 Task: Find connections with filter location Gondiā with filter topic #inspirationwith filter profile language French with filter current company Syngene International Limited with filter school NIIT University with filter industry Spectator Sports with filter service category Customer Support with filter keywords title Quality Control Coordinator
Action: Mouse moved to (609, 105)
Screenshot: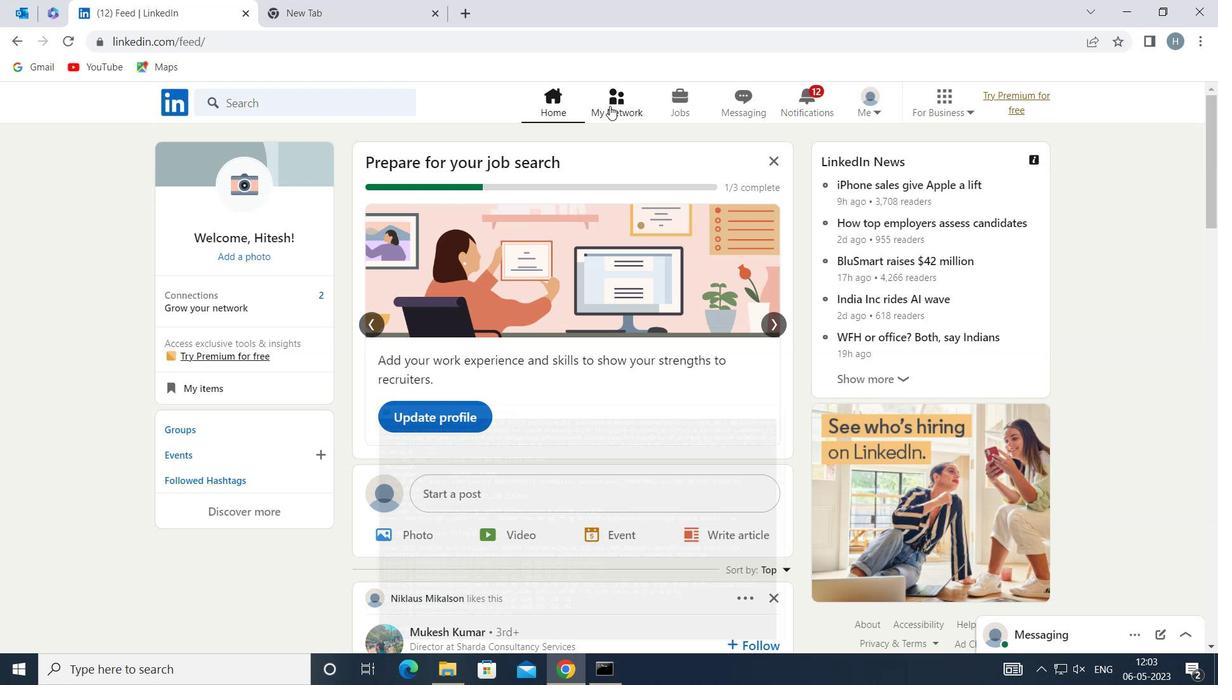
Action: Mouse pressed left at (609, 105)
Screenshot: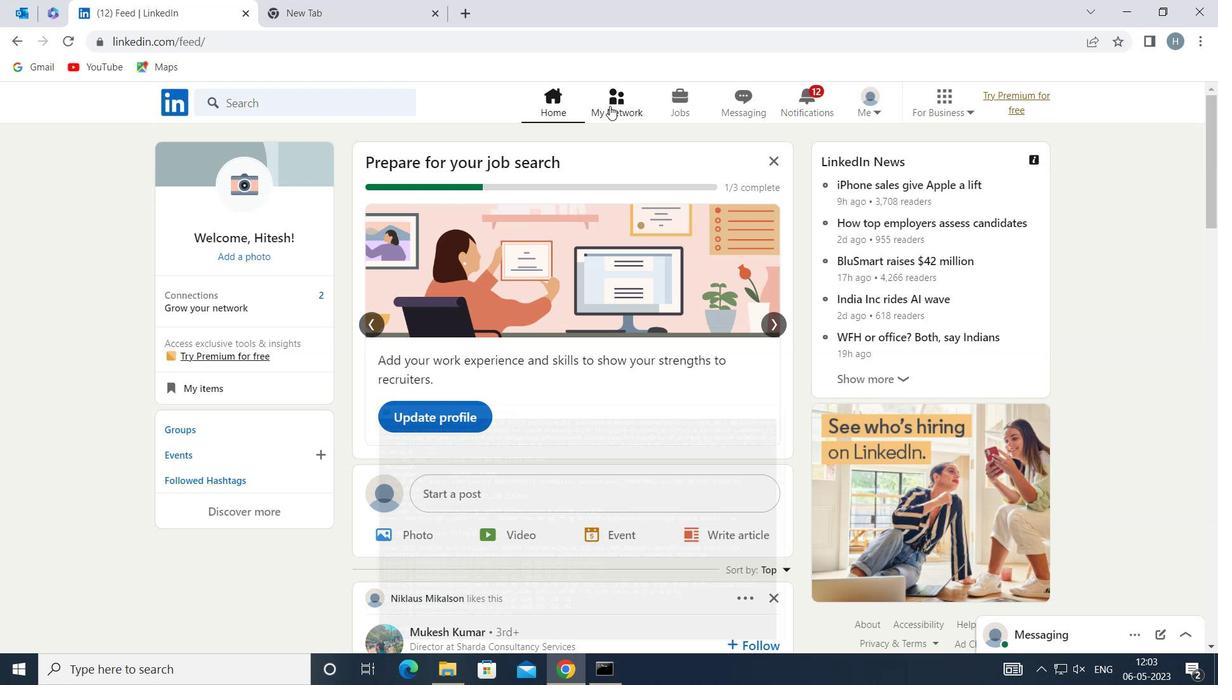 
Action: Mouse moved to (315, 182)
Screenshot: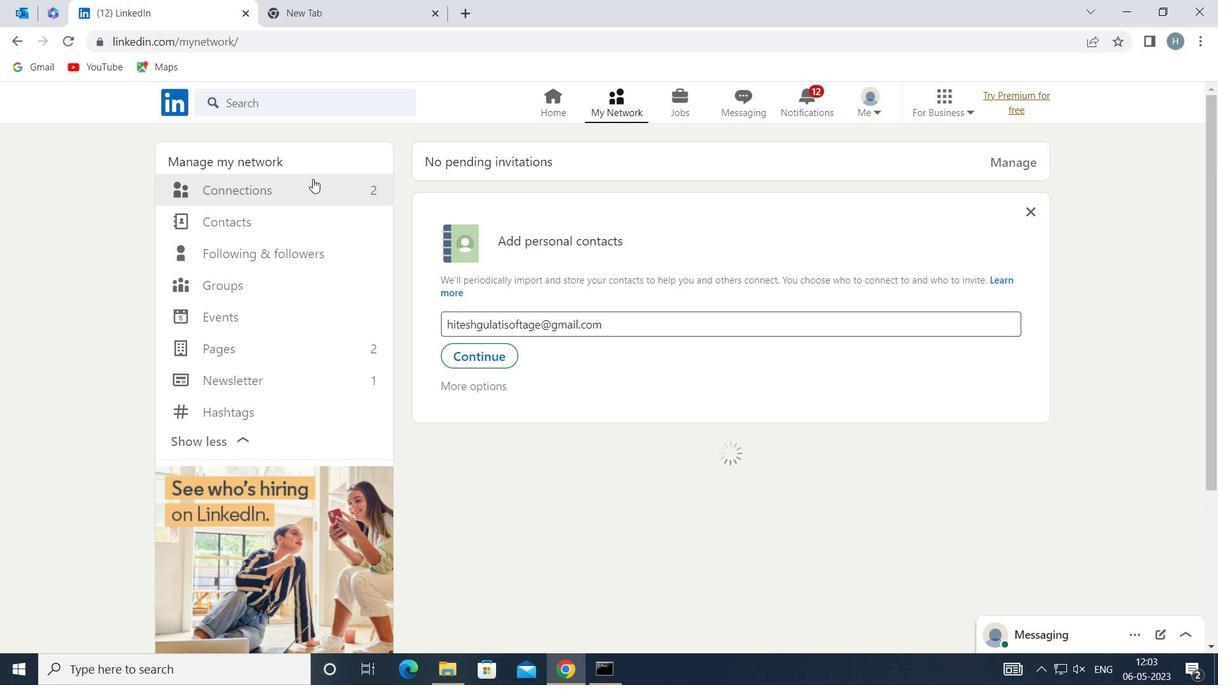
Action: Mouse pressed left at (315, 182)
Screenshot: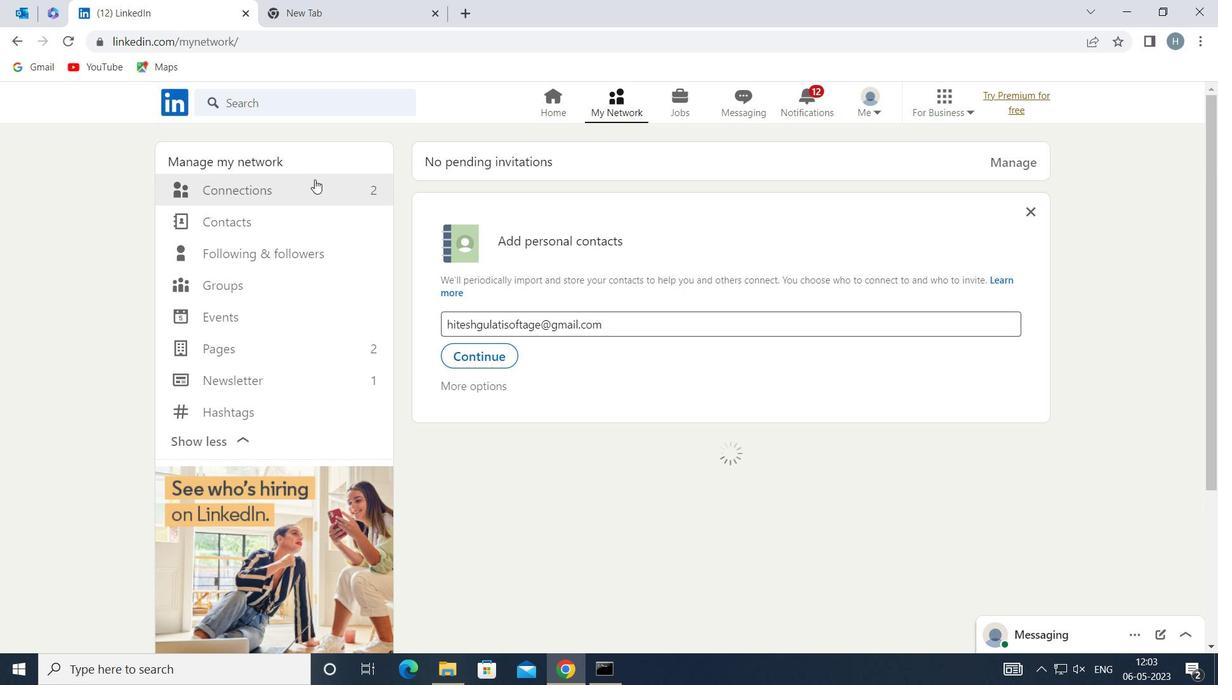 
Action: Mouse moved to (743, 189)
Screenshot: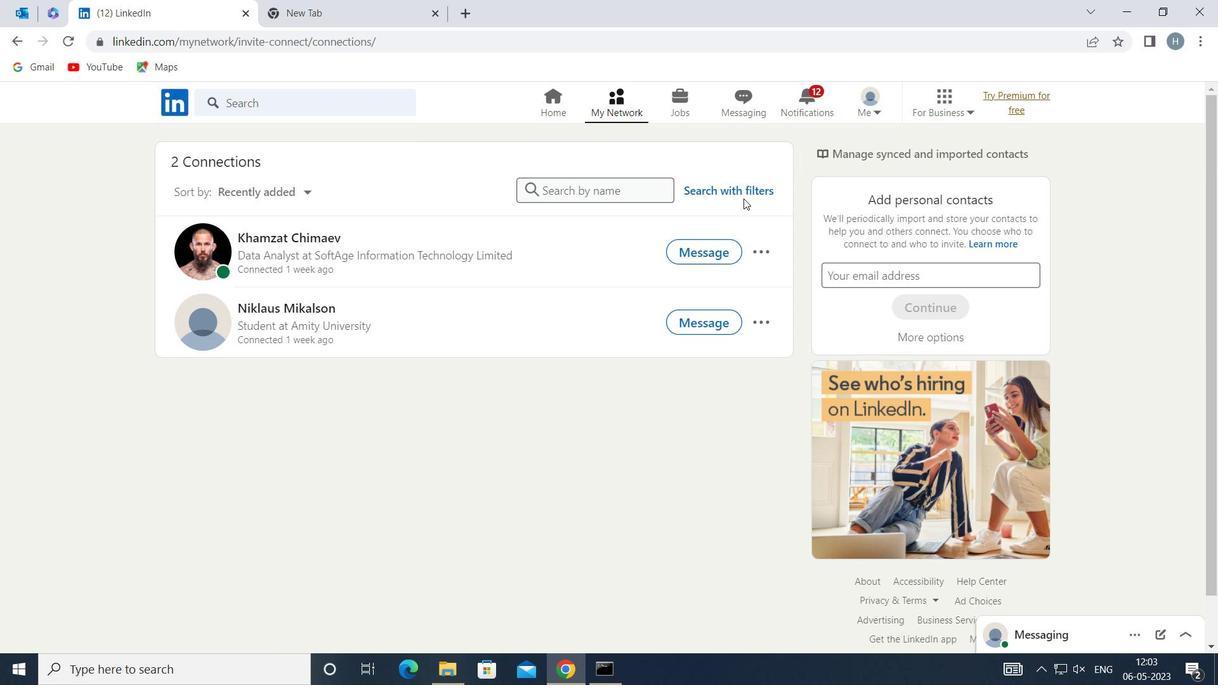 
Action: Mouse pressed left at (743, 189)
Screenshot: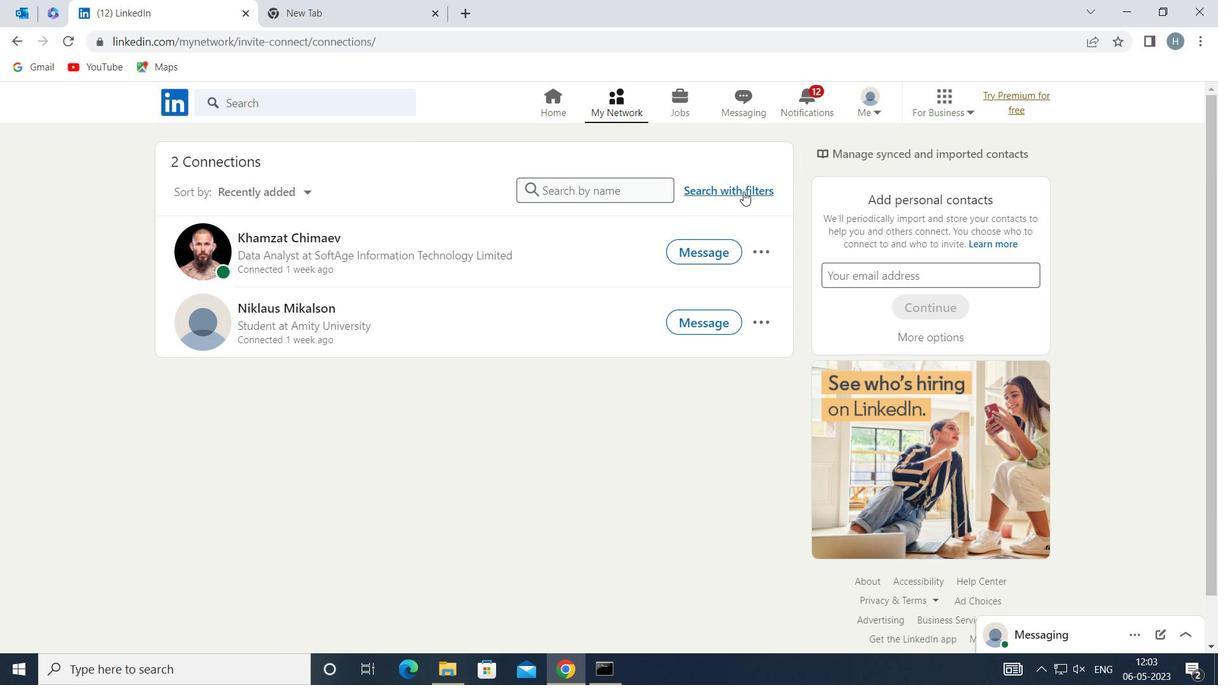 
Action: Mouse moved to (664, 145)
Screenshot: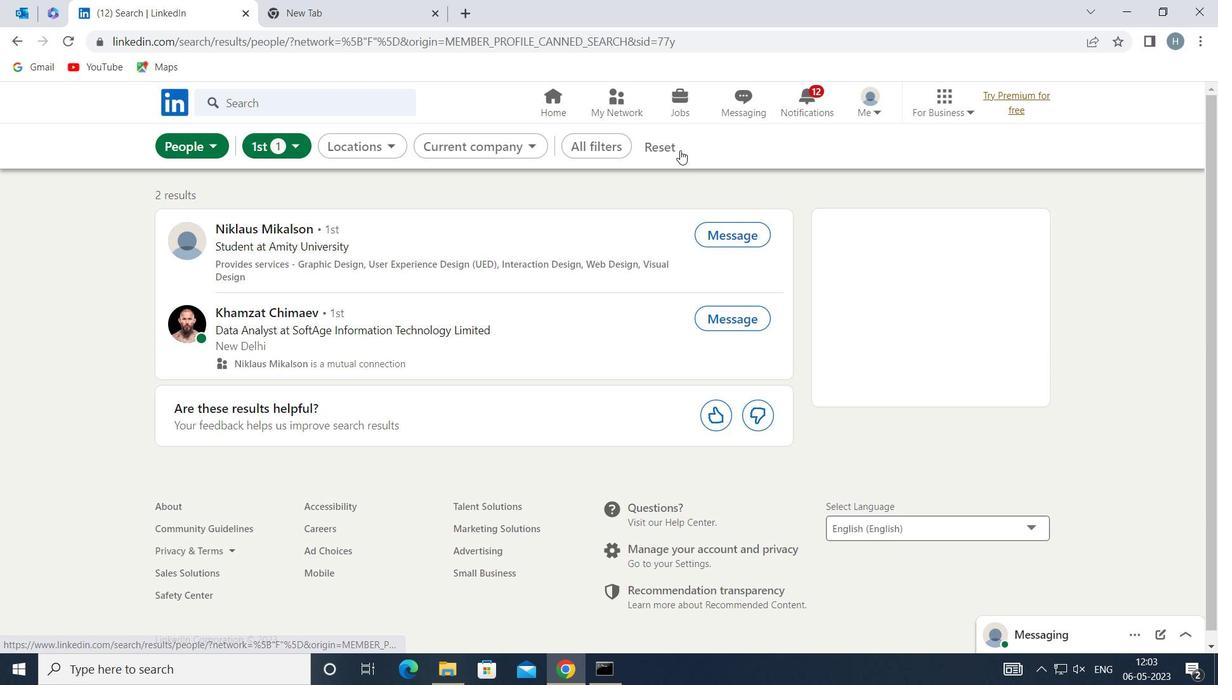 
Action: Mouse pressed left at (664, 145)
Screenshot: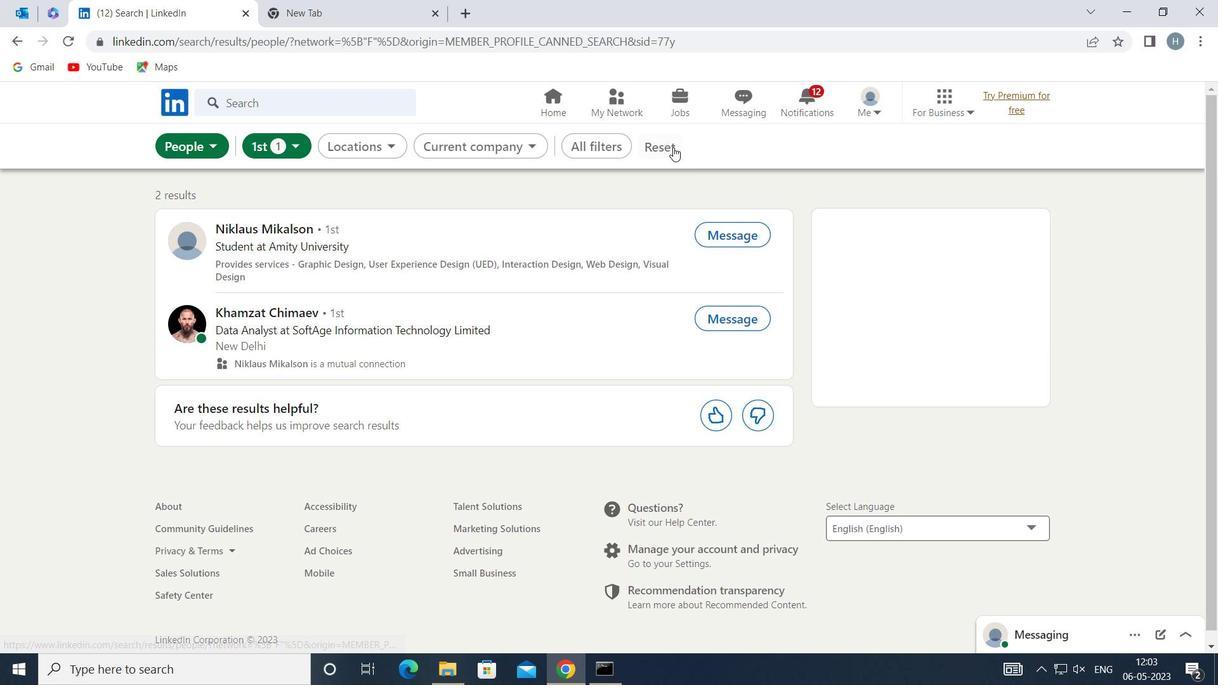 
Action: Mouse moved to (644, 145)
Screenshot: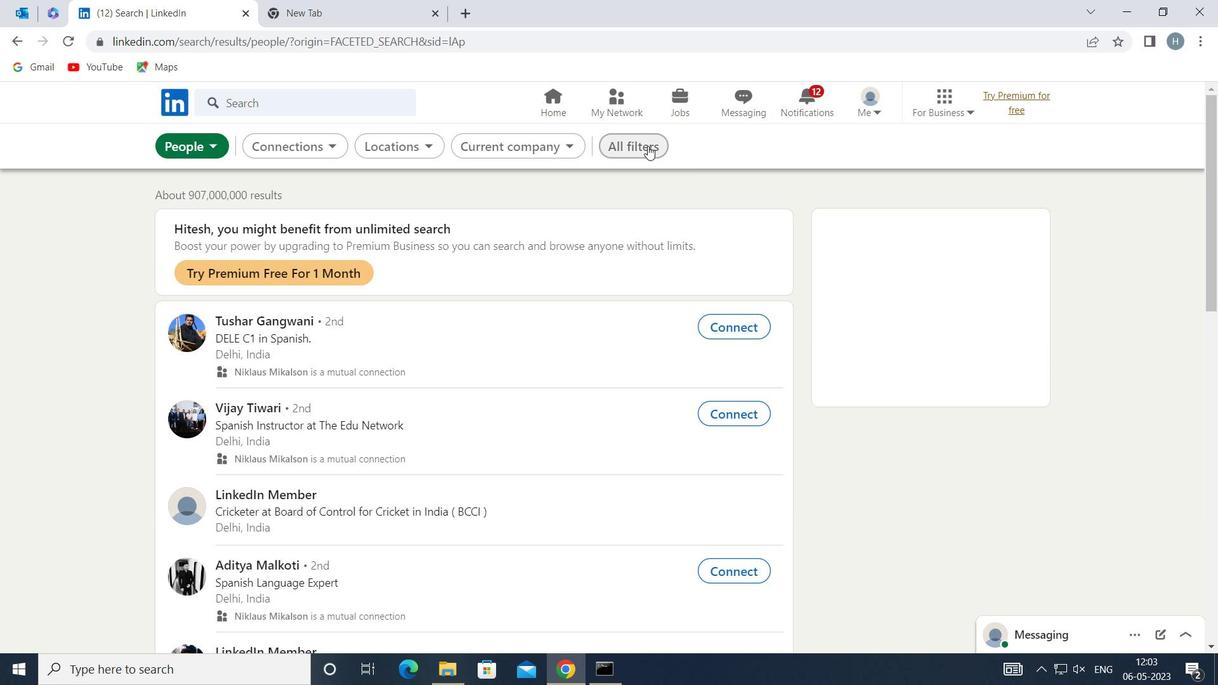 
Action: Mouse pressed left at (644, 145)
Screenshot: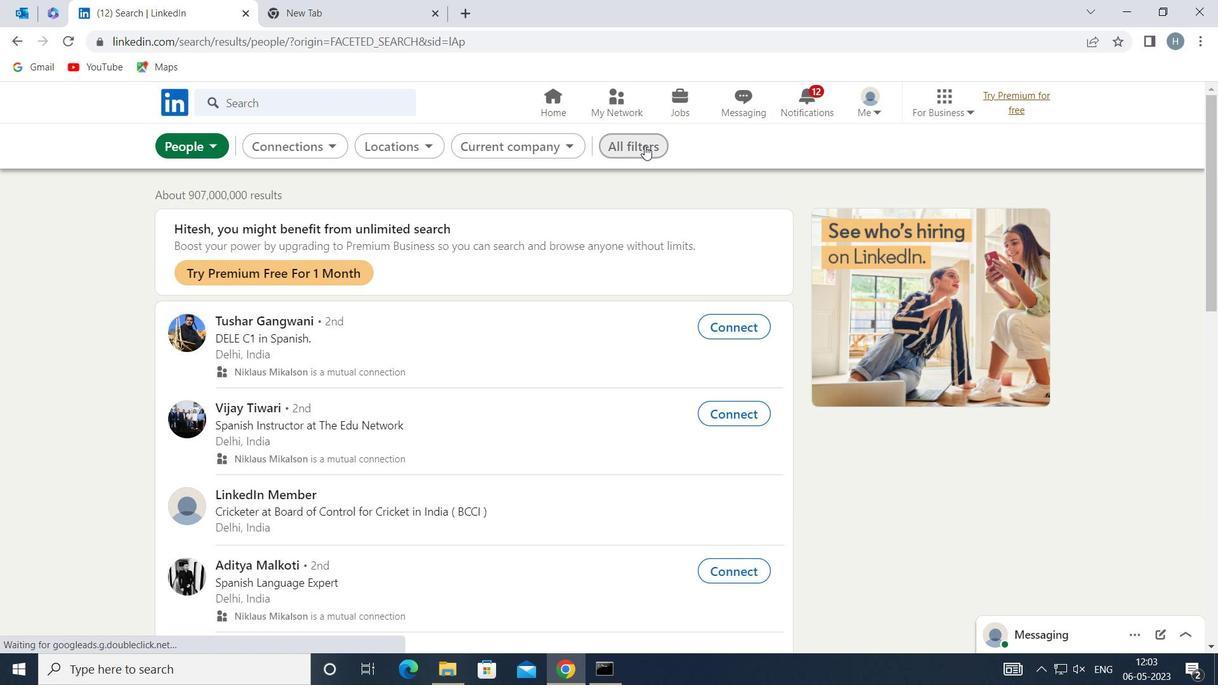 
Action: Mouse moved to (864, 327)
Screenshot: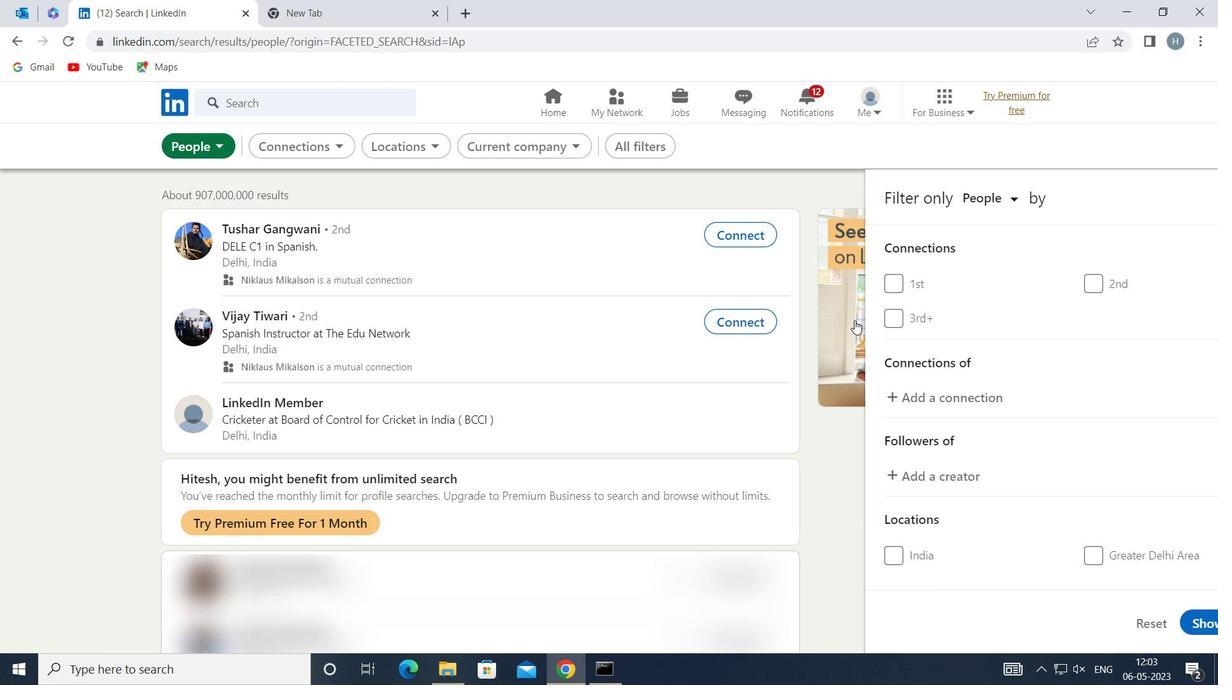 
Action: Mouse scrolled (864, 326) with delta (0, 0)
Screenshot: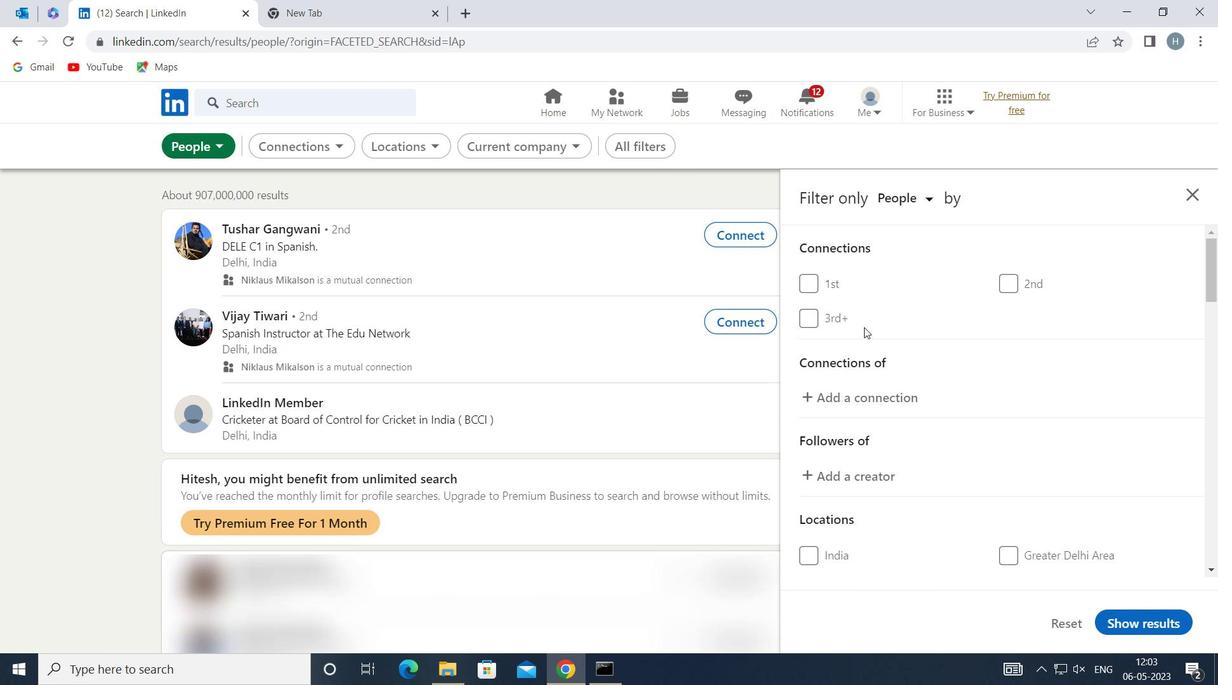 
Action: Mouse scrolled (864, 326) with delta (0, 0)
Screenshot: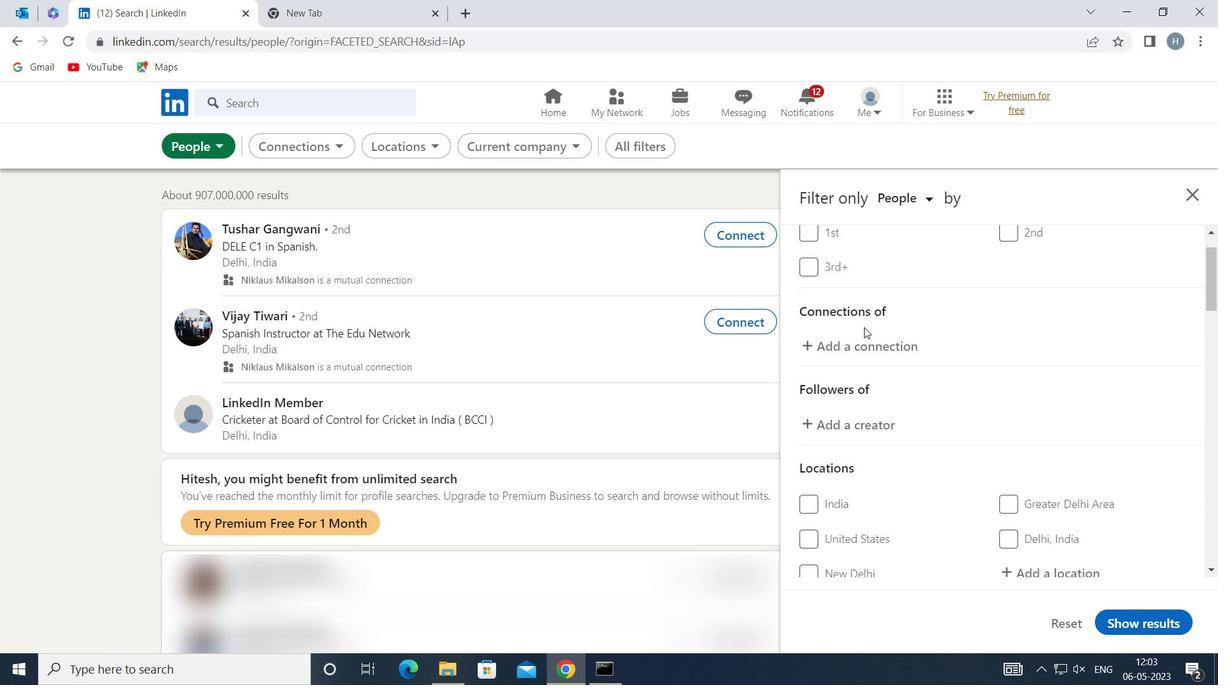 
Action: Mouse moved to (1047, 466)
Screenshot: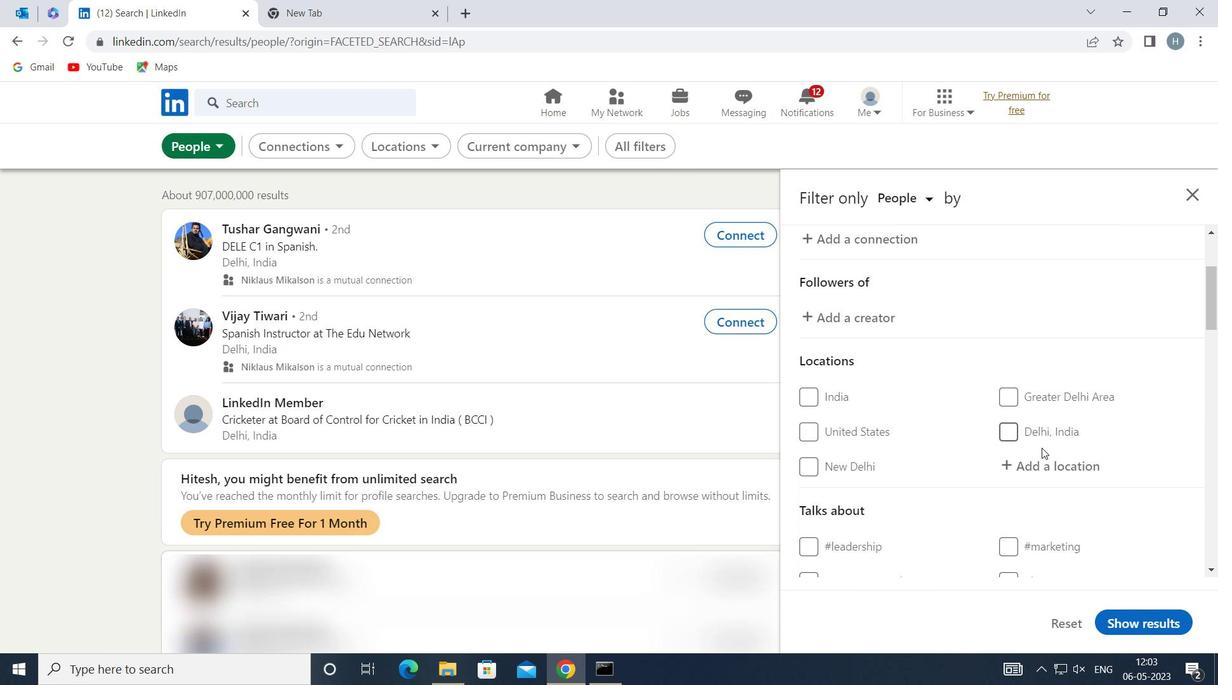 
Action: Mouse pressed left at (1047, 466)
Screenshot: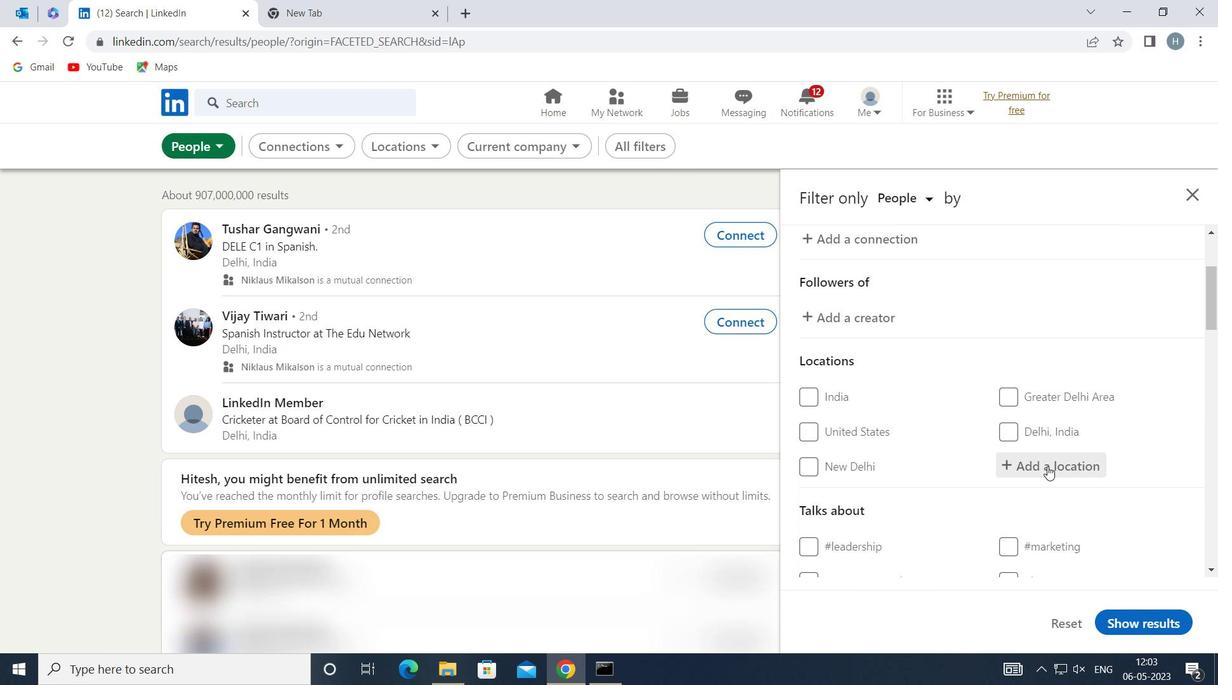 
Action: Key pressed <Key.shift>GONDIA
Screenshot: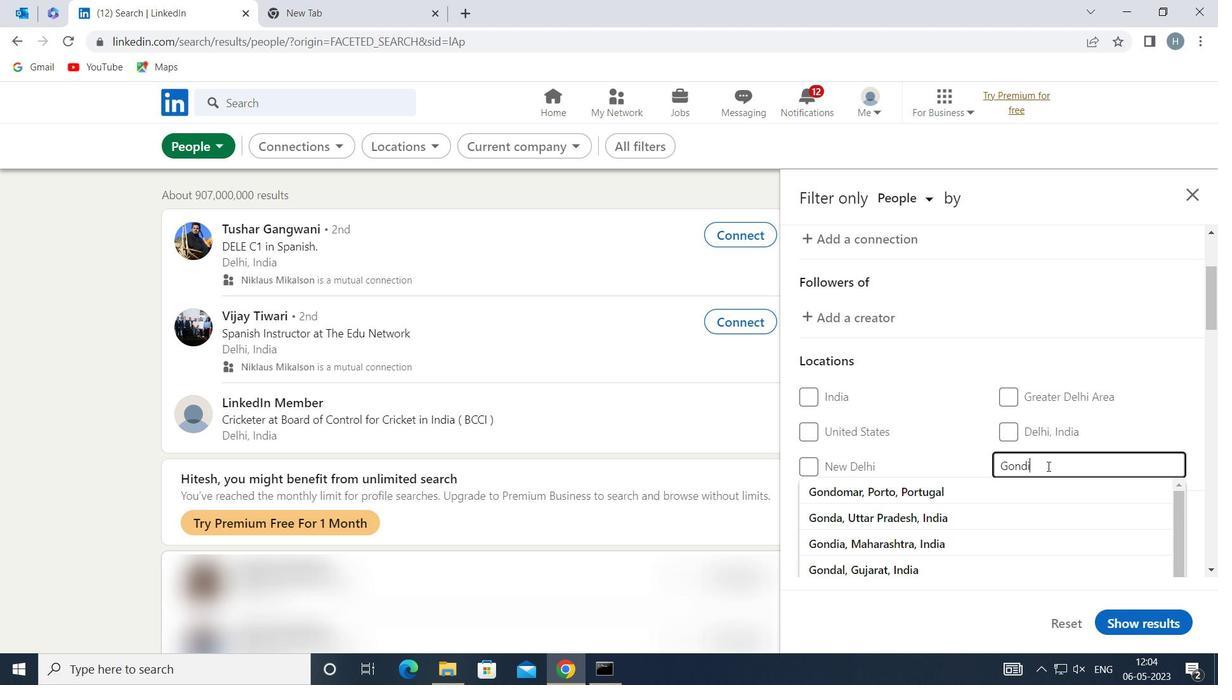 
Action: Mouse moved to (1133, 394)
Screenshot: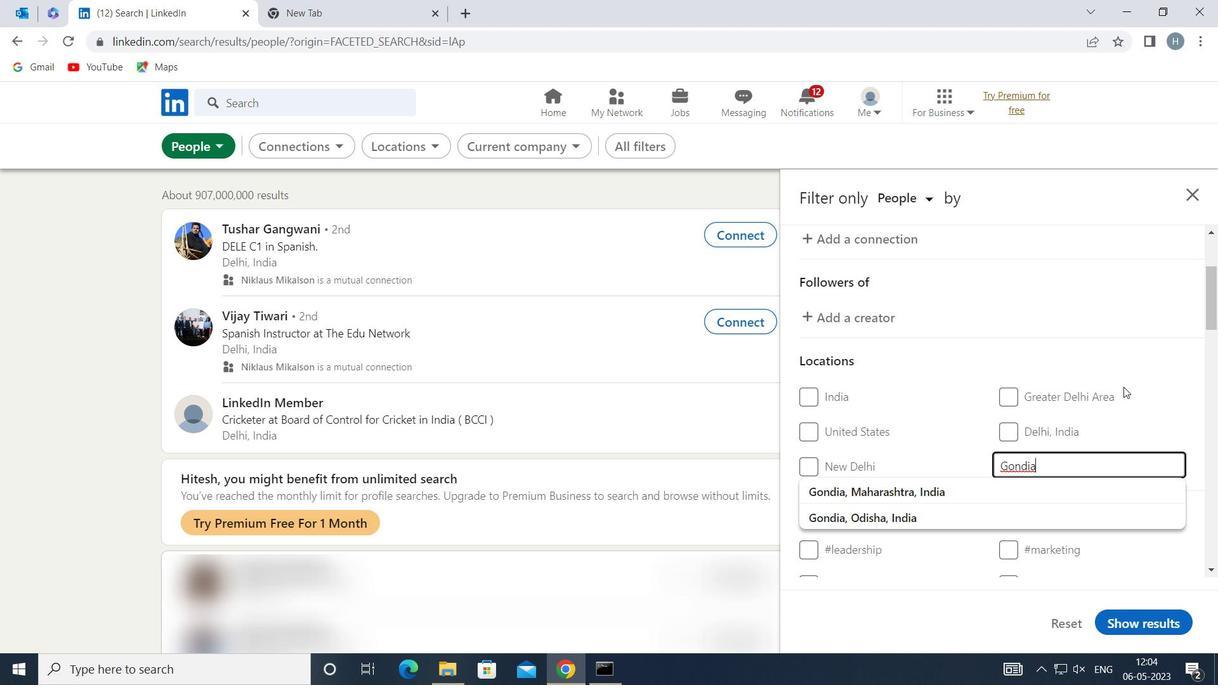 
Action: Mouse pressed left at (1133, 394)
Screenshot: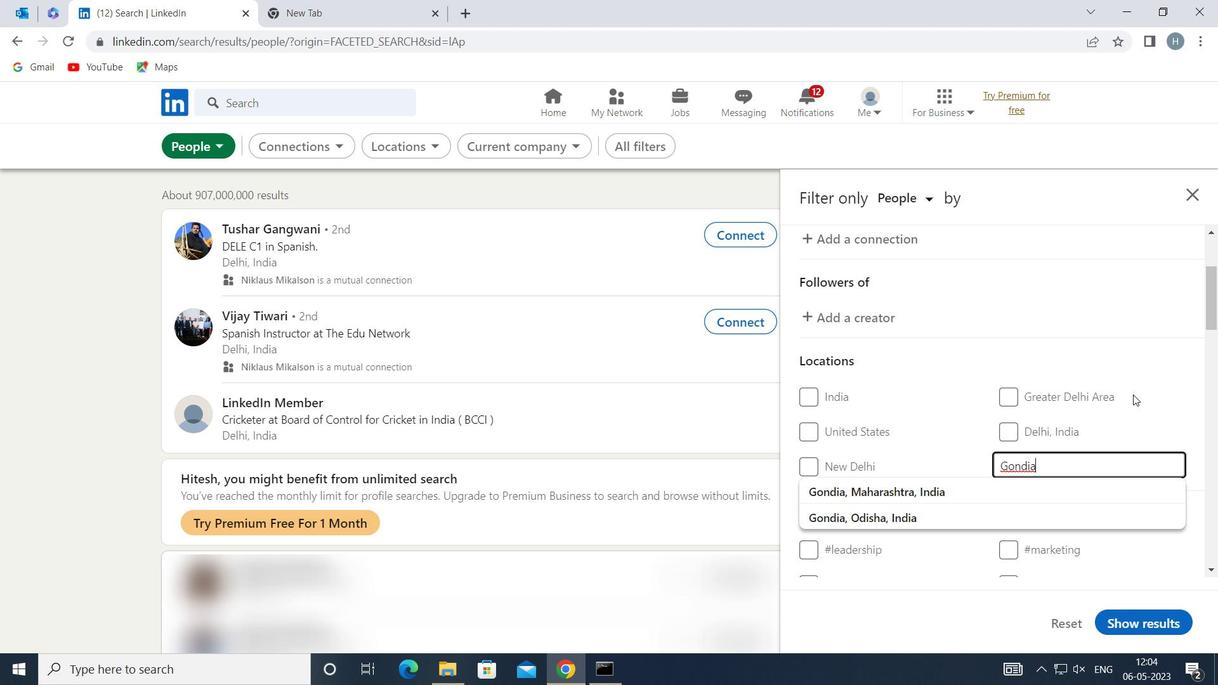 
Action: Mouse moved to (1057, 425)
Screenshot: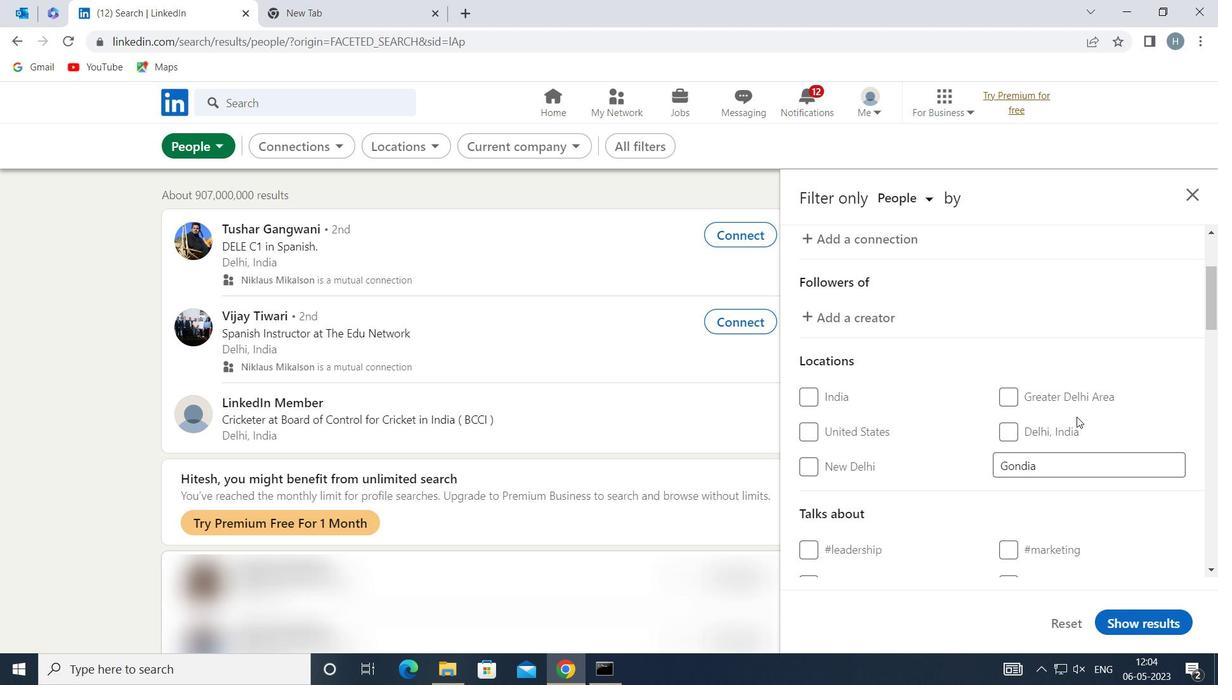 
Action: Mouse scrolled (1057, 424) with delta (0, 0)
Screenshot: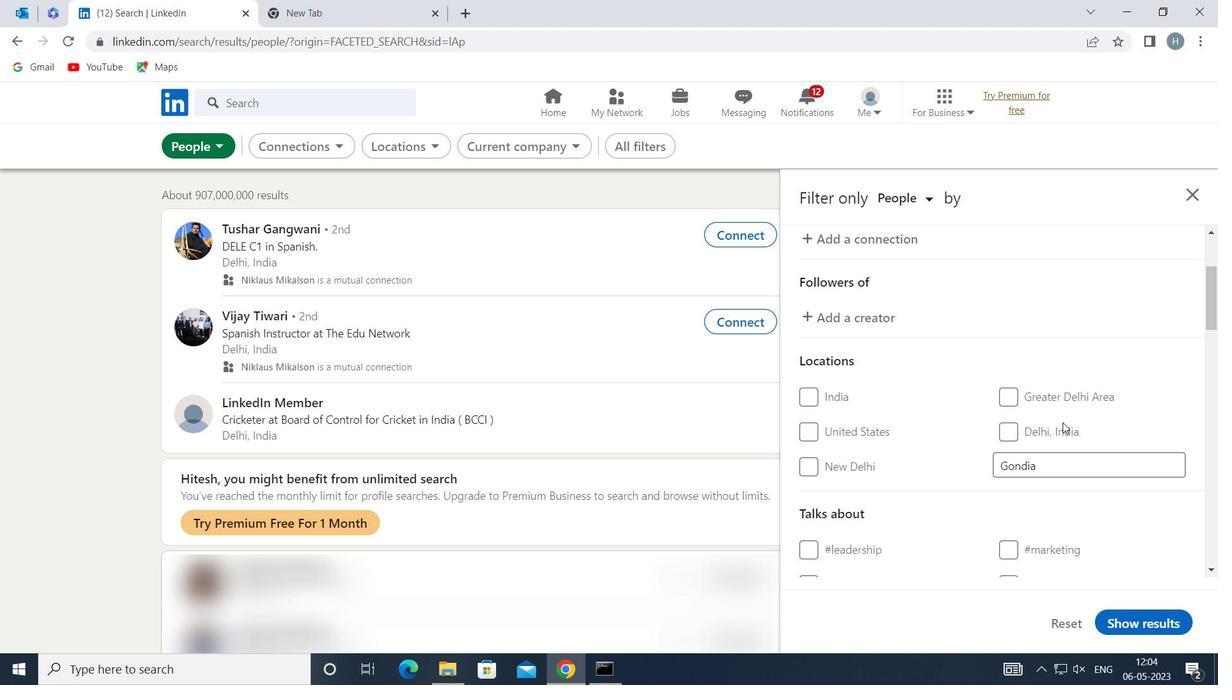 
Action: Mouse scrolled (1057, 424) with delta (0, 0)
Screenshot: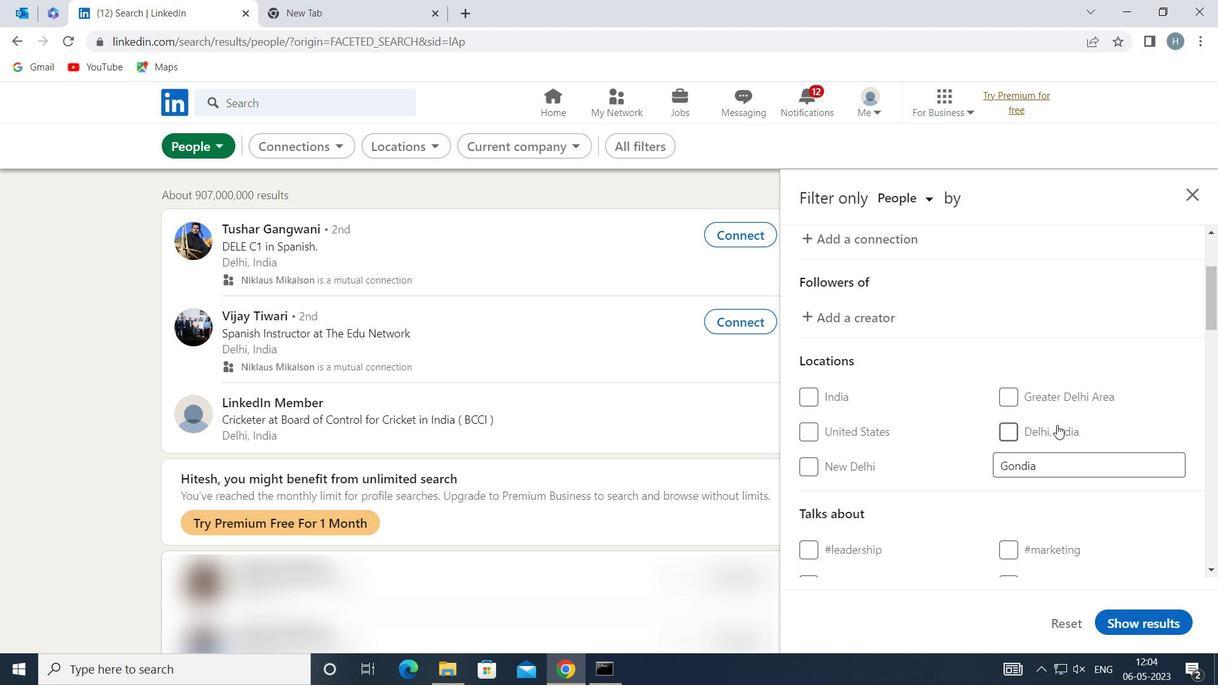 
Action: Mouse scrolled (1057, 424) with delta (0, 0)
Screenshot: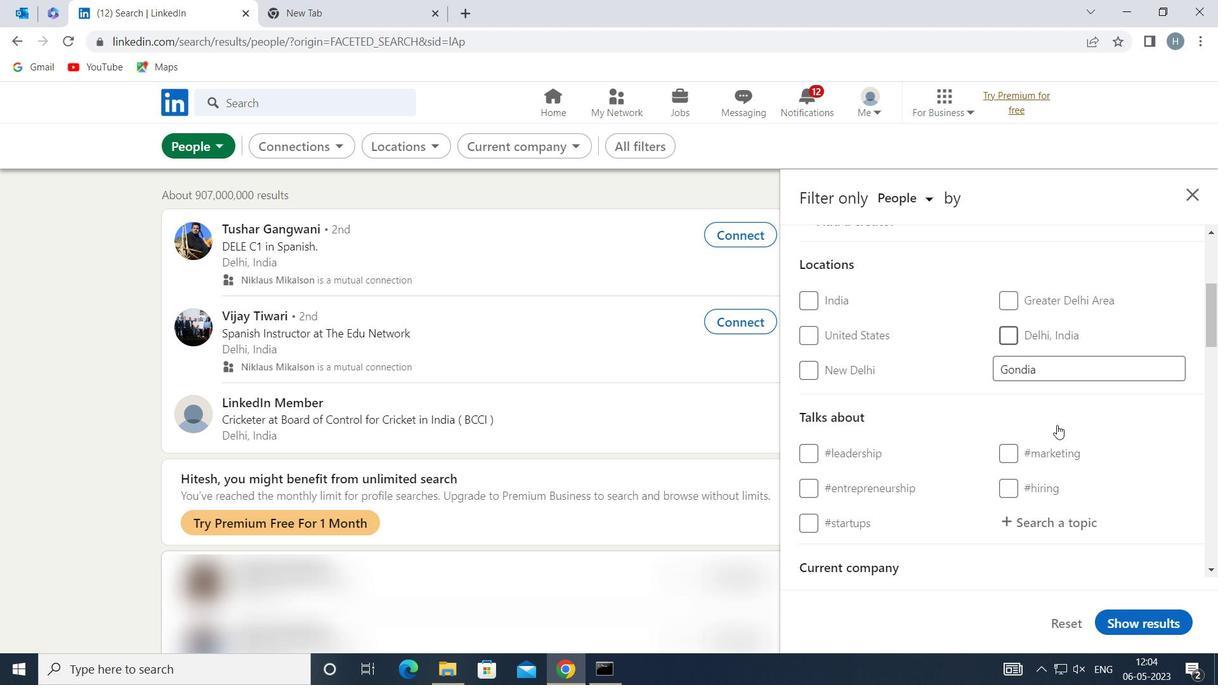 
Action: Mouse moved to (1061, 380)
Screenshot: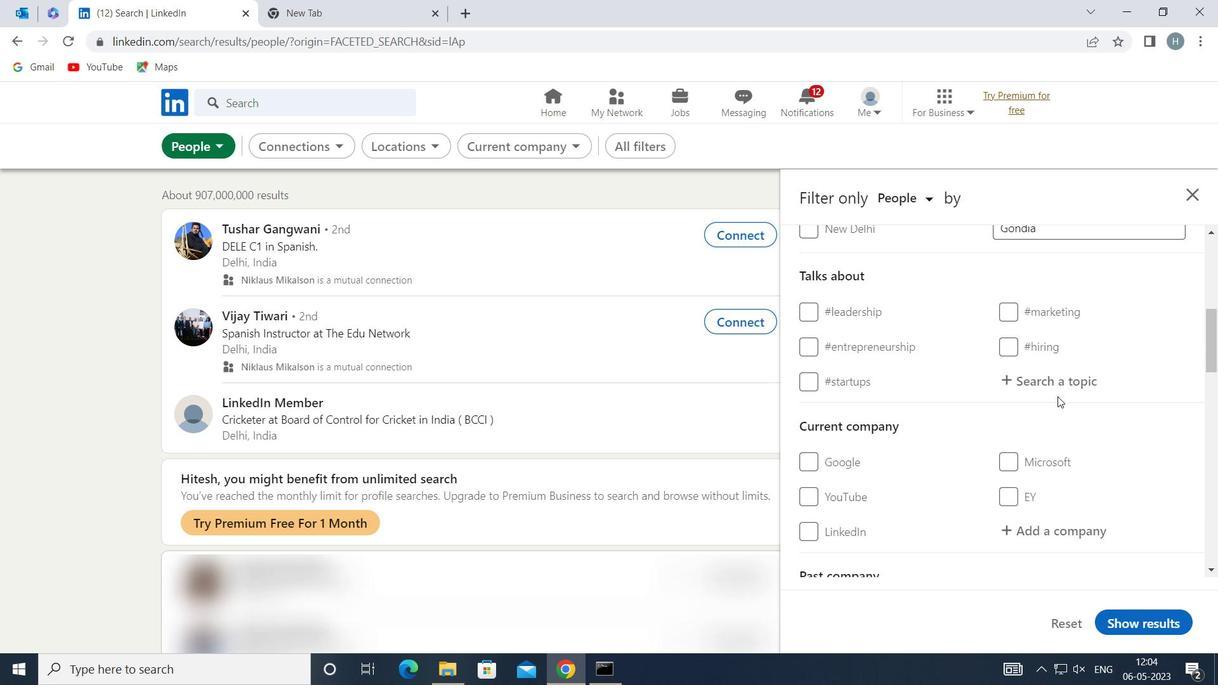 
Action: Mouse pressed left at (1061, 380)
Screenshot: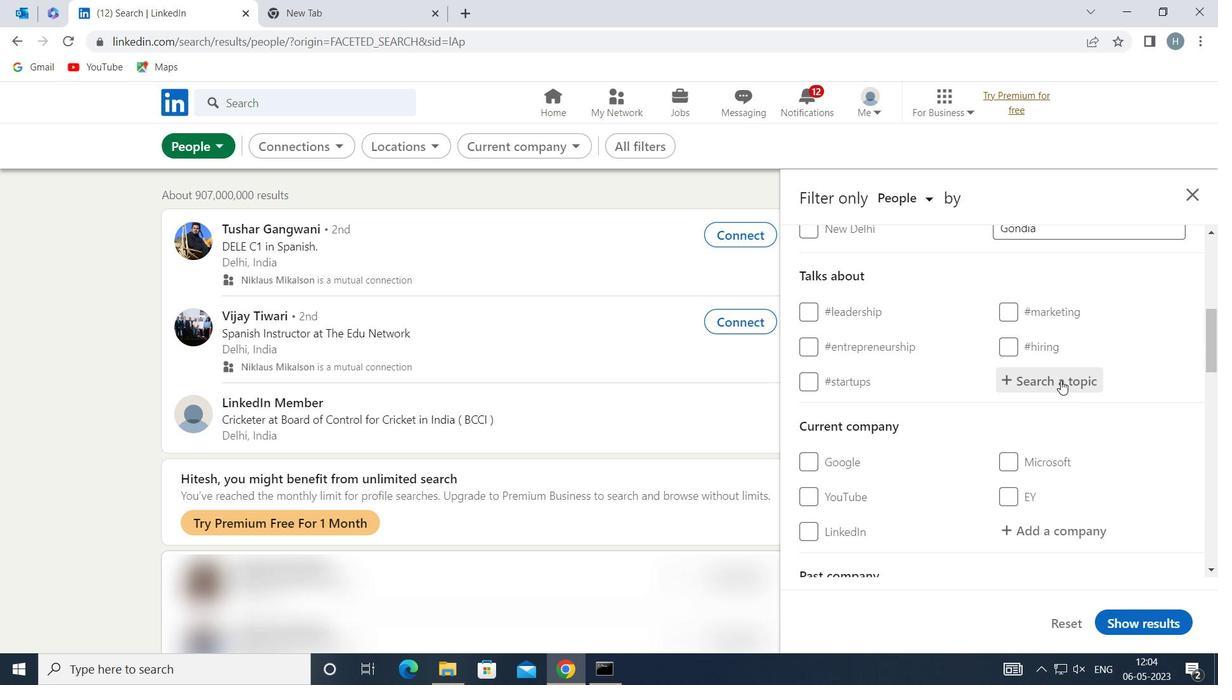 
Action: Key pressed <Key.shift>INSPIRATION
Screenshot: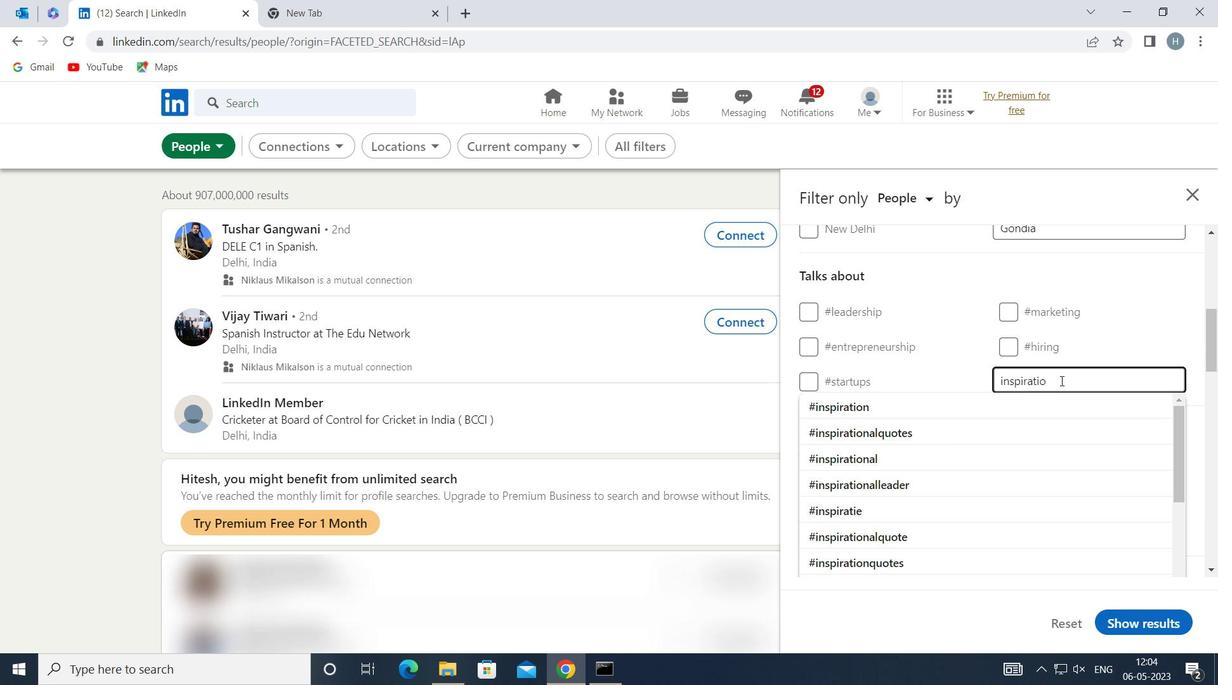 
Action: Mouse moved to (995, 402)
Screenshot: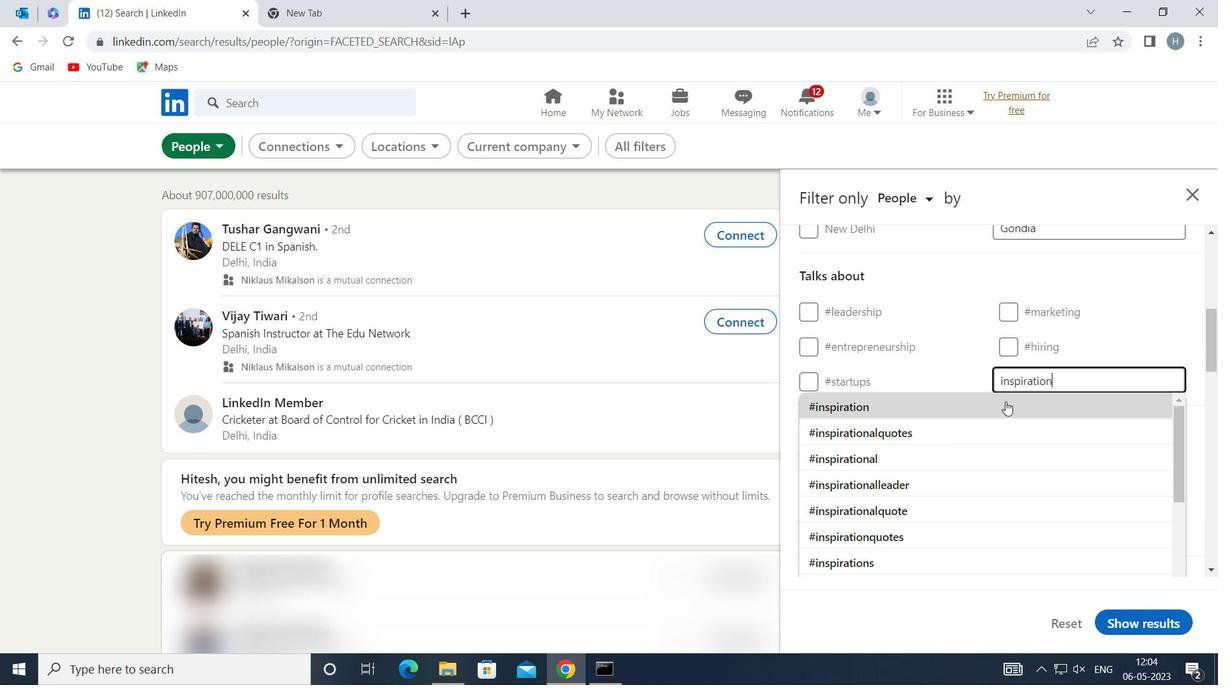 
Action: Mouse pressed left at (995, 402)
Screenshot: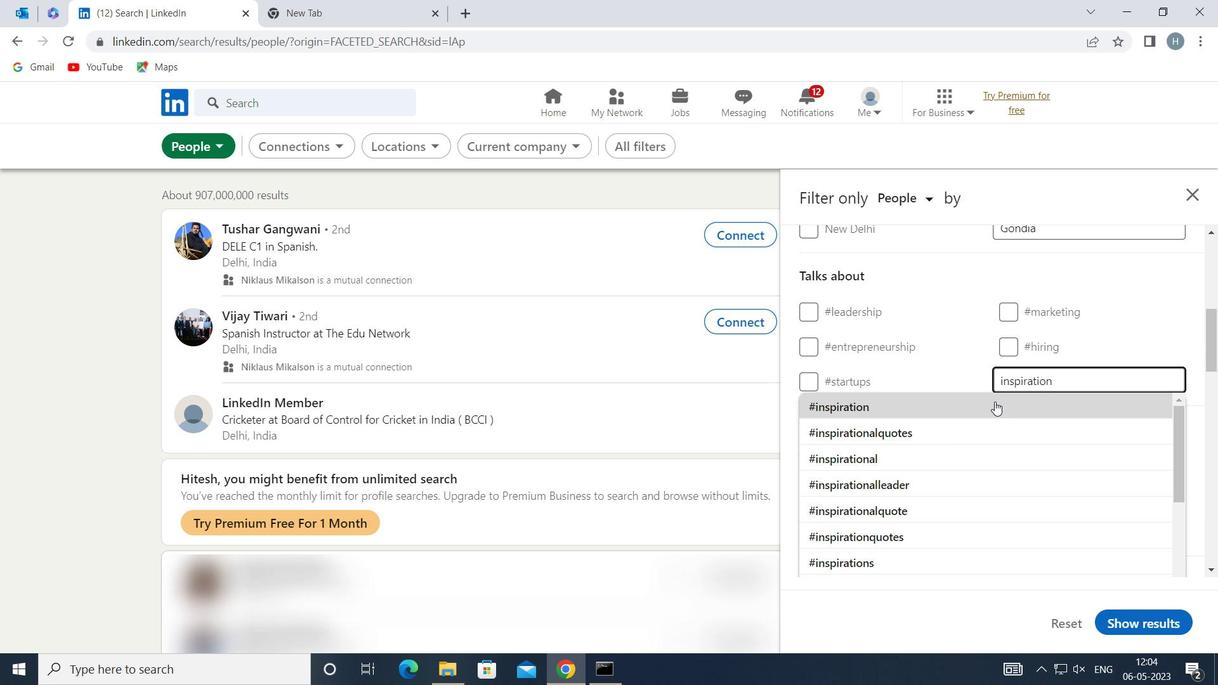 
Action: Mouse moved to (992, 395)
Screenshot: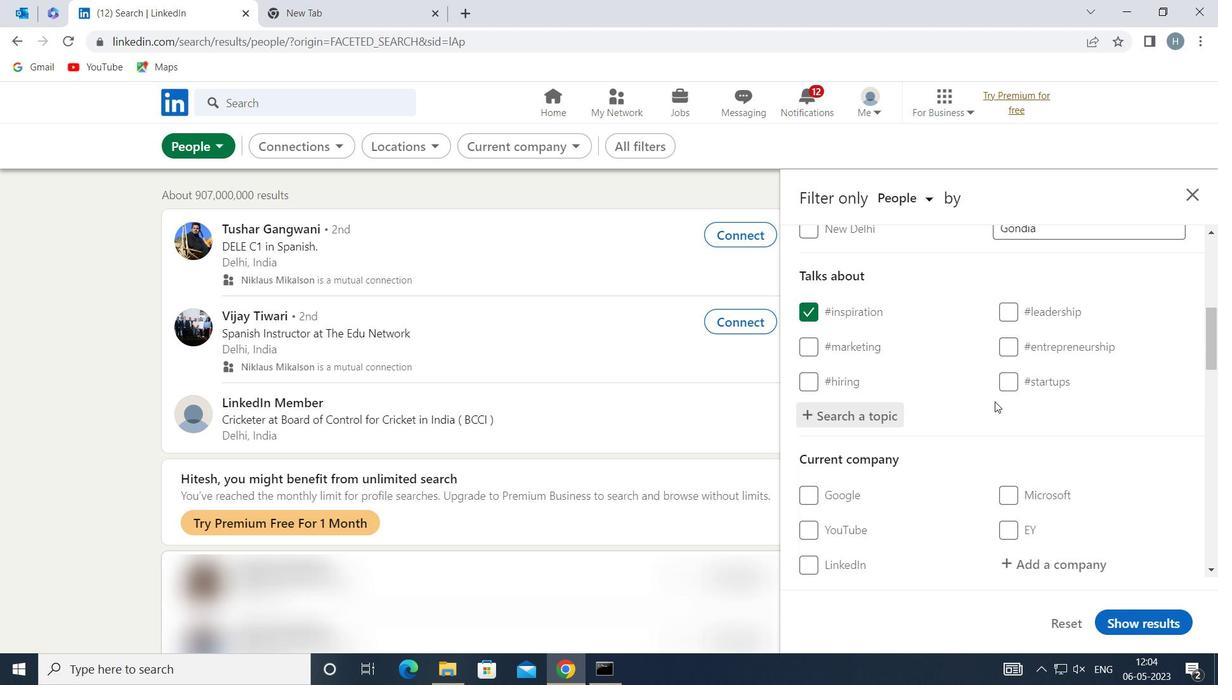 
Action: Mouse scrolled (992, 394) with delta (0, 0)
Screenshot: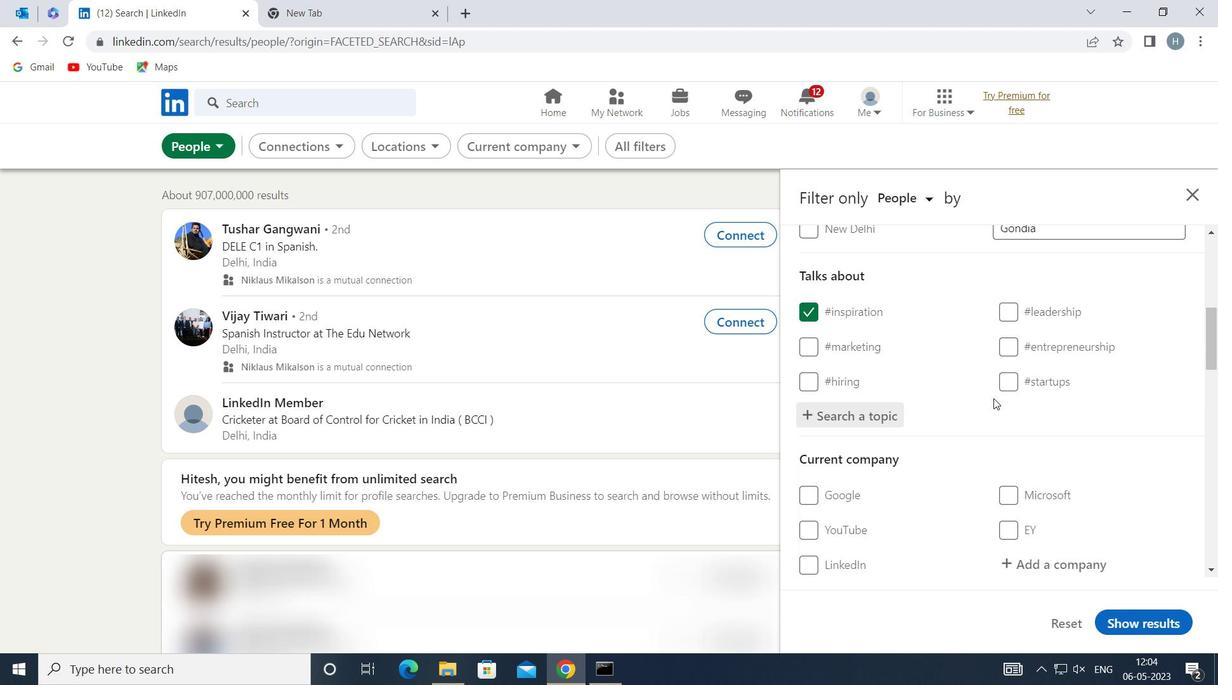 
Action: Mouse scrolled (992, 394) with delta (0, 0)
Screenshot: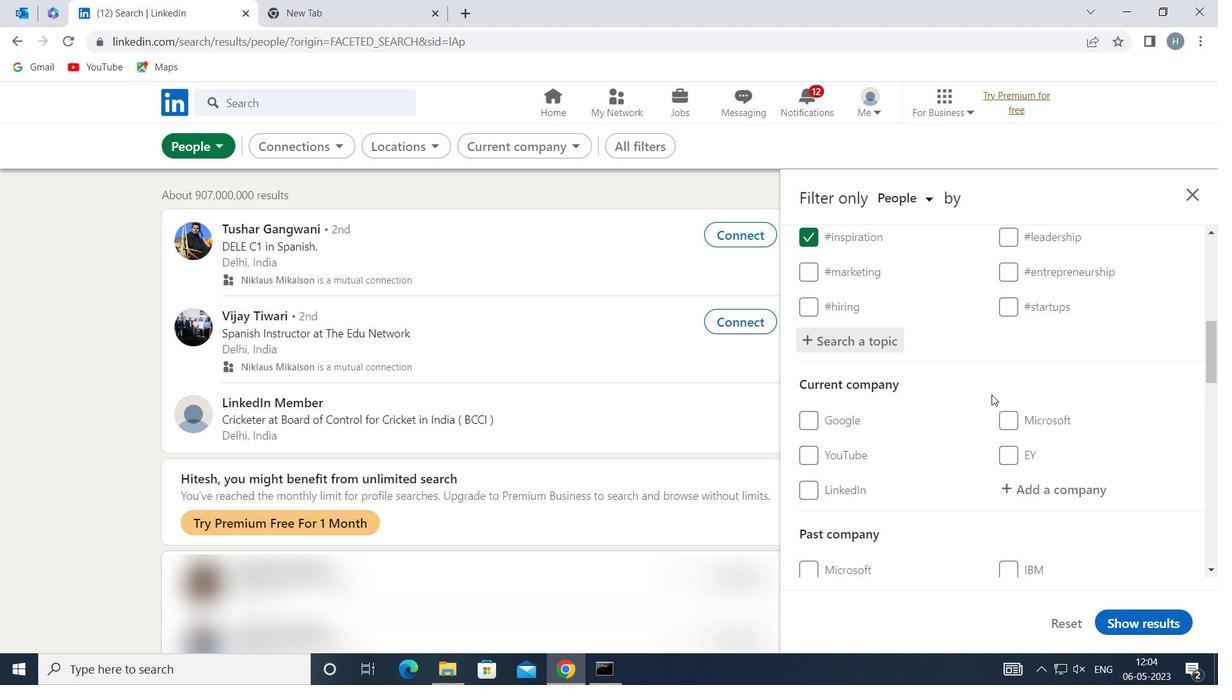 
Action: Mouse moved to (992, 394)
Screenshot: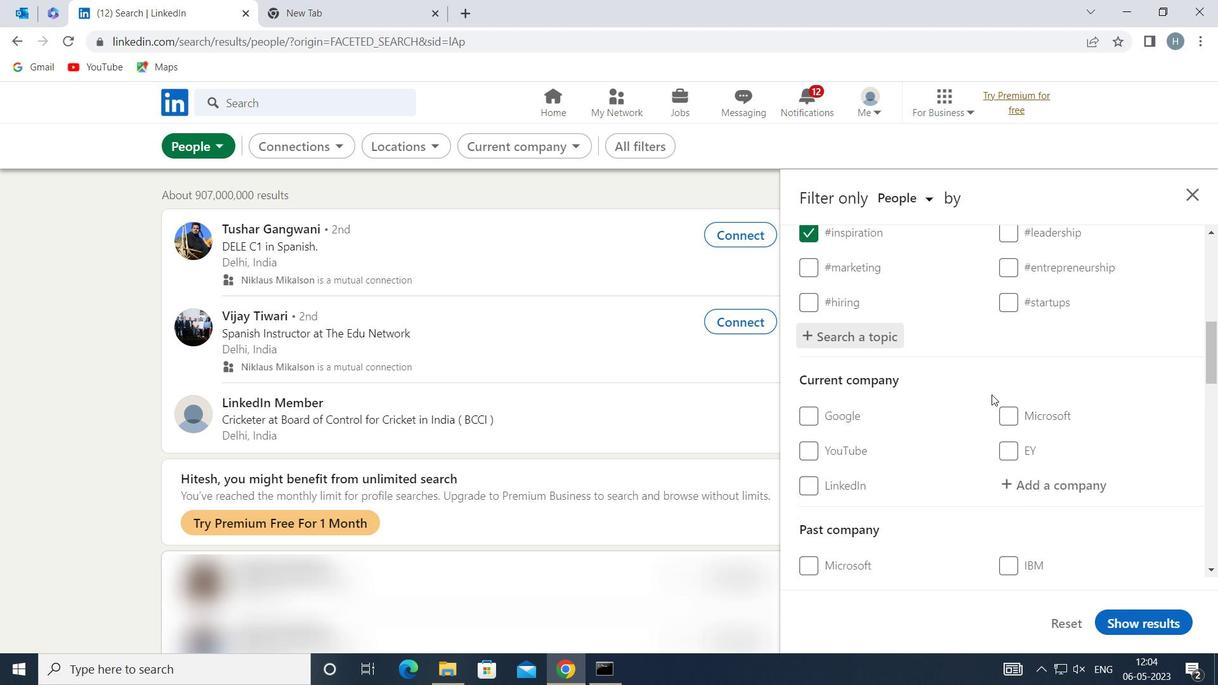 
Action: Mouse scrolled (992, 394) with delta (0, 0)
Screenshot: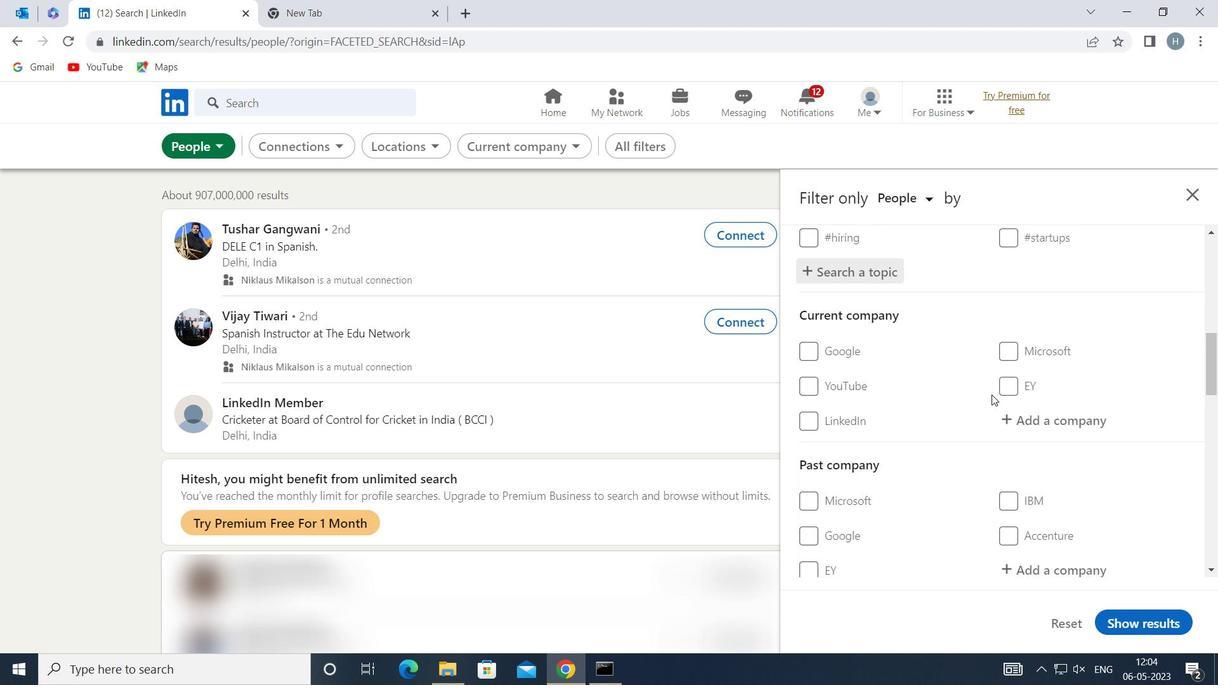 
Action: Mouse scrolled (992, 394) with delta (0, 0)
Screenshot: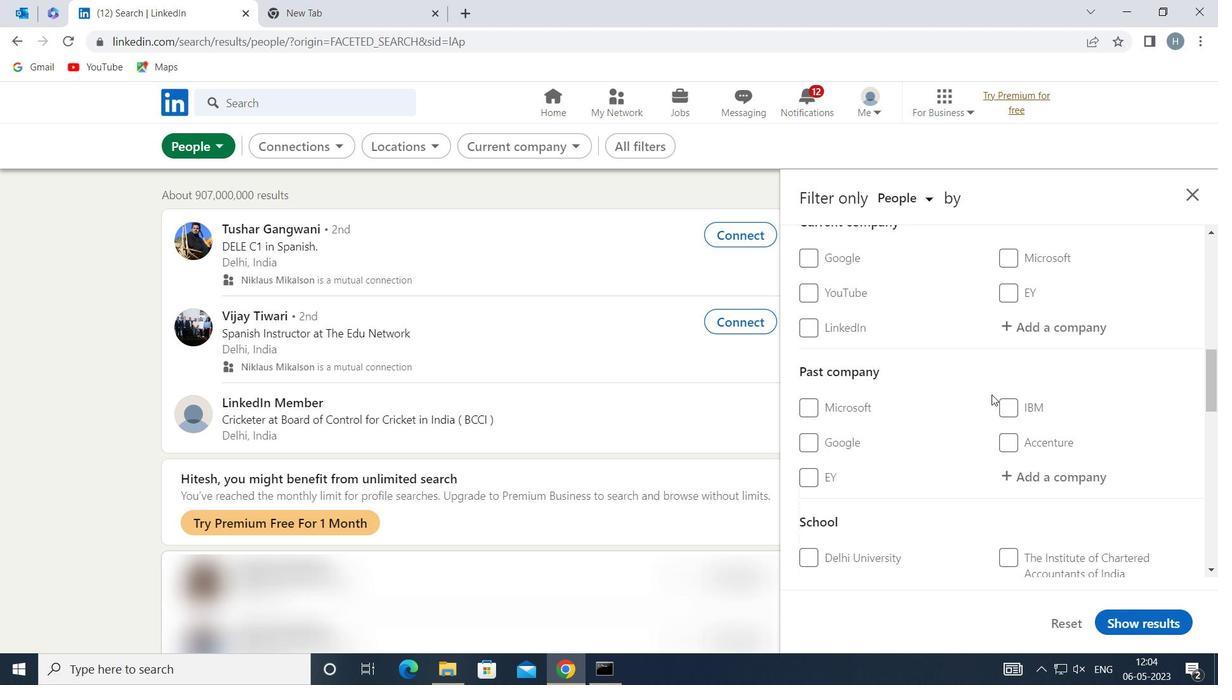 
Action: Mouse scrolled (992, 394) with delta (0, 0)
Screenshot: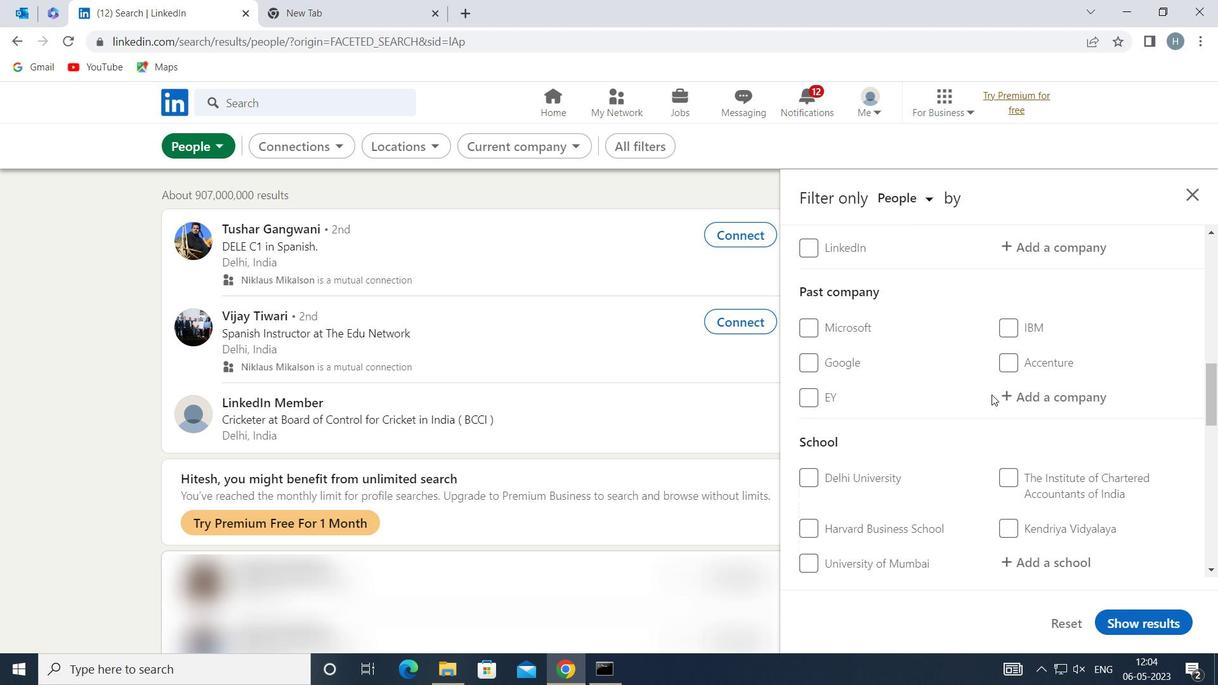 
Action: Mouse scrolled (992, 394) with delta (0, 0)
Screenshot: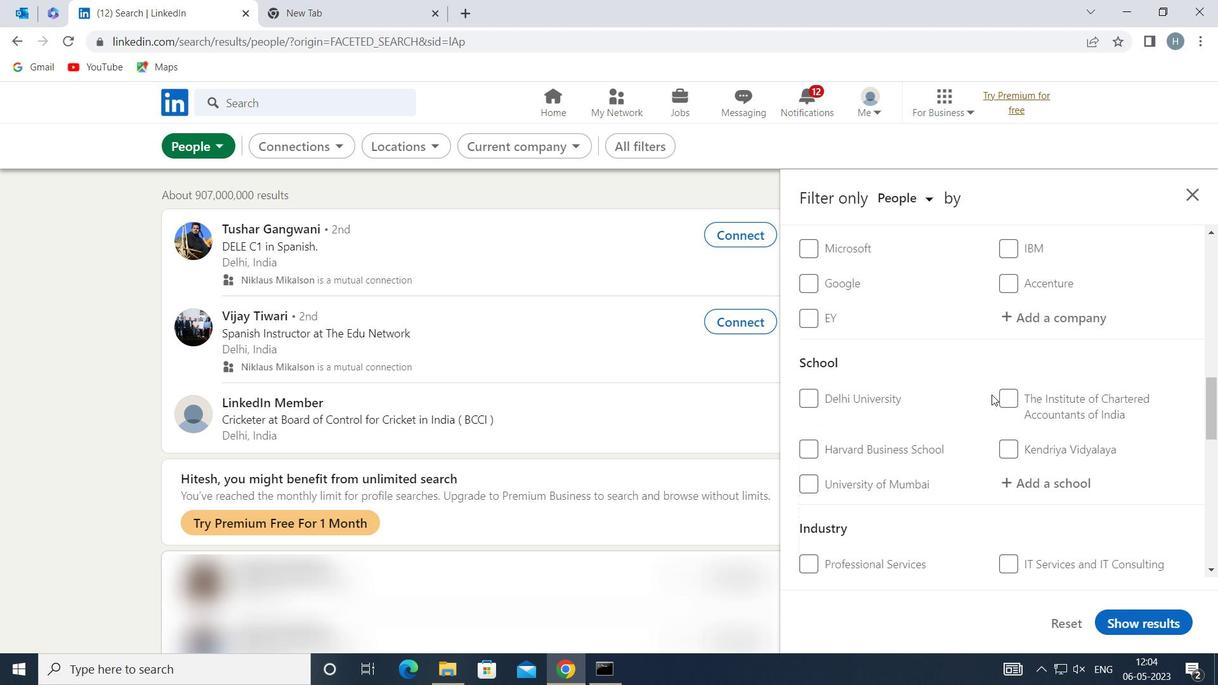 
Action: Mouse scrolled (992, 394) with delta (0, 0)
Screenshot: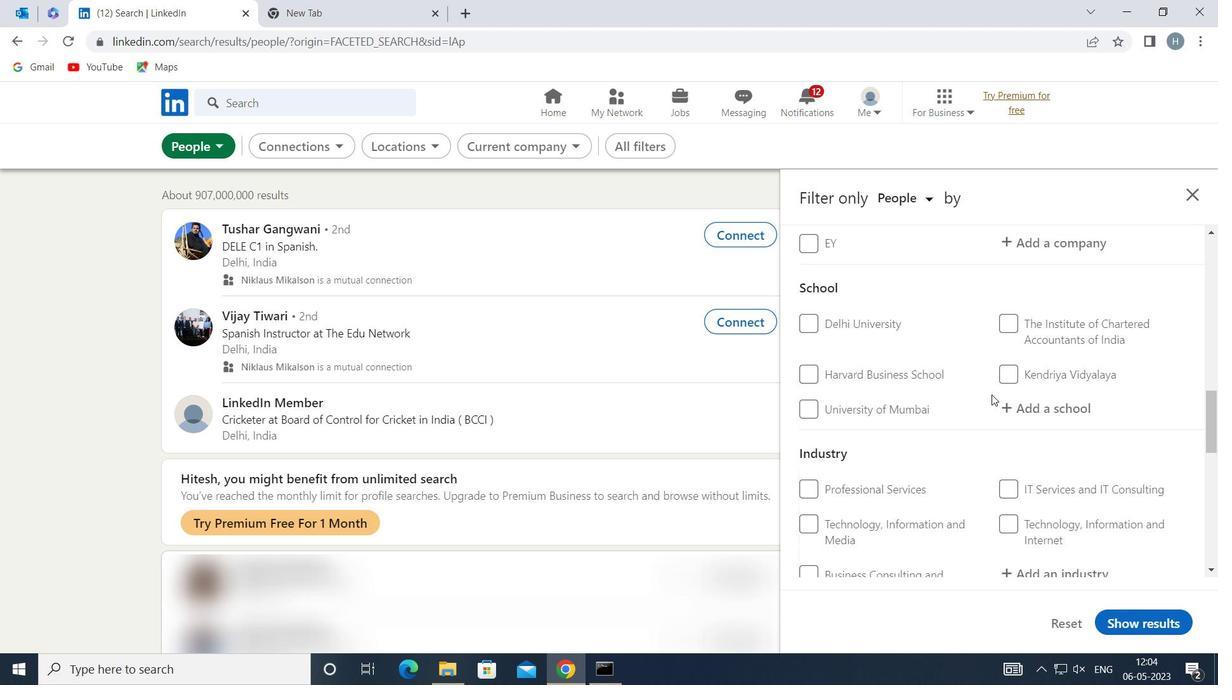 
Action: Mouse scrolled (992, 394) with delta (0, 0)
Screenshot: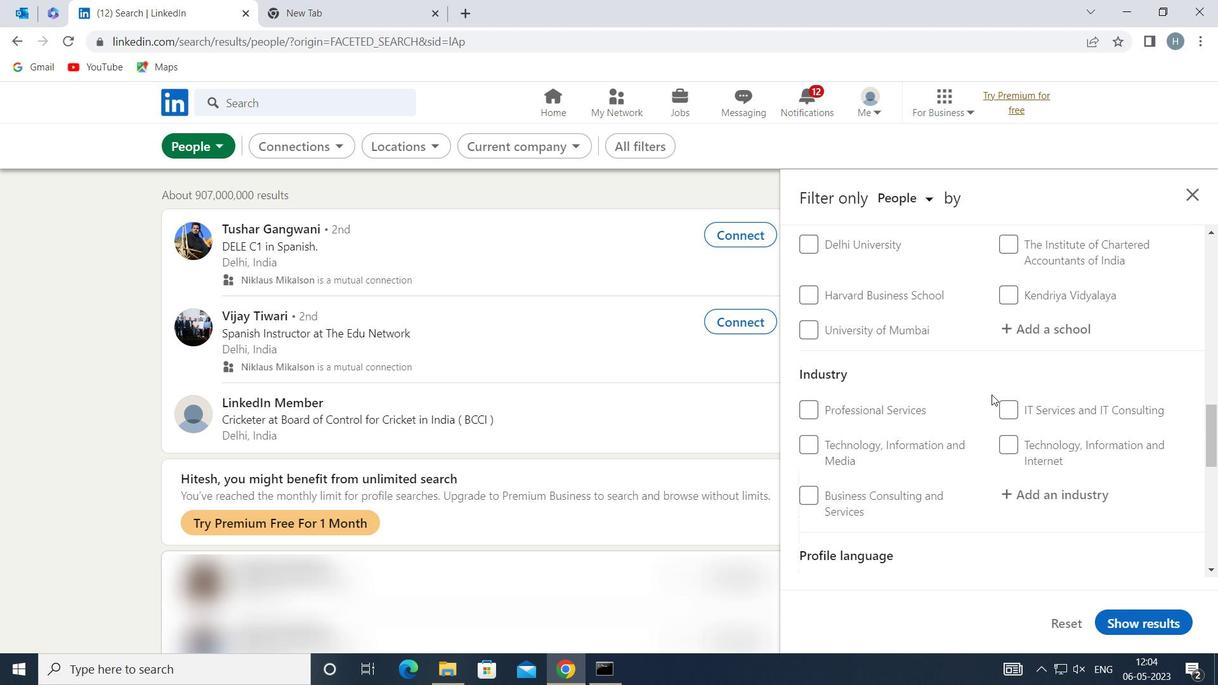 
Action: Mouse scrolled (992, 394) with delta (0, 0)
Screenshot: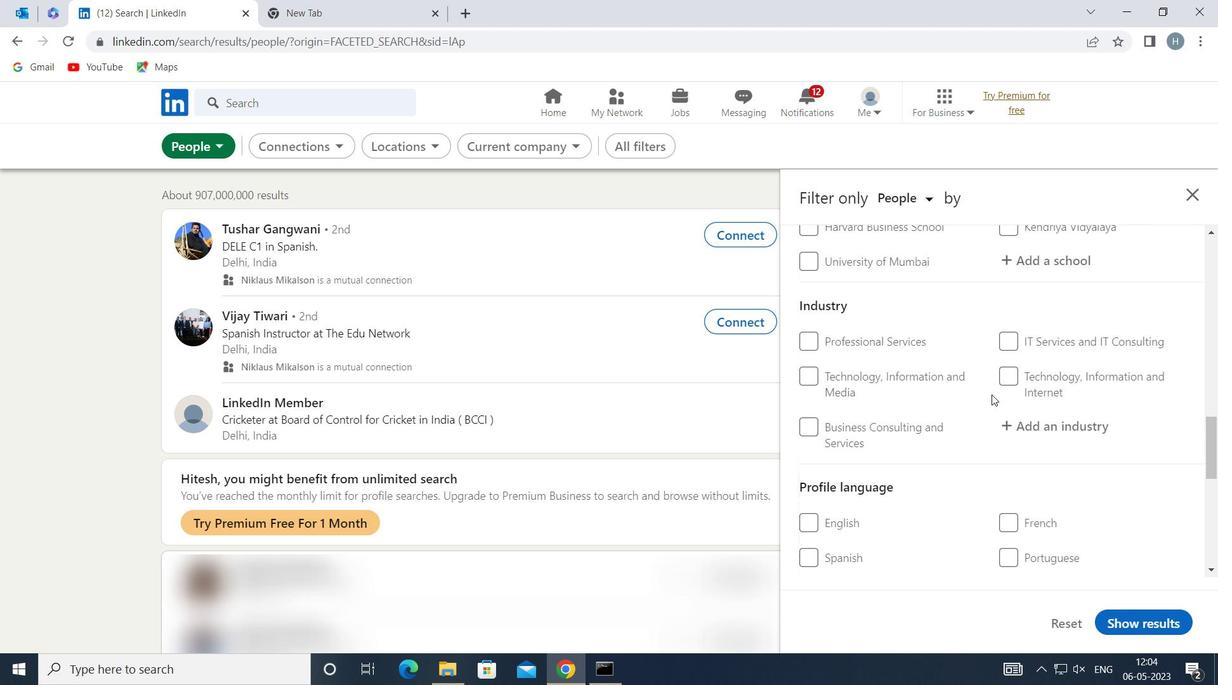 
Action: Mouse moved to (1006, 427)
Screenshot: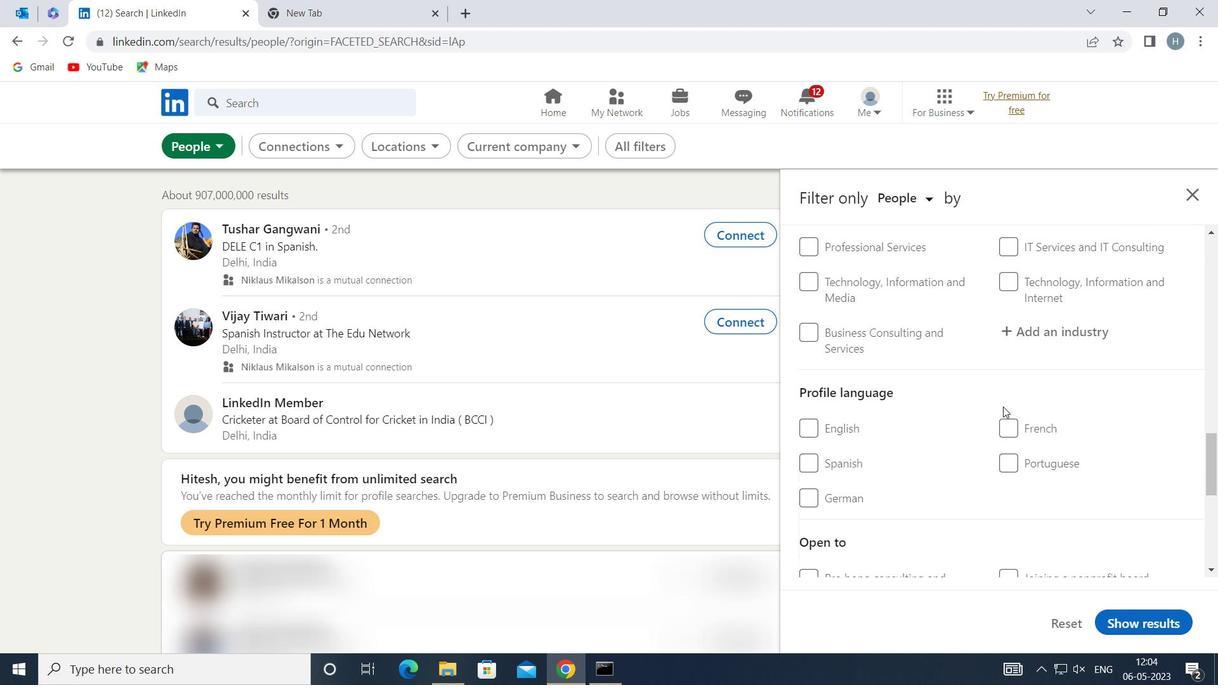 
Action: Mouse pressed left at (1006, 427)
Screenshot: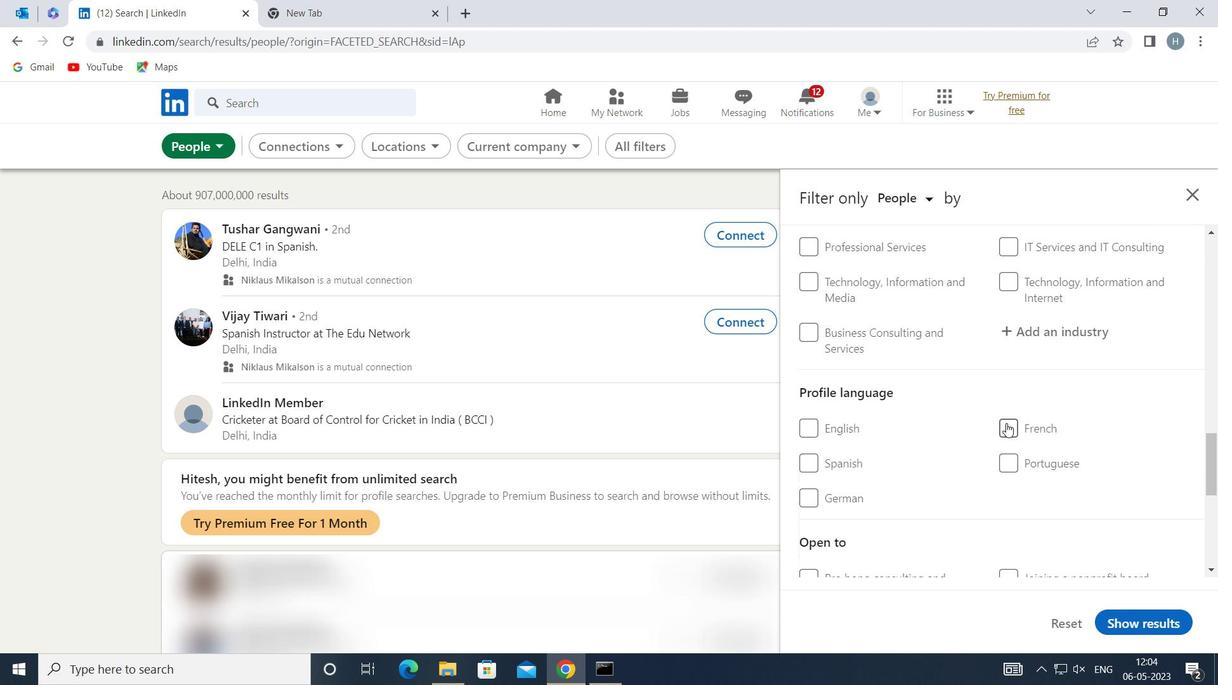 
Action: Mouse moved to (982, 440)
Screenshot: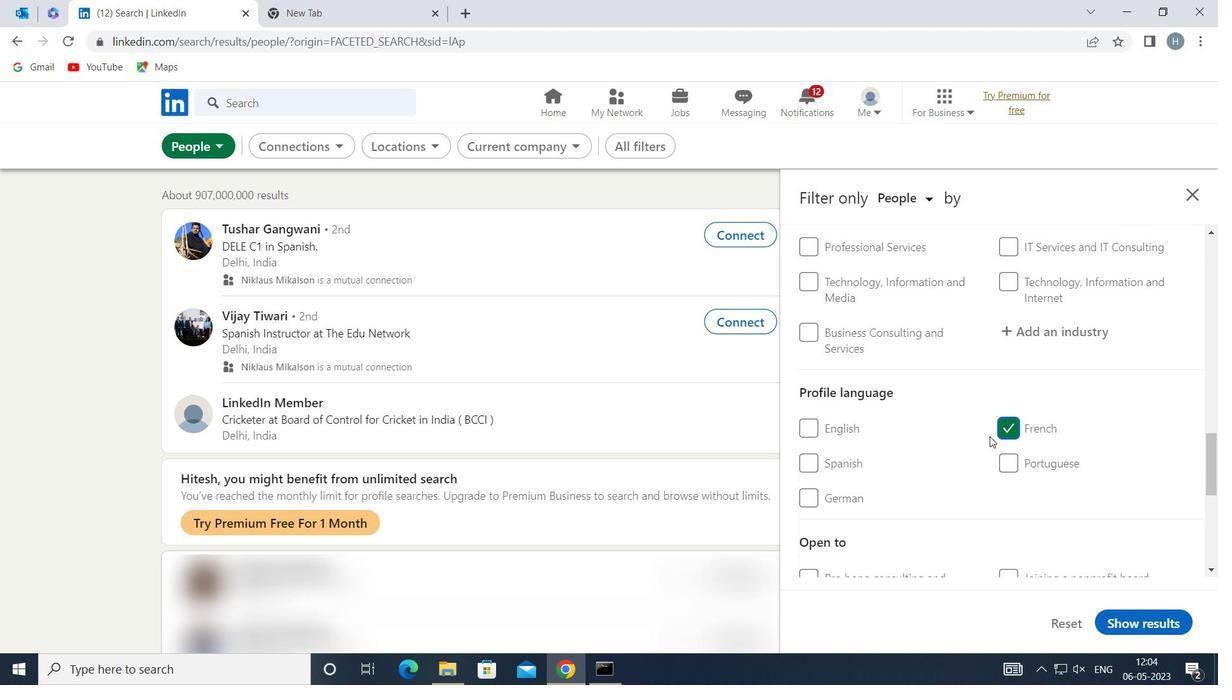 
Action: Mouse scrolled (982, 440) with delta (0, 0)
Screenshot: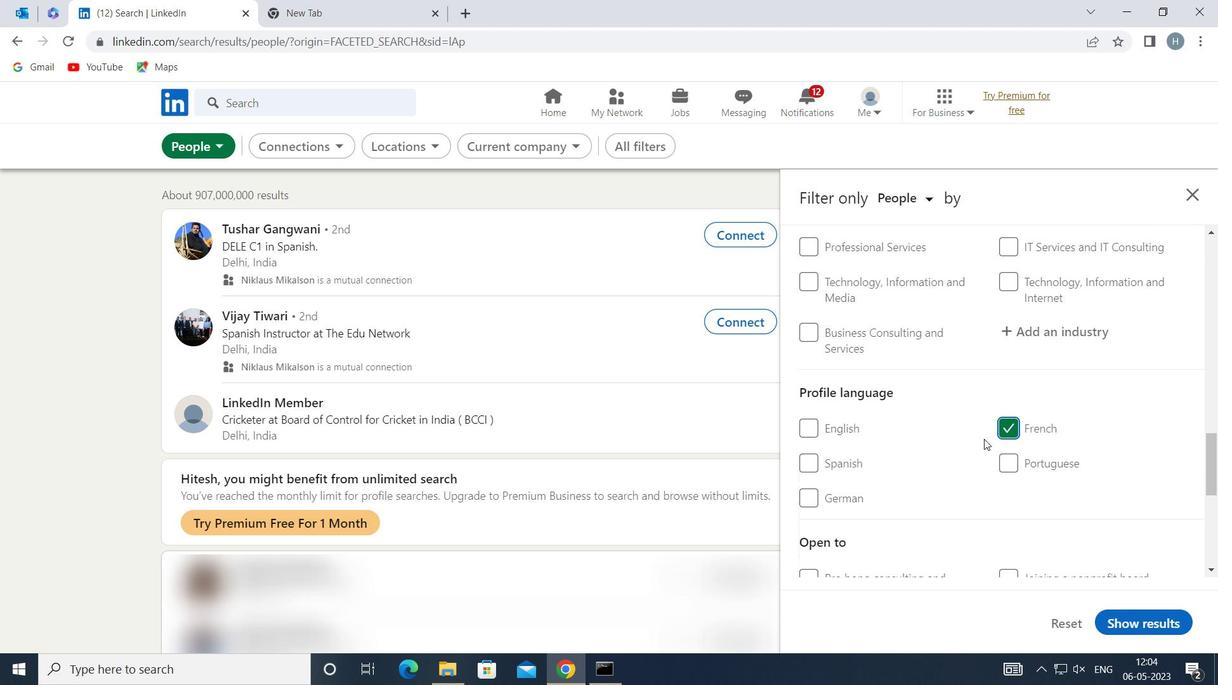 
Action: Mouse moved to (983, 433)
Screenshot: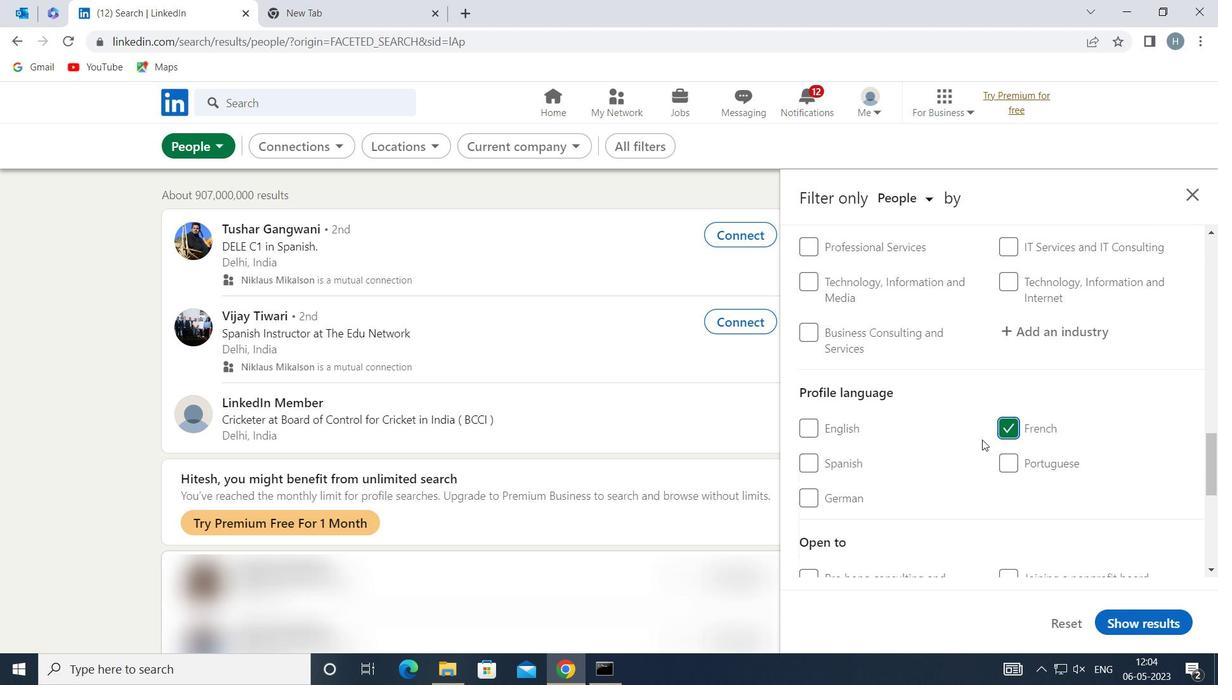 
Action: Mouse scrolled (983, 433) with delta (0, 0)
Screenshot: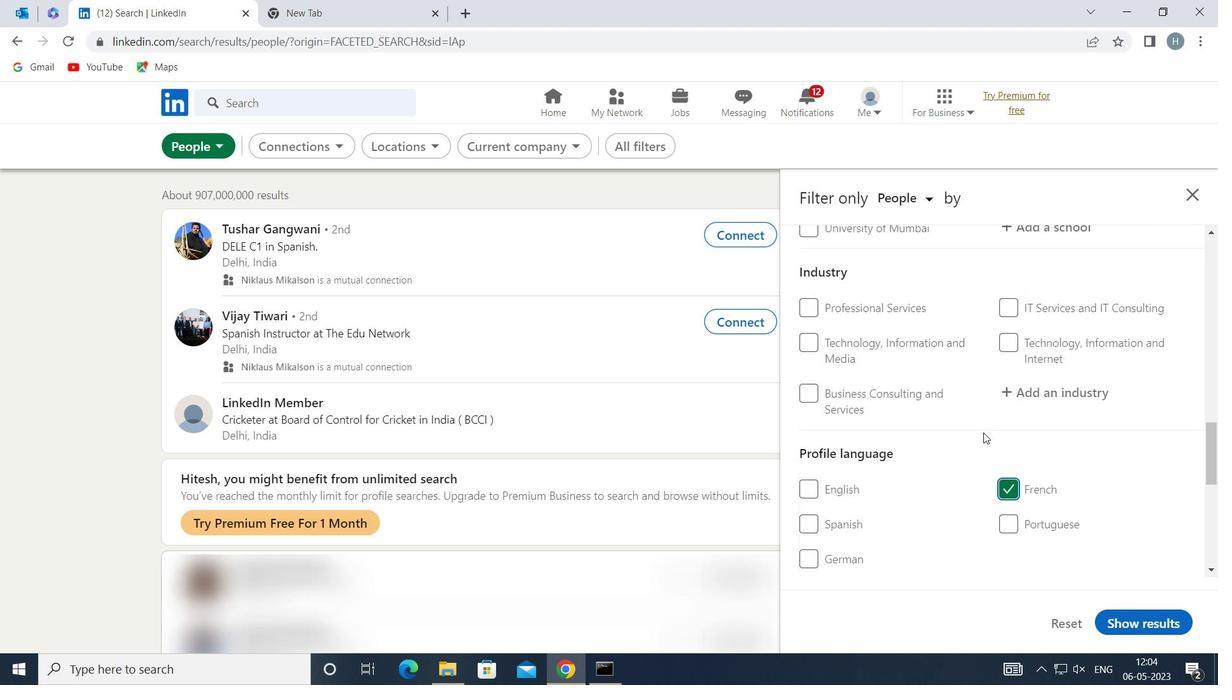 
Action: Mouse scrolled (983, 433) with delta (0, 0)
Screenshot: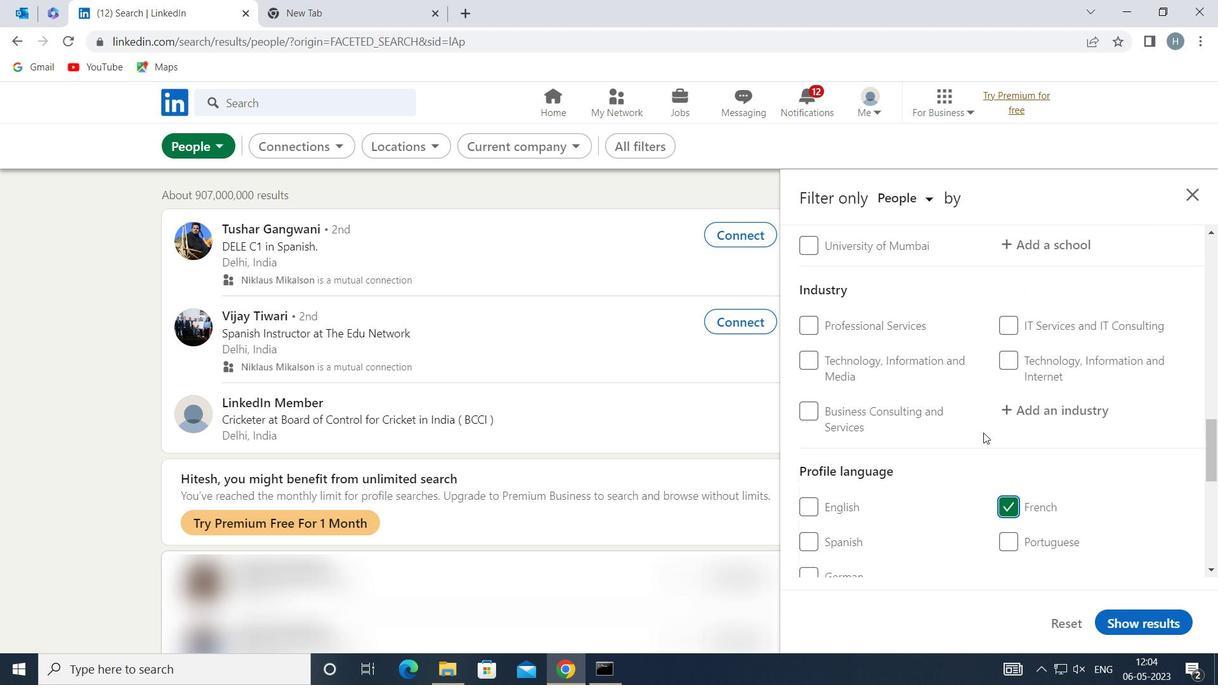 
Action: Mouse scrolled (983, 433) with delta (0, 0)
Screenshot: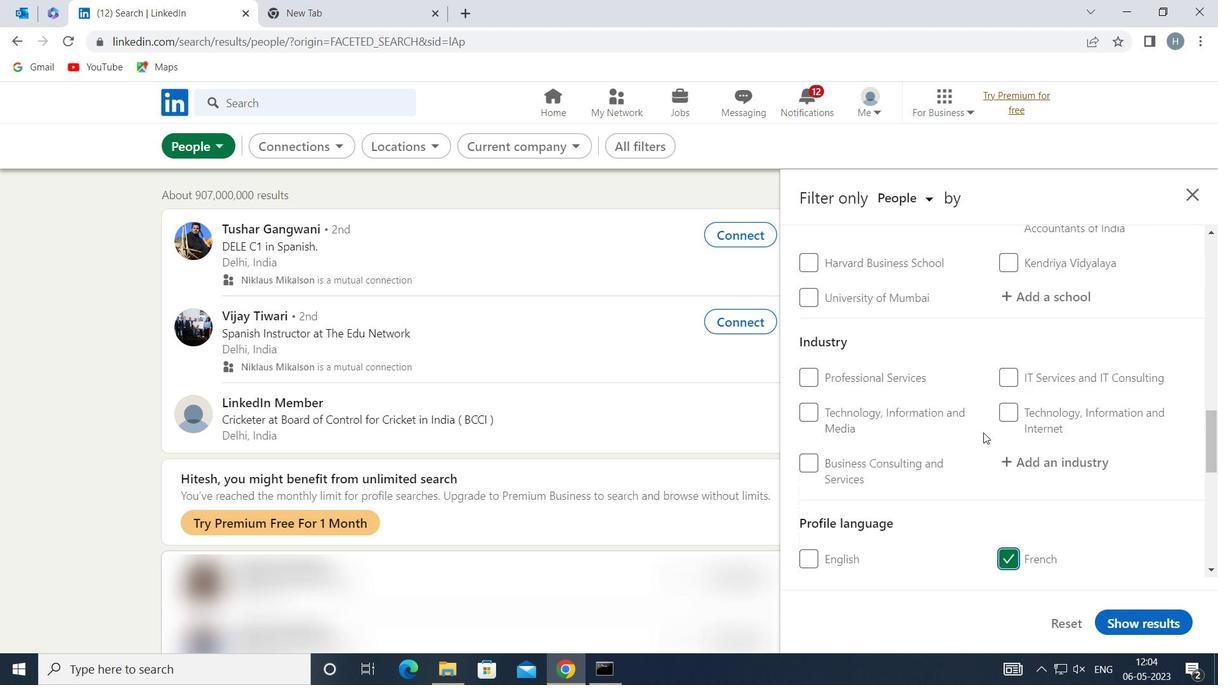 
Action: Mouse scrolled (983, 433) with delta (0, 0)
Screenshot: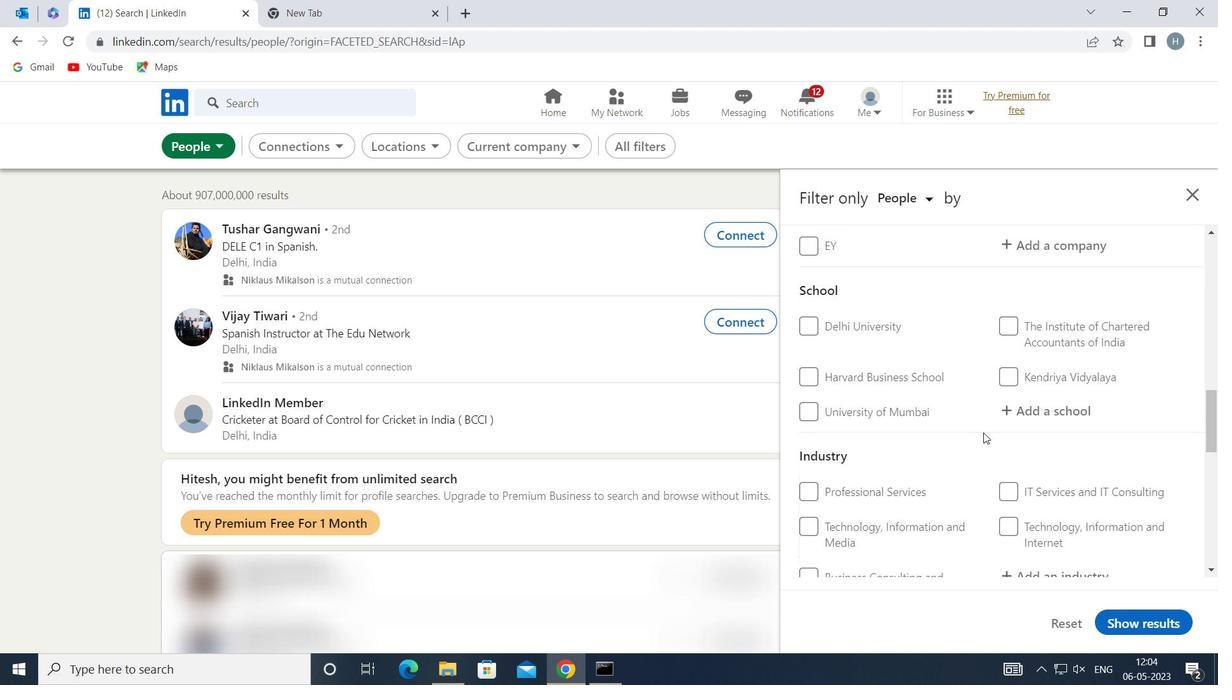 
Action: Mouse scrolled (983, 433) with delta (0, 0)
Screenshot: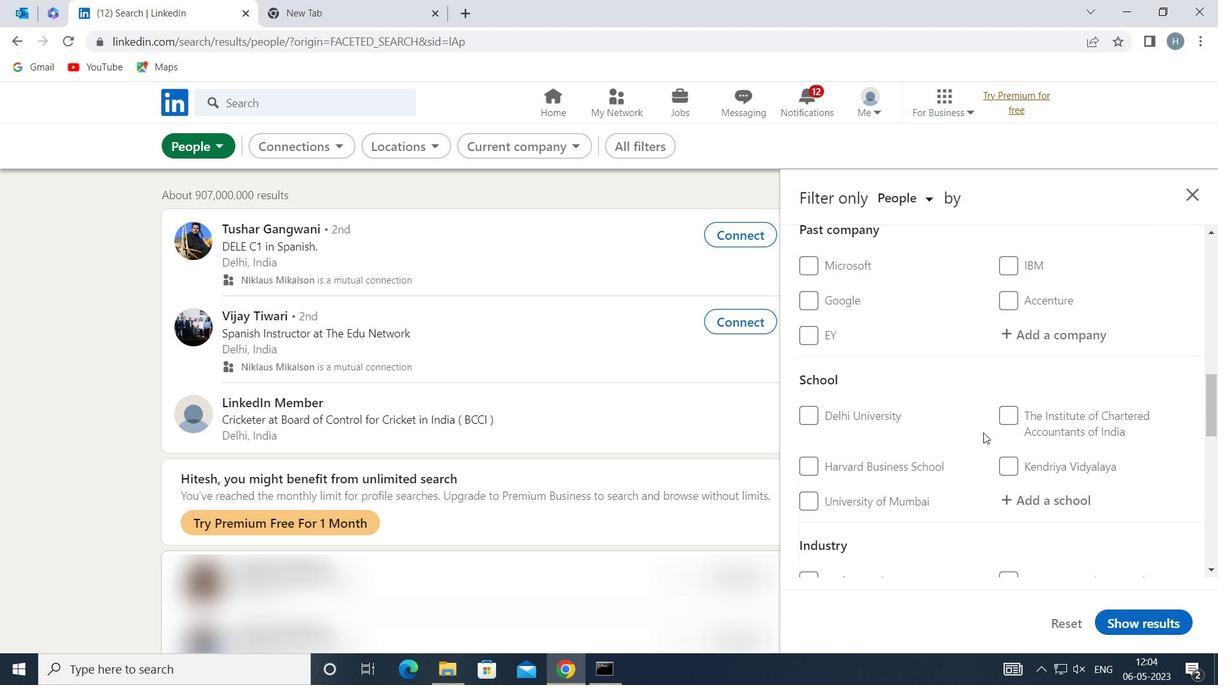 
Action: Mouse scrolled (983, 433) with delta (0, 0)
Screenshot: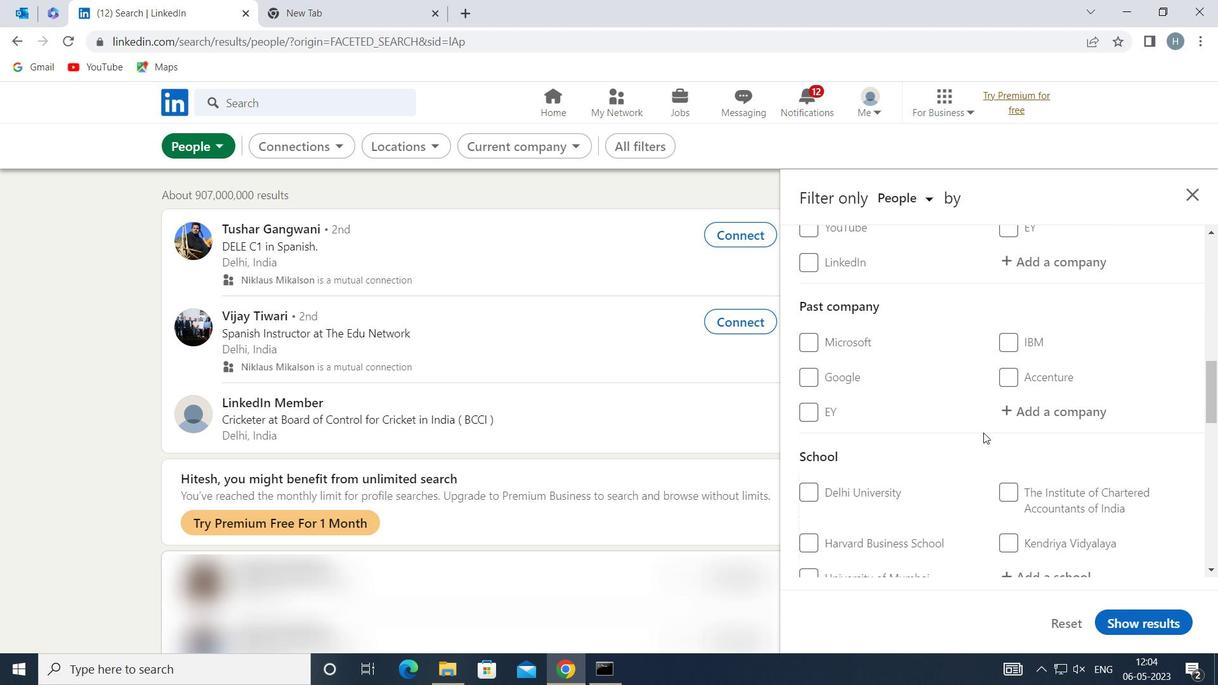 
Action: Mouse moved to (1088, 397)
Screenshot: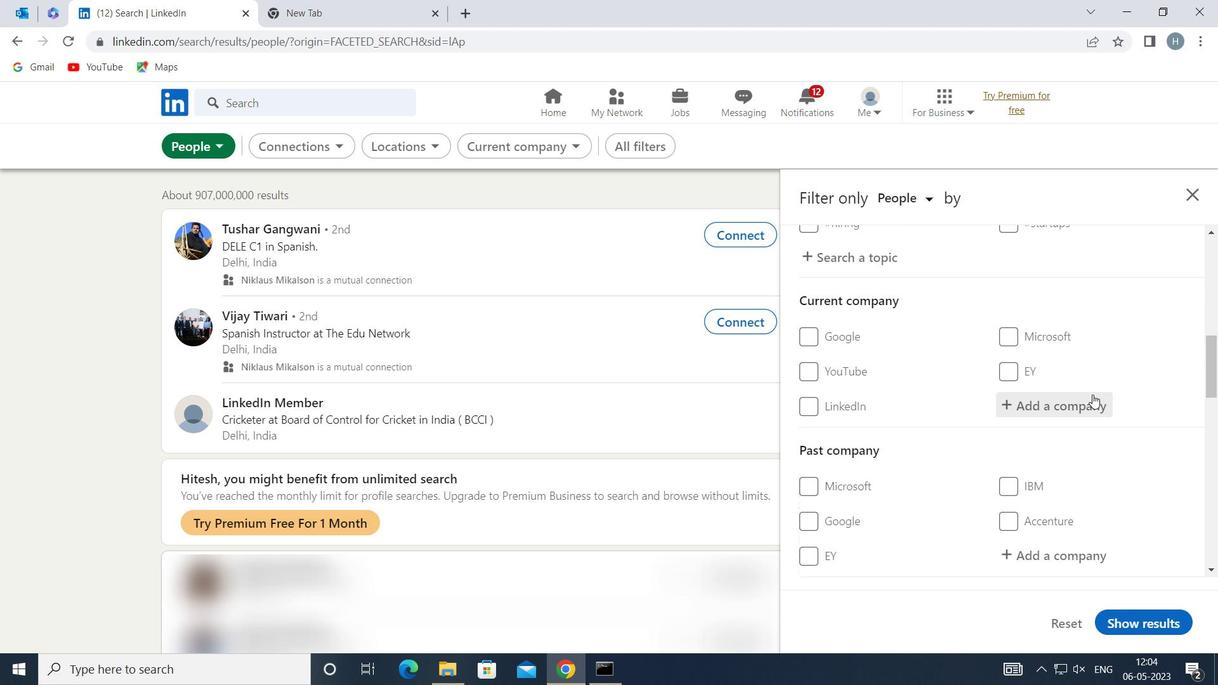 
Action: Mouse pressed left at (1088, 397)
Screenshot: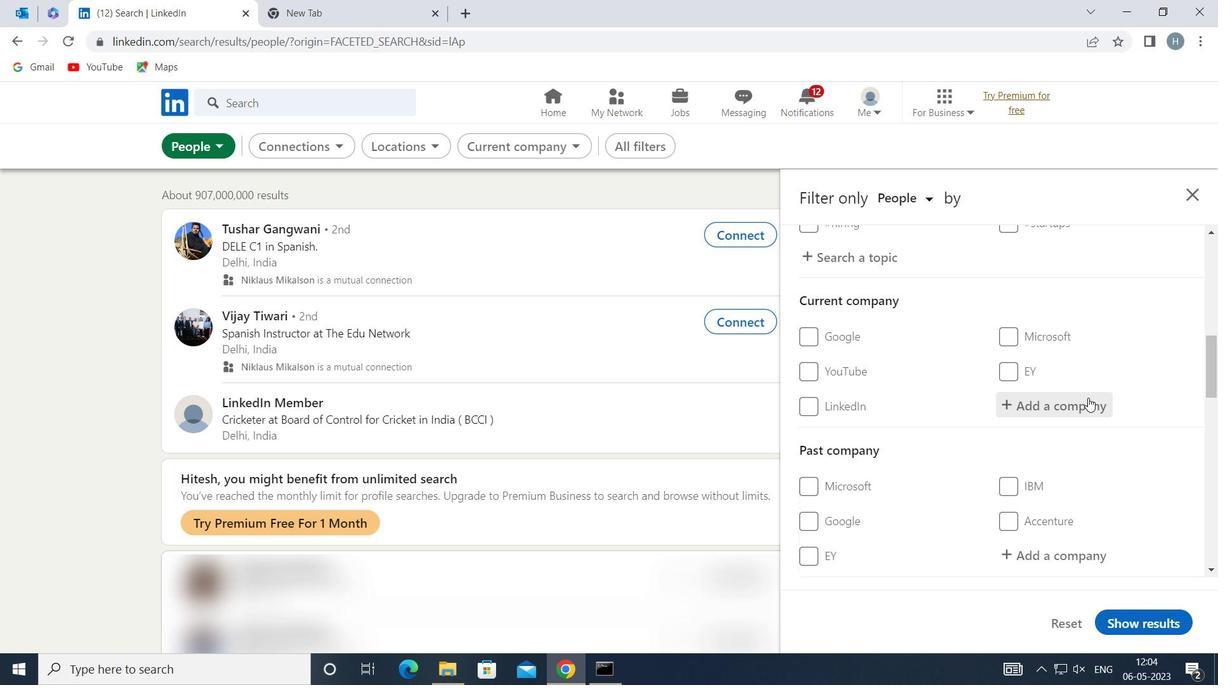 
Action: Key pressed <Key.shift>SYNGENE<Key.space><Key.shift>IN
Screenshot: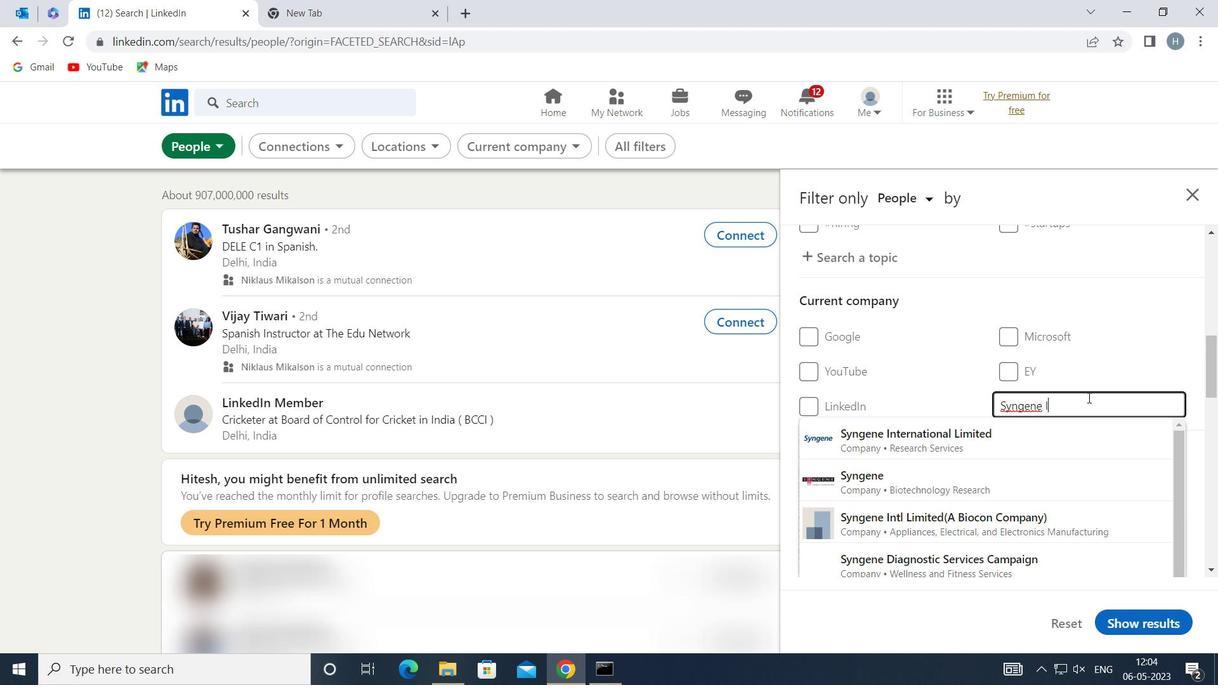 
Action: Mouse moved to (990, 433)
Screenshot: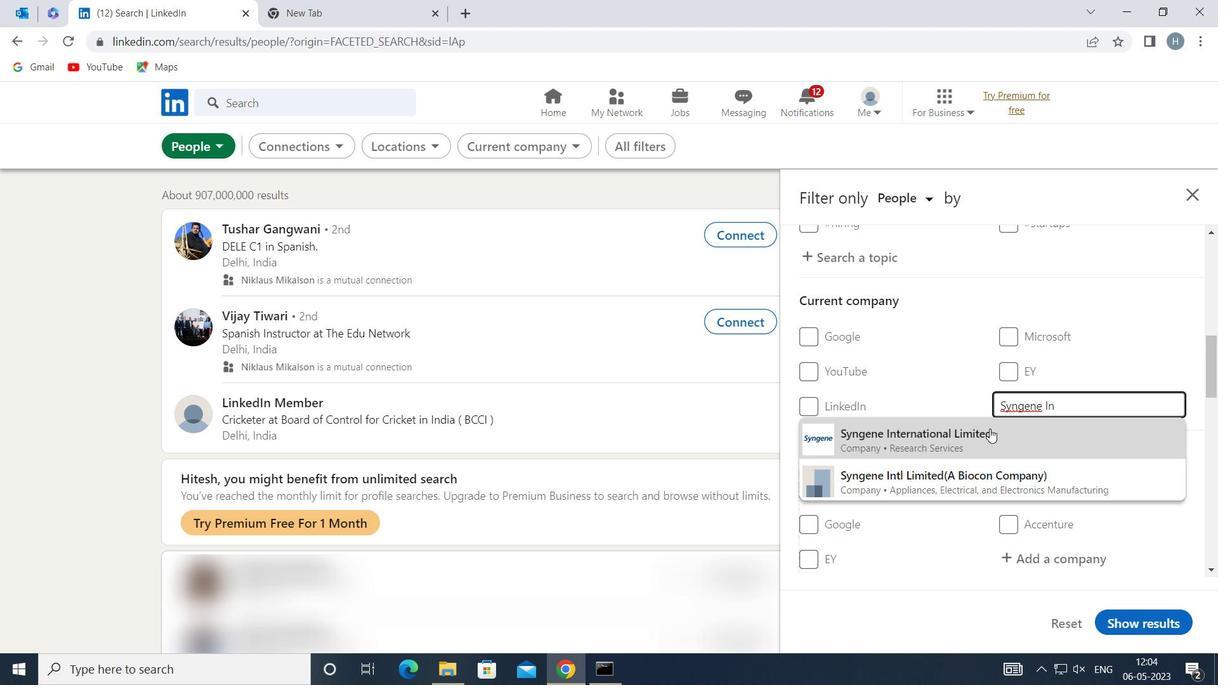 
Action: Mouse pressed left at (990, 433)
Screenshot: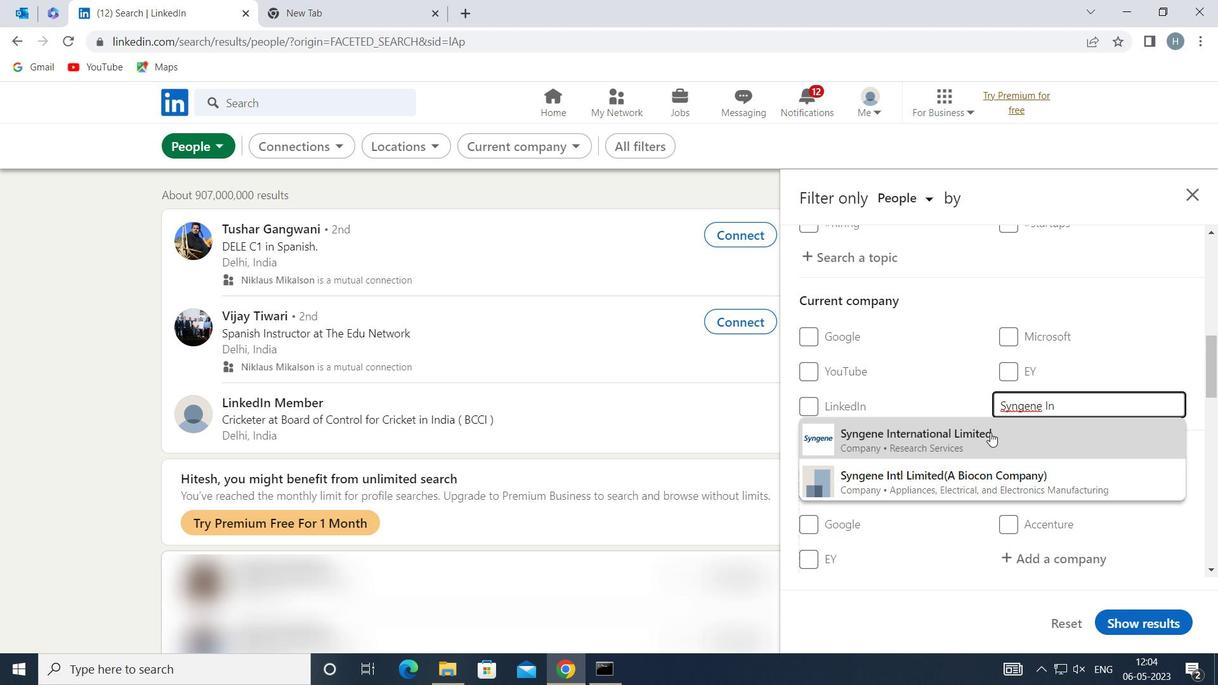 
Action: Mouse moved to (959, 397)
Screenshot: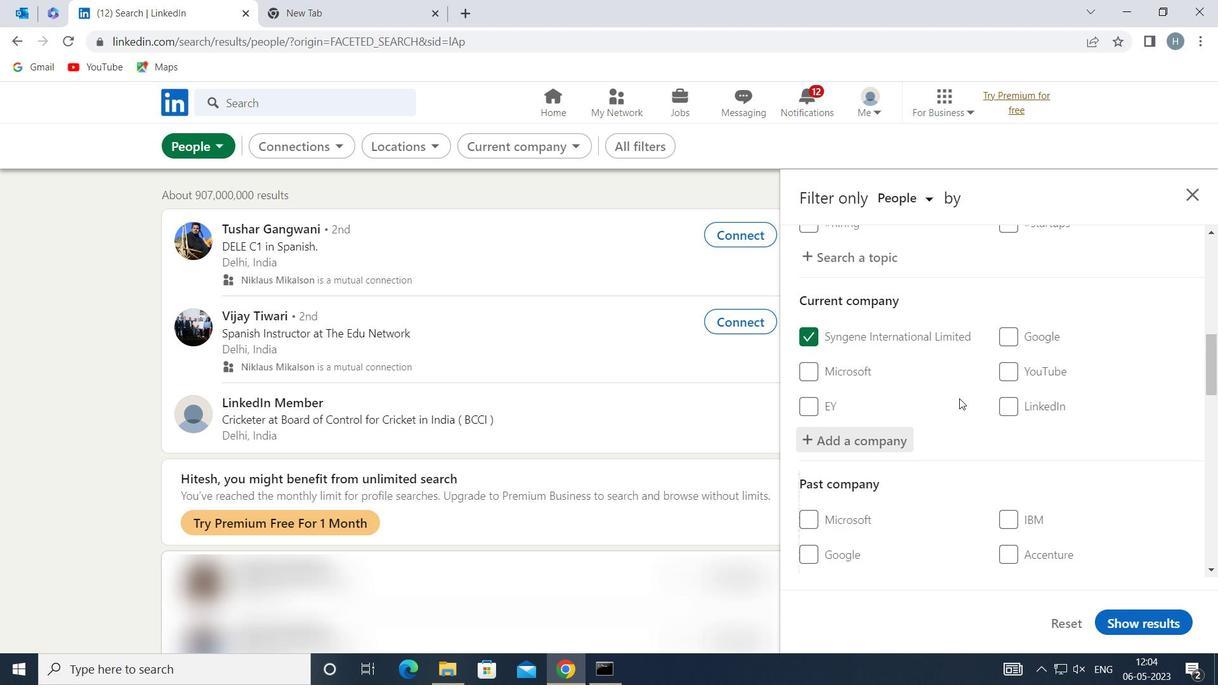 
Action: Mouse scrolled (959, 397) with delta (0, 0)
Screenshot: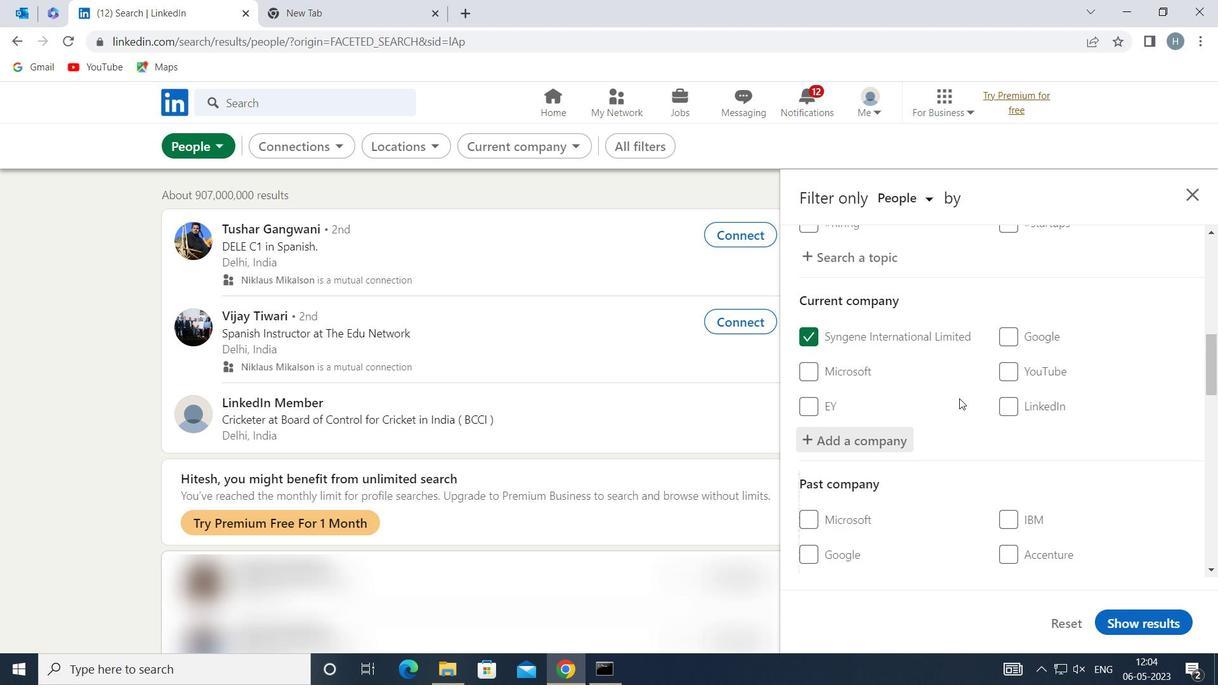 
Action: Mouse scrolled (959, 397) with delta (0, 0)
Screenshot: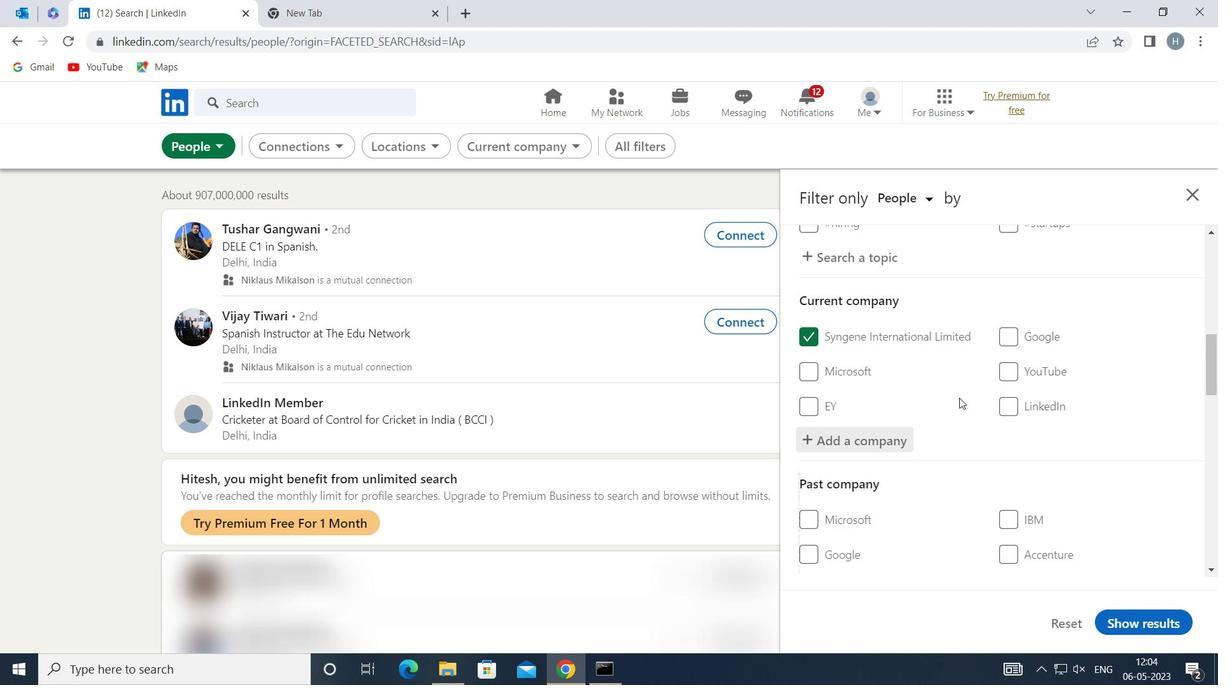 
Action: Mouse scrolled (959, 397) with delta (0, 0)
Screenshot: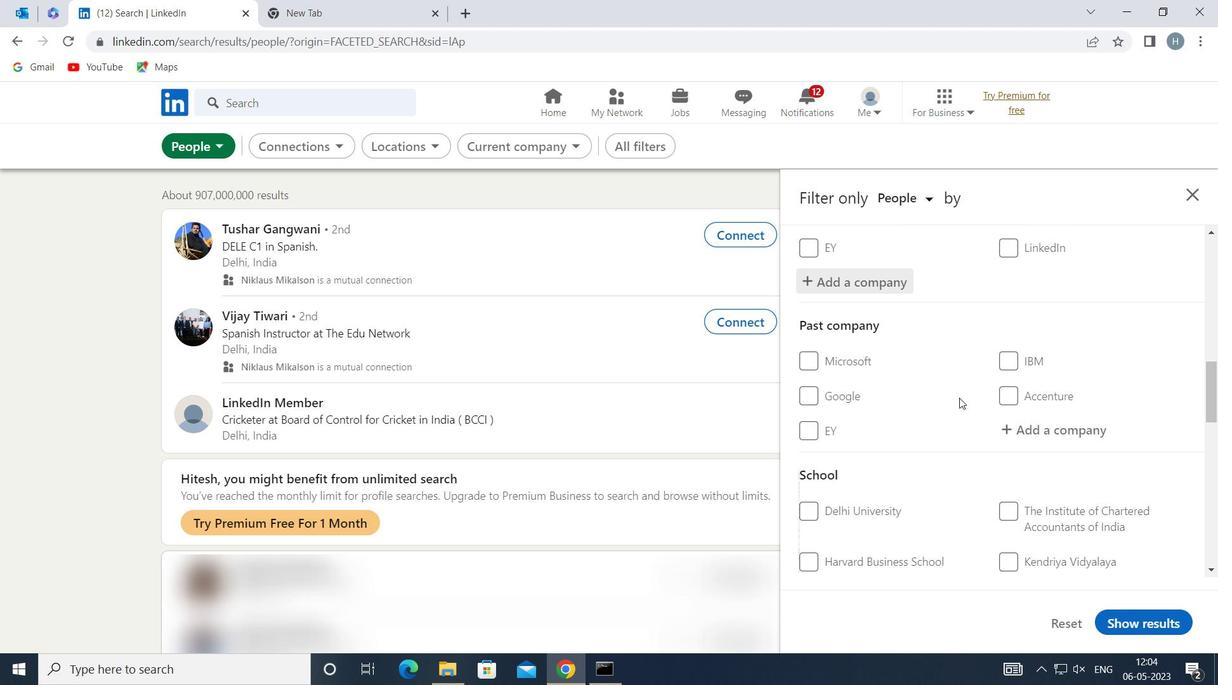 
Action: Mouse moved to (1038, 510)
Screenshot: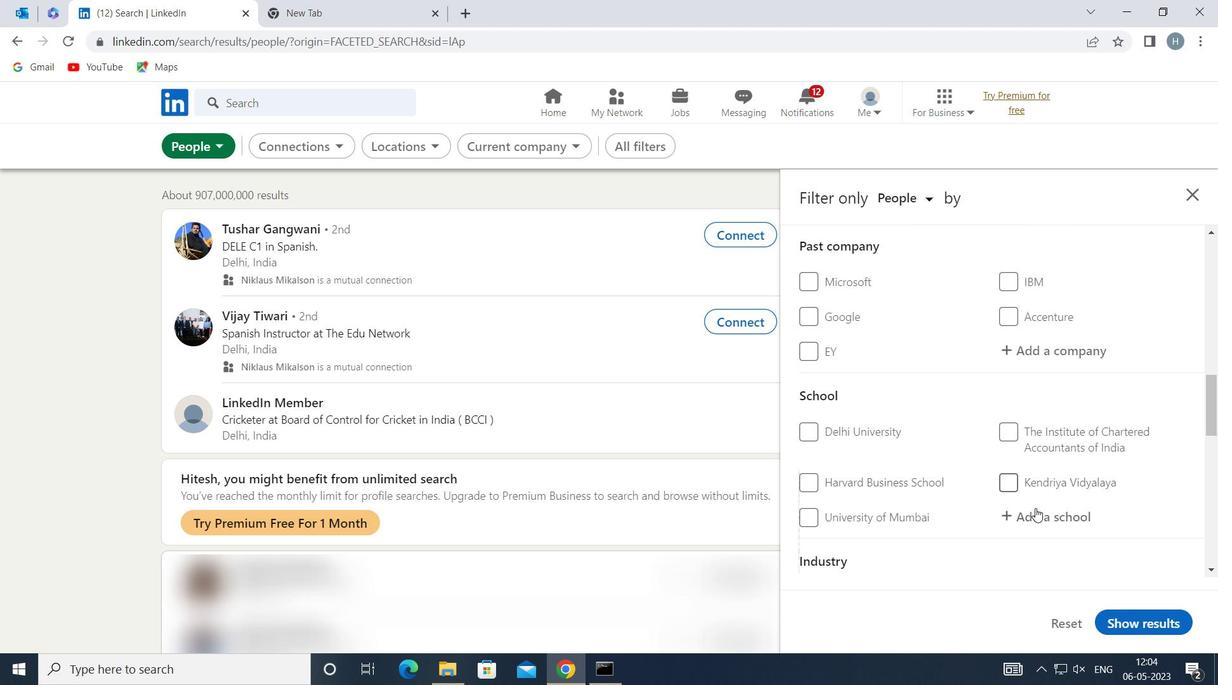 
Action: Mouse pressed left at (1038, 510)
Screenshot: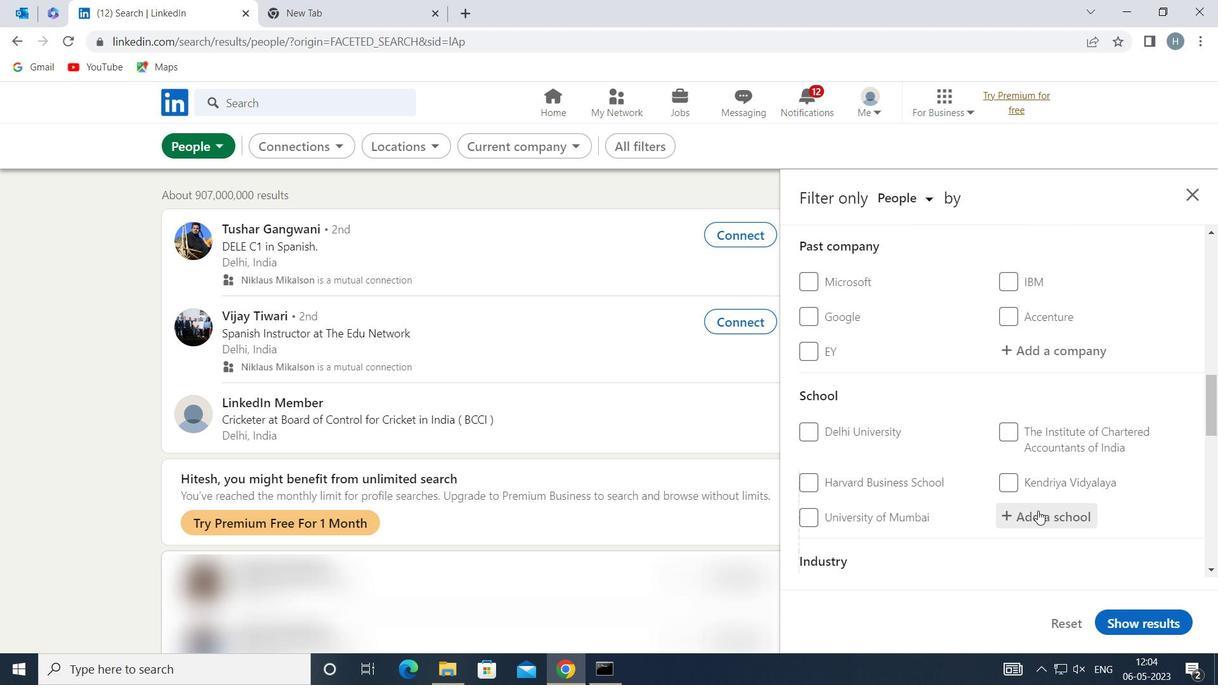 
Action: Mouse moved to (1036, 505)
Screenshot: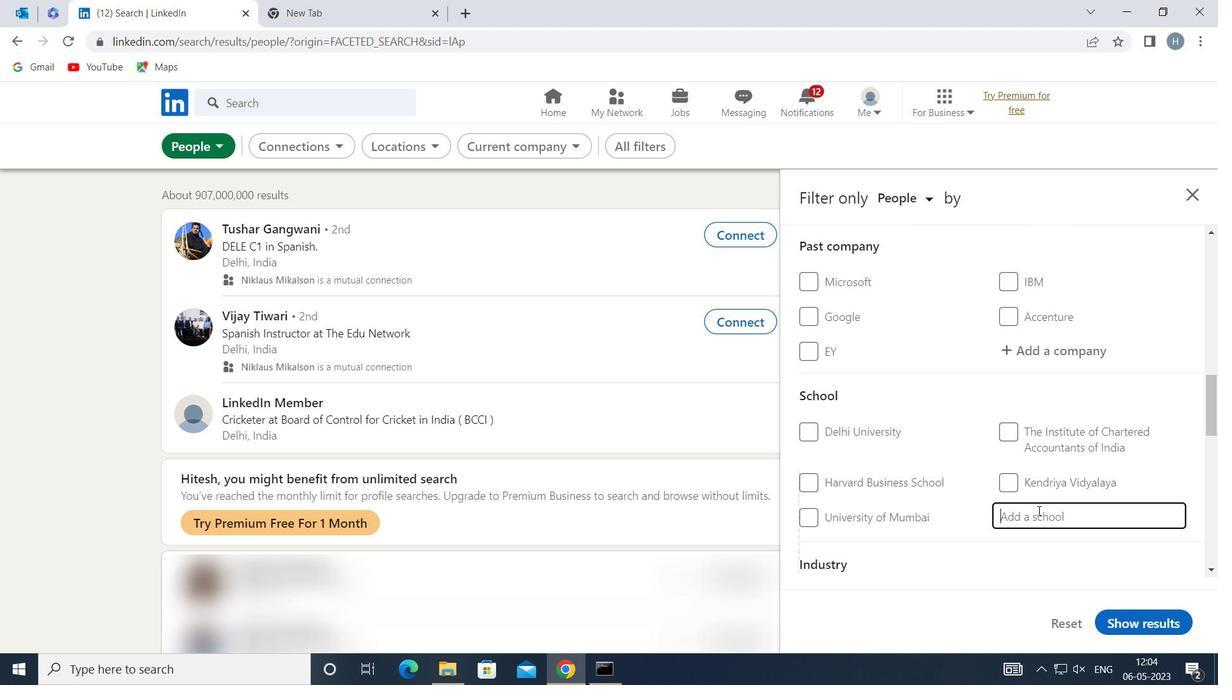 
Action: Key pressed <Key.shift>NIIT<Key.space><Key.shift><Key.shift><Key.shift><Key.shift><Key.shift><Key.shift><Key.shift>UNI
Screenshot: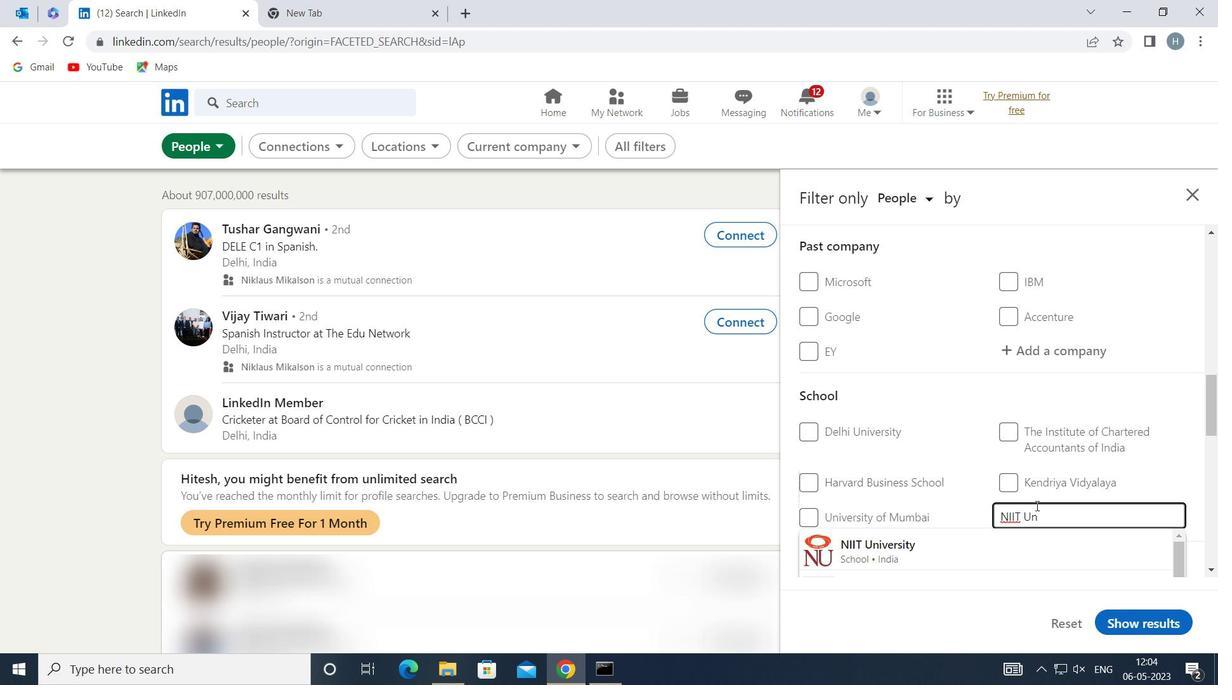 
Action: Mouse moved to (996, 540)
Screenshot: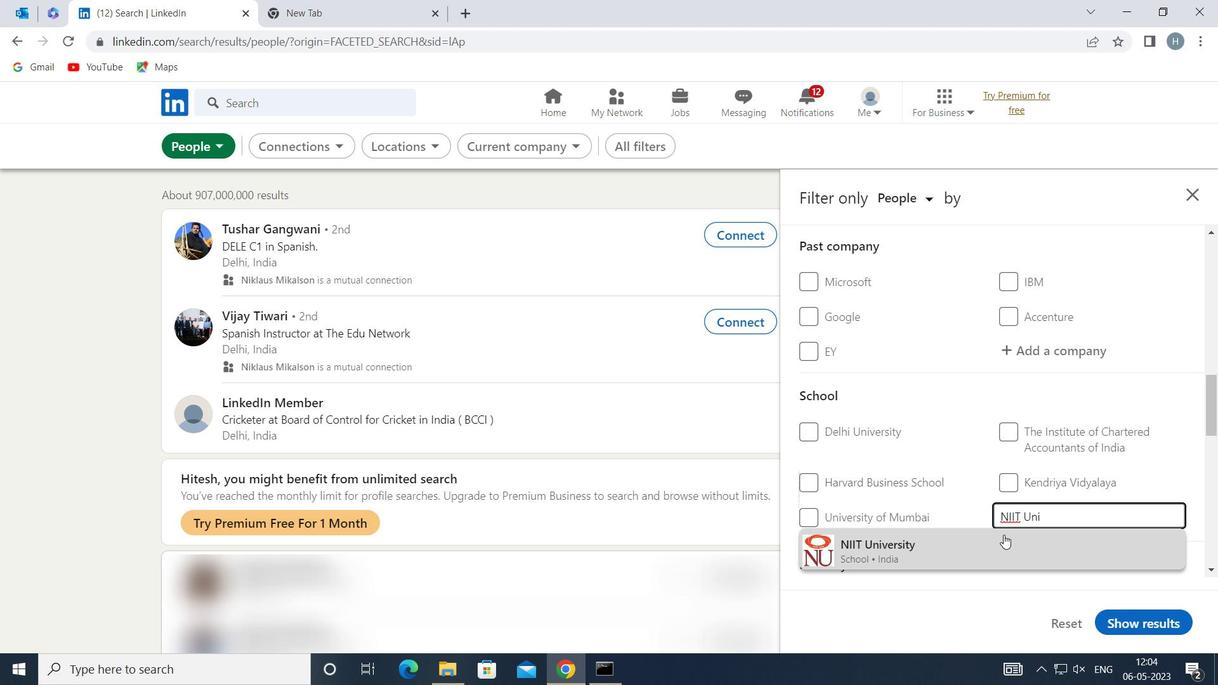 
Action: Mouse pressed left at (996, 540)
Screenshot: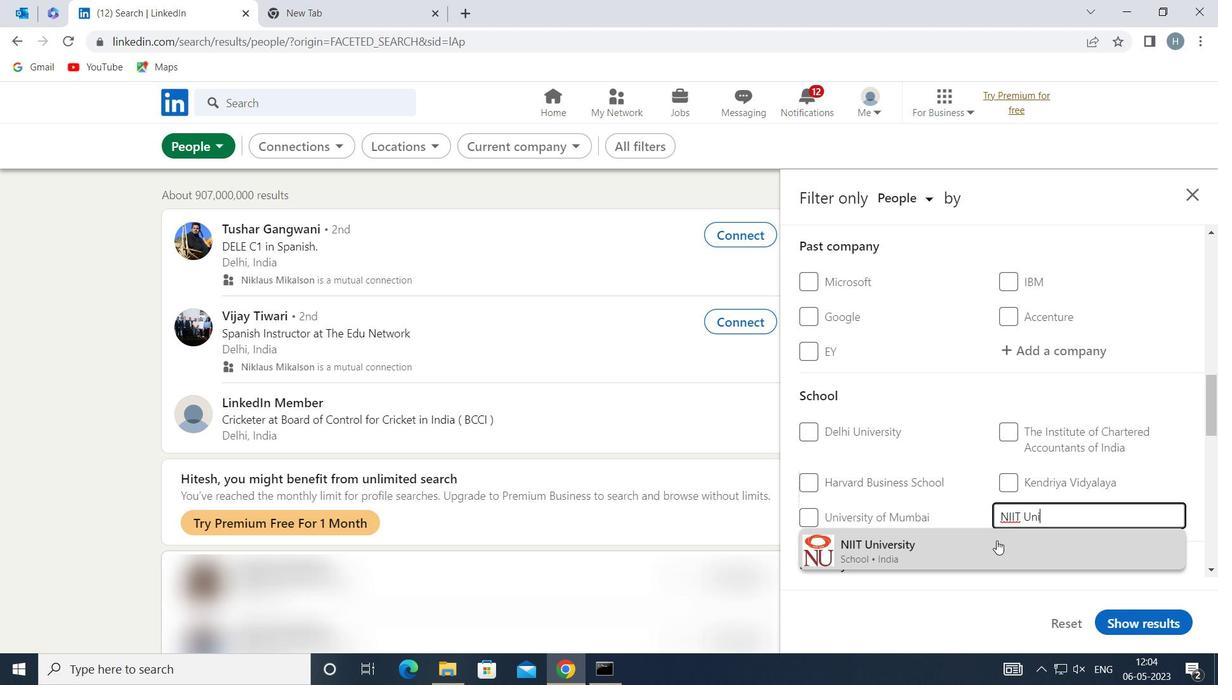 
Action: Mouse moved to (977, 476)
Screenshot: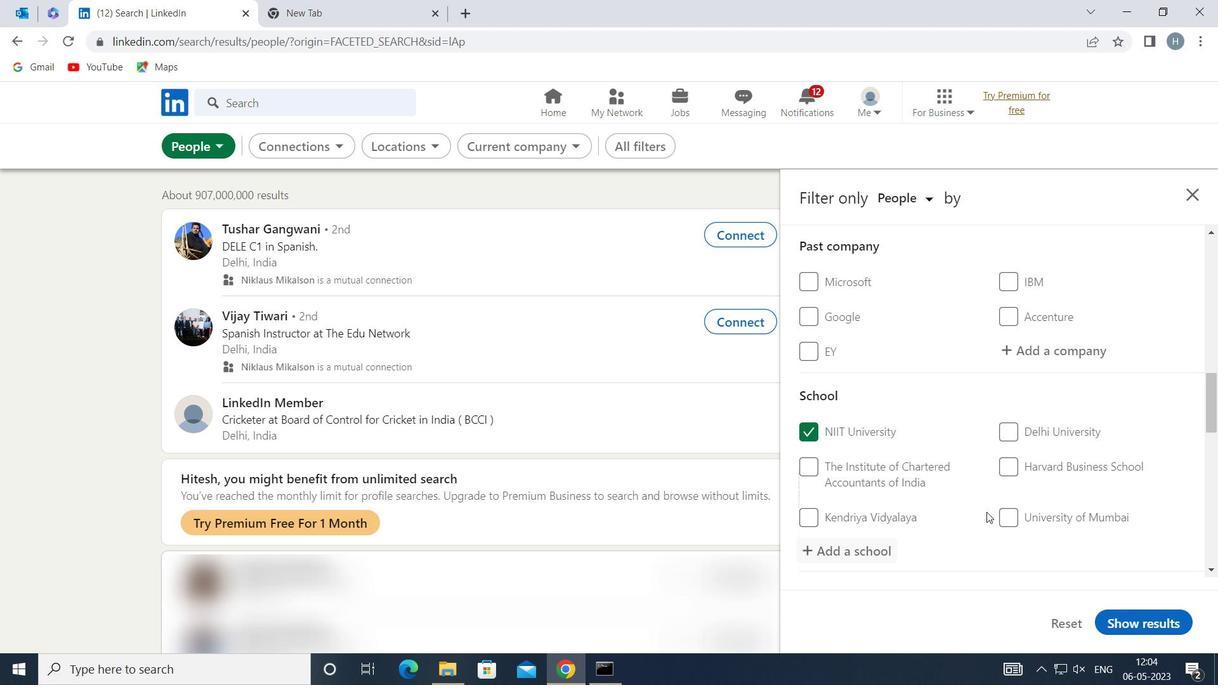 
Action: Mouse scrolled (977, 475) with delta (0, 0)
Screenshot: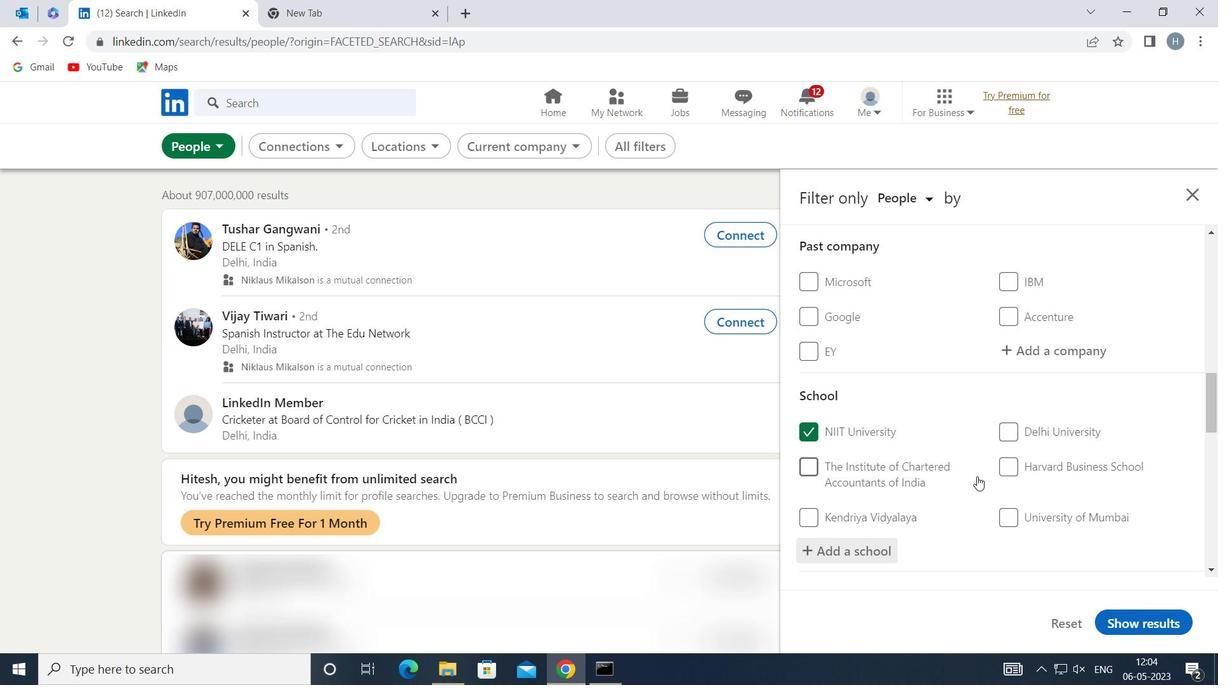 
Action: Mouse moved to (978, 472)
Screenshot: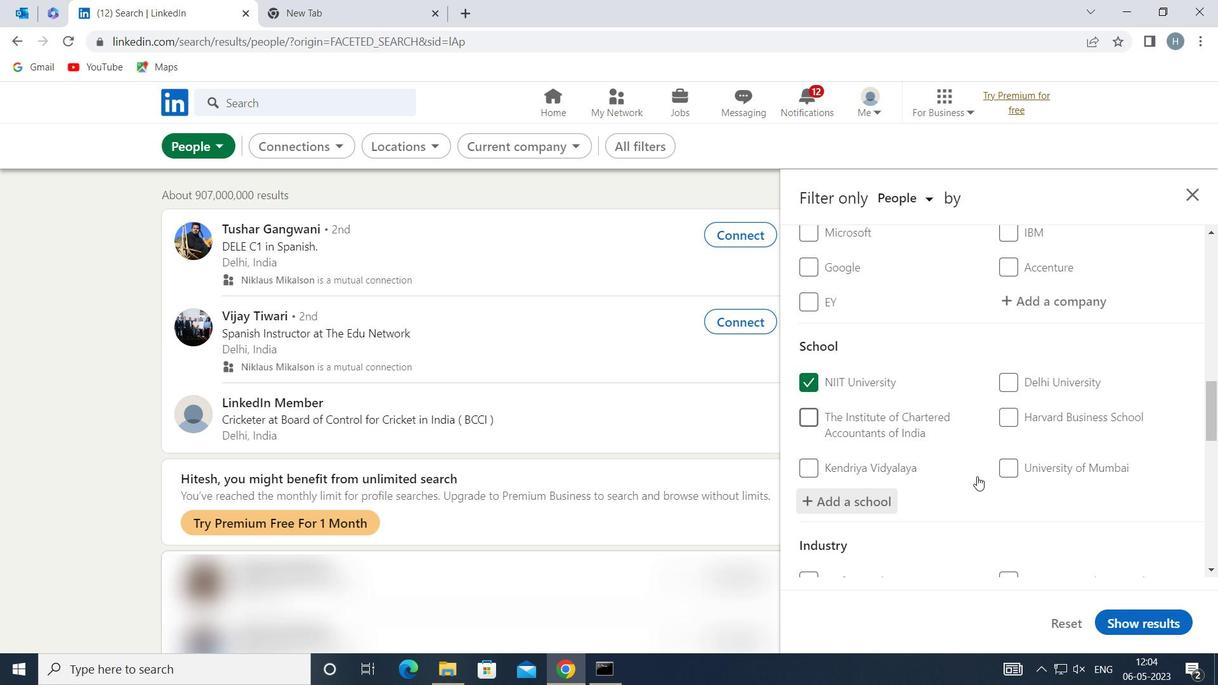 
Action: Mouse scrolled (978, 472) with delta (0, 0)
Screenshot: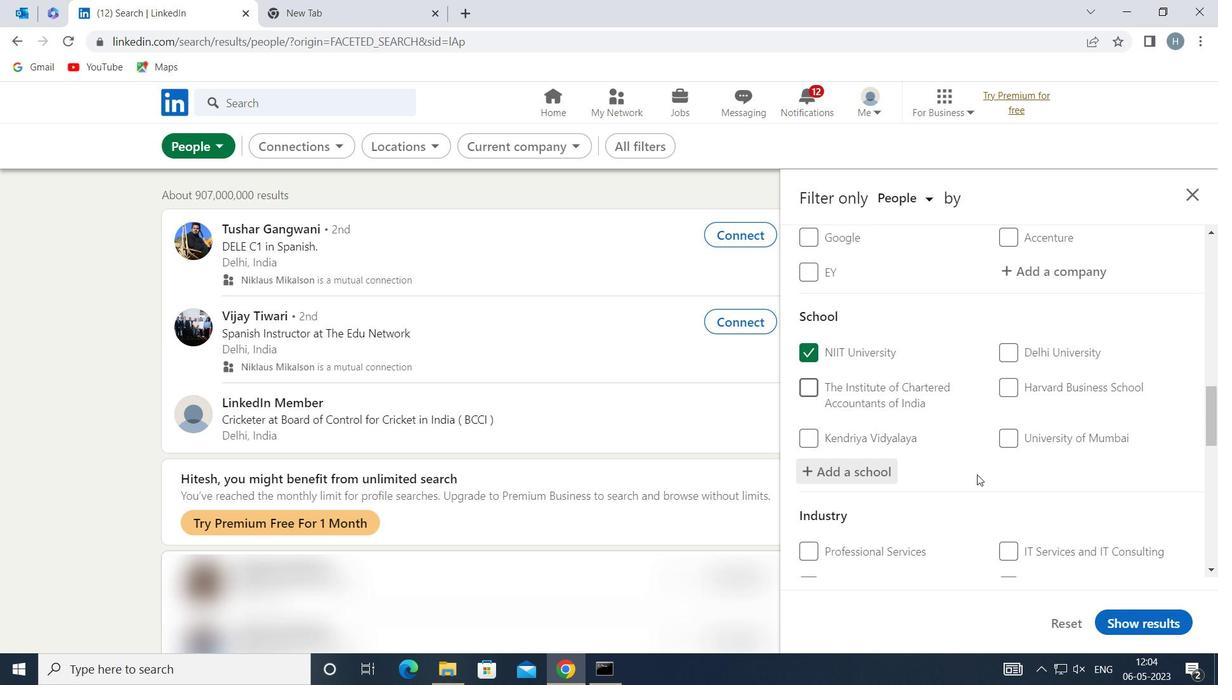 
Action: Mouse scrolled (978, 472) with delta (0, 0)
Screenshot: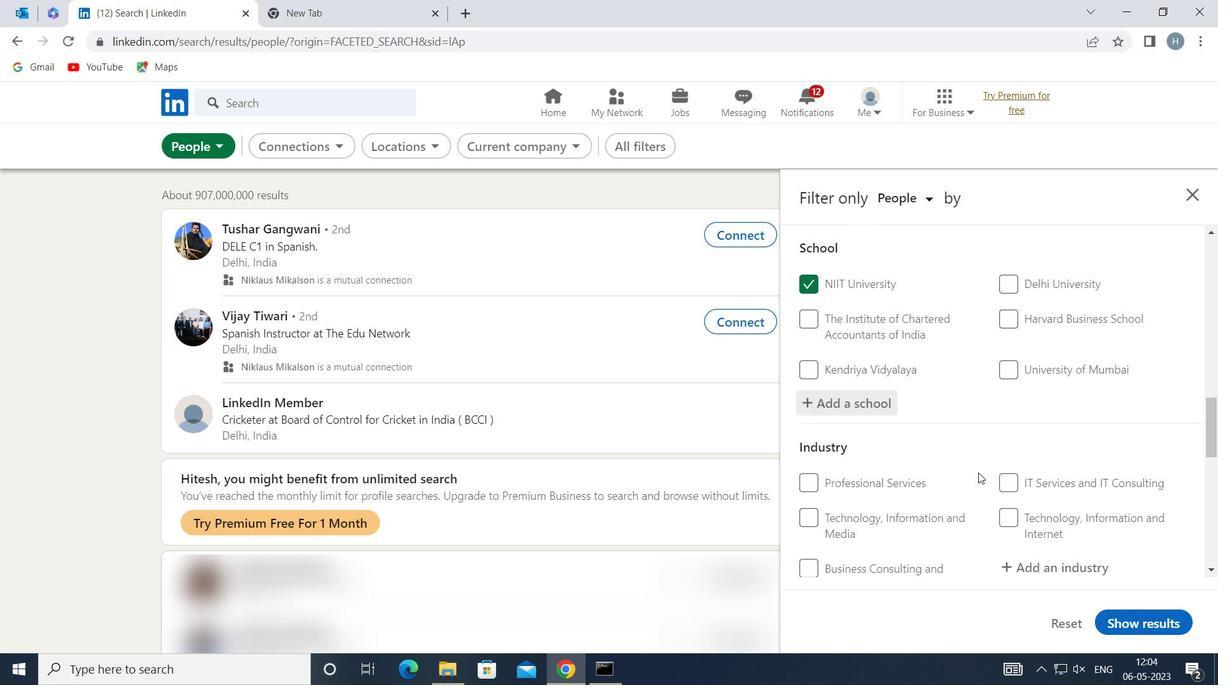
Action: Mouse moved to (1048, 472)
Screenshot: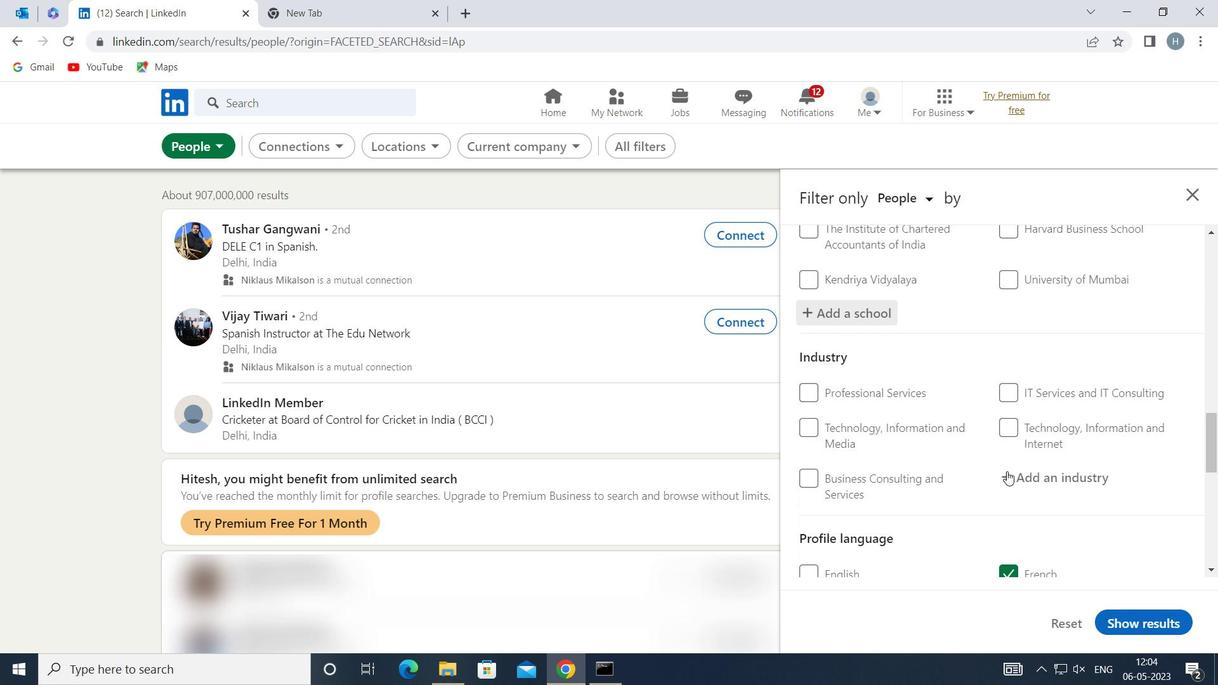
Action: Mouse pressed left at (1048, 472)
Screenshot: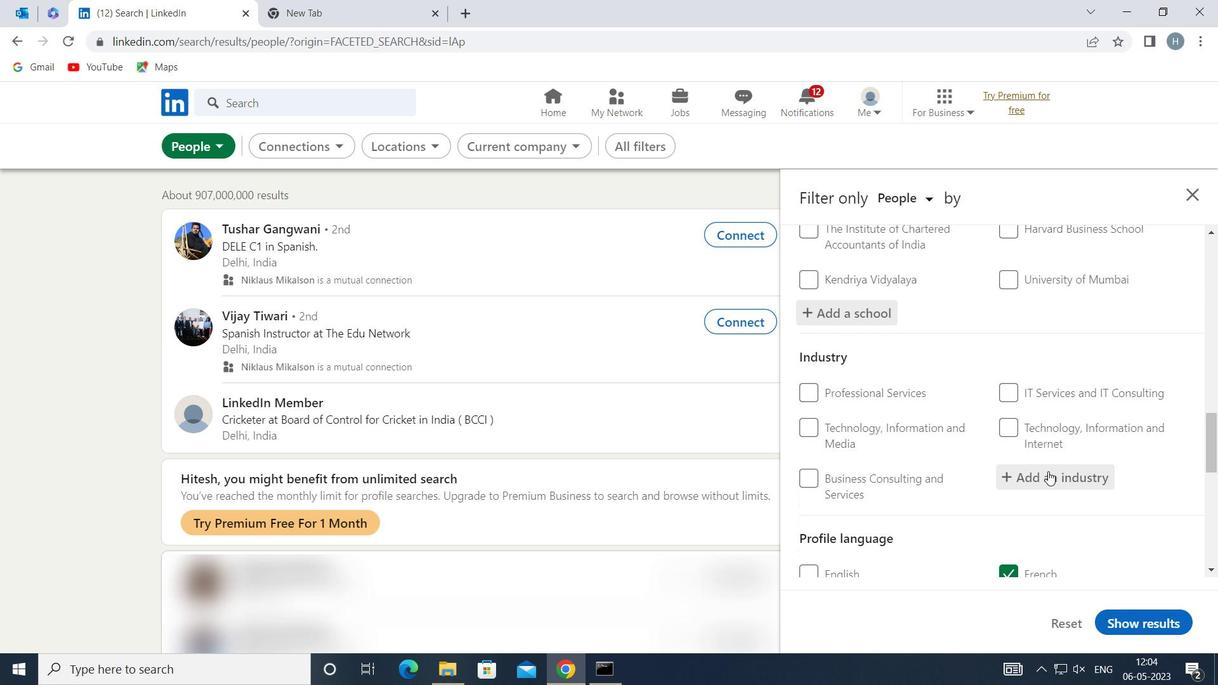 
Action: Key pressed <Key.shift>SPECTATOR<Key.space><Key.shift>S
Screenshot: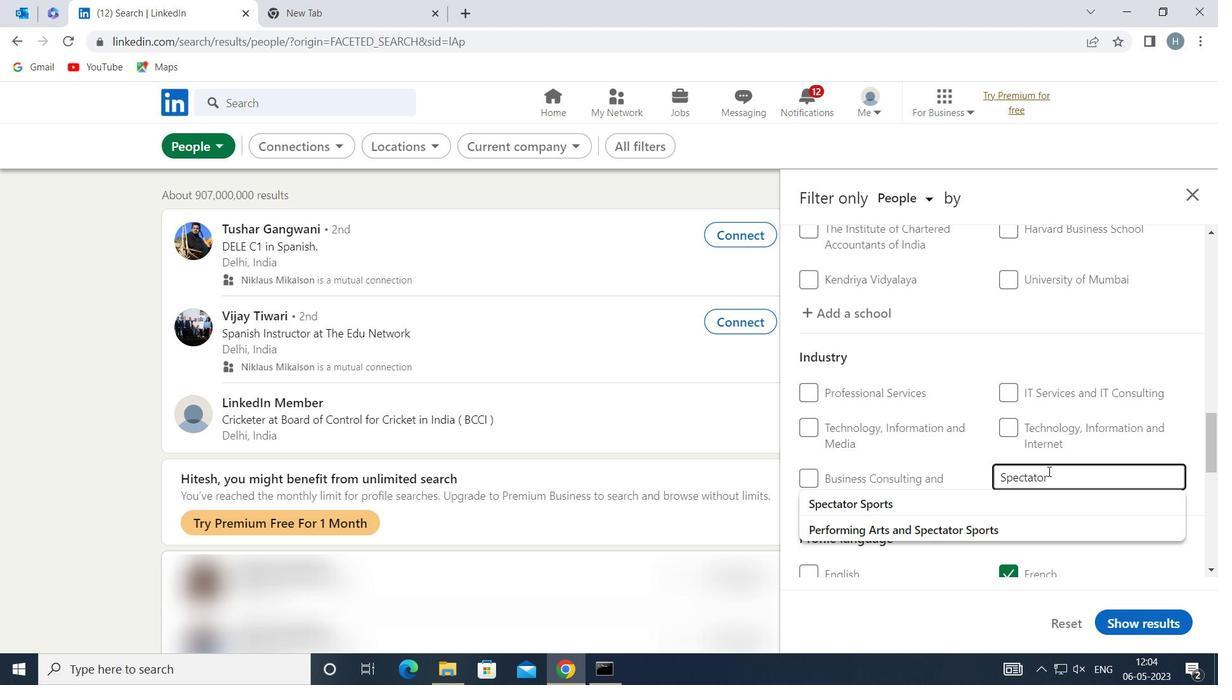 
Action: Mouse moved to (927, 501)
Screenshot: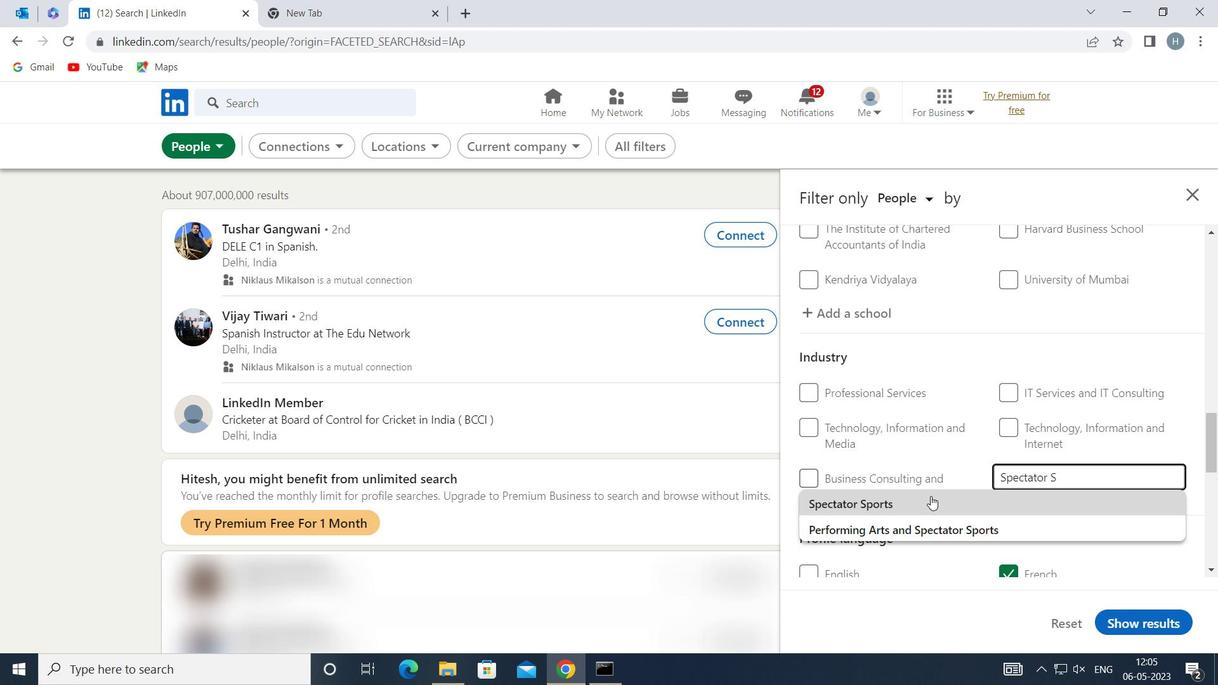 
Action: Mouse pressed left at (927, 501)
Screenshot: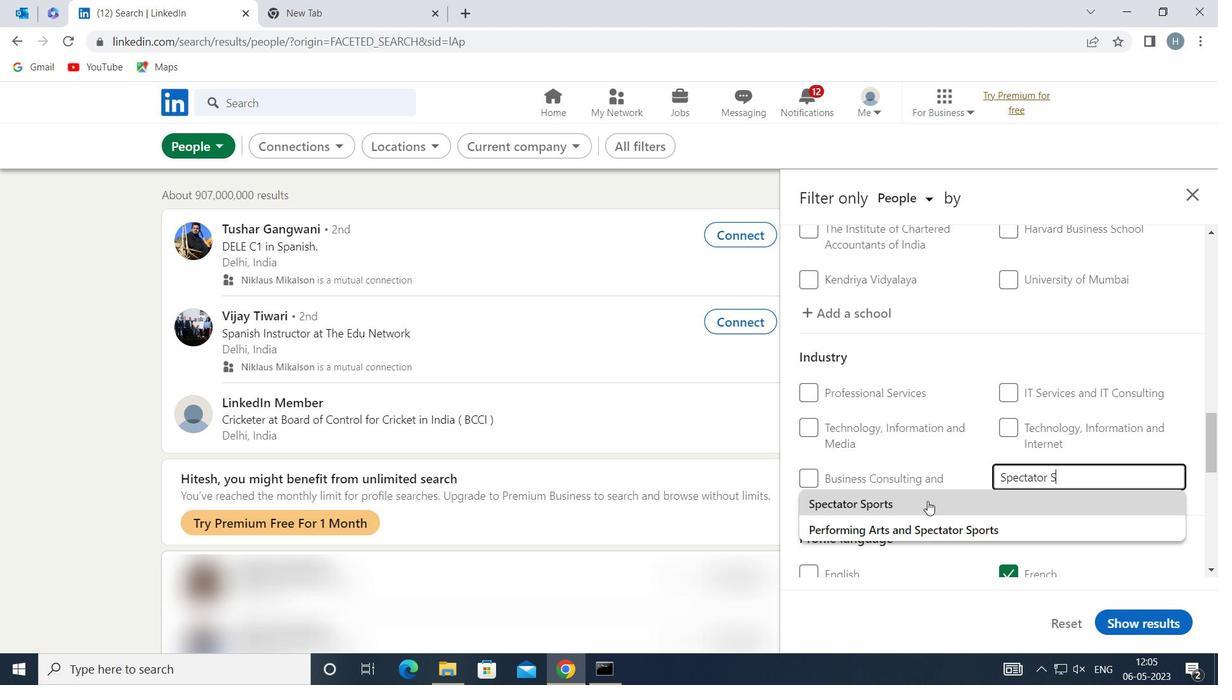 
Action: Mouse moved to (966, 418)
Screenshot: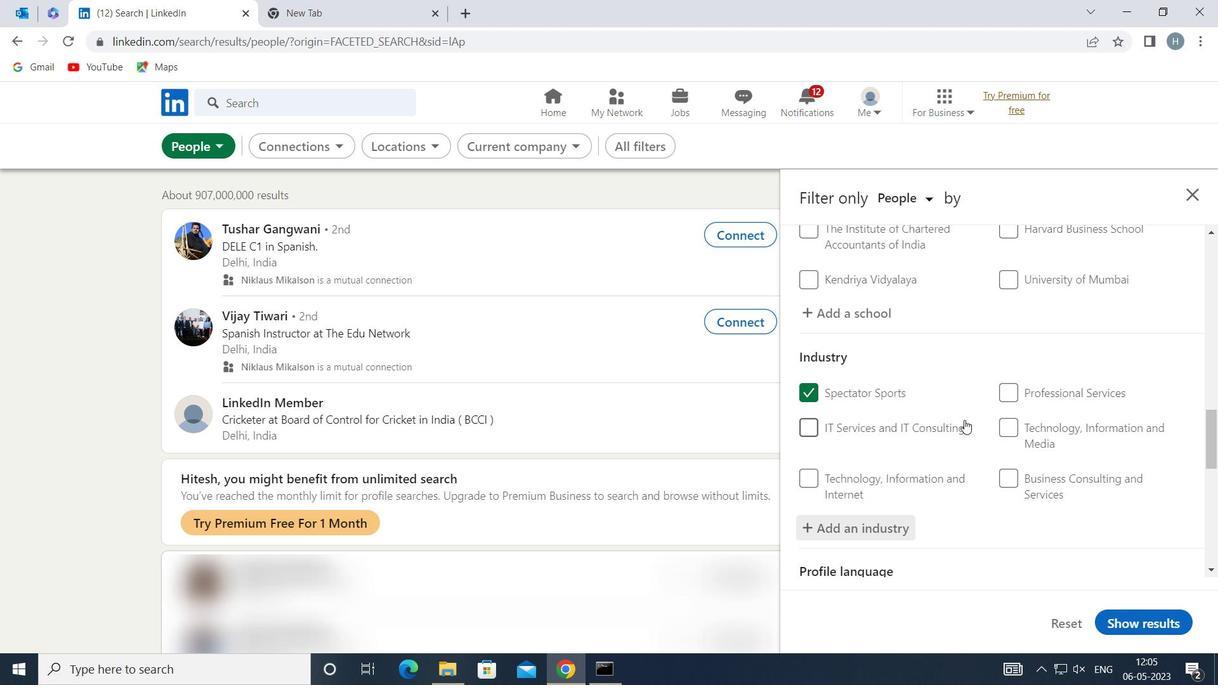 
Action: Mouse scrolled (966, 417) with delta (0, 0)
Screenshot: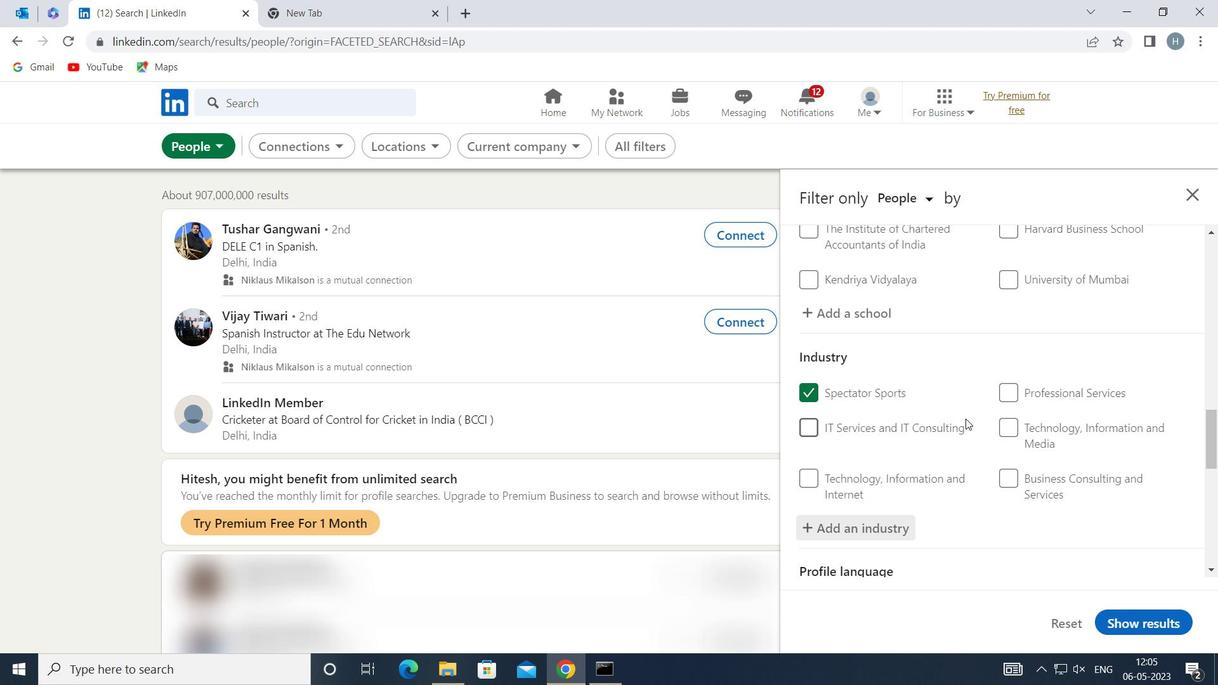 
Action: Mouse scrolled (966, 417) with delta (0, 0)
Screenshot: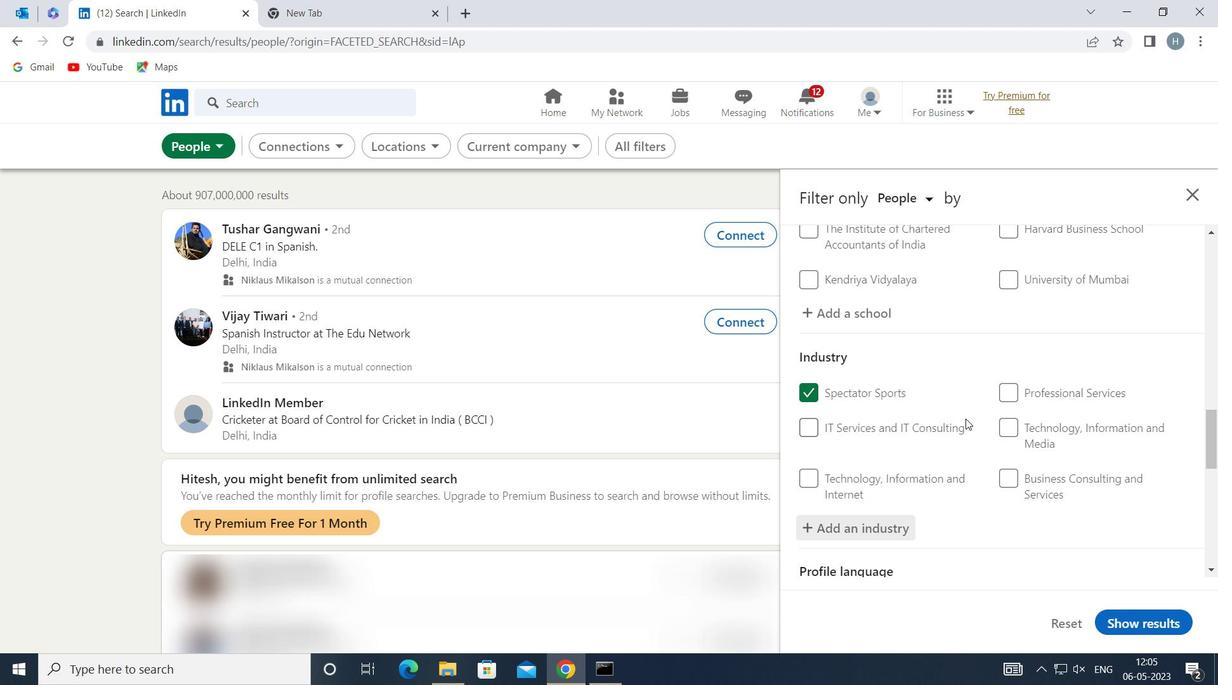 
Action: Mouse scrolled (966, 417) with delta (0, 0)
Screenshot: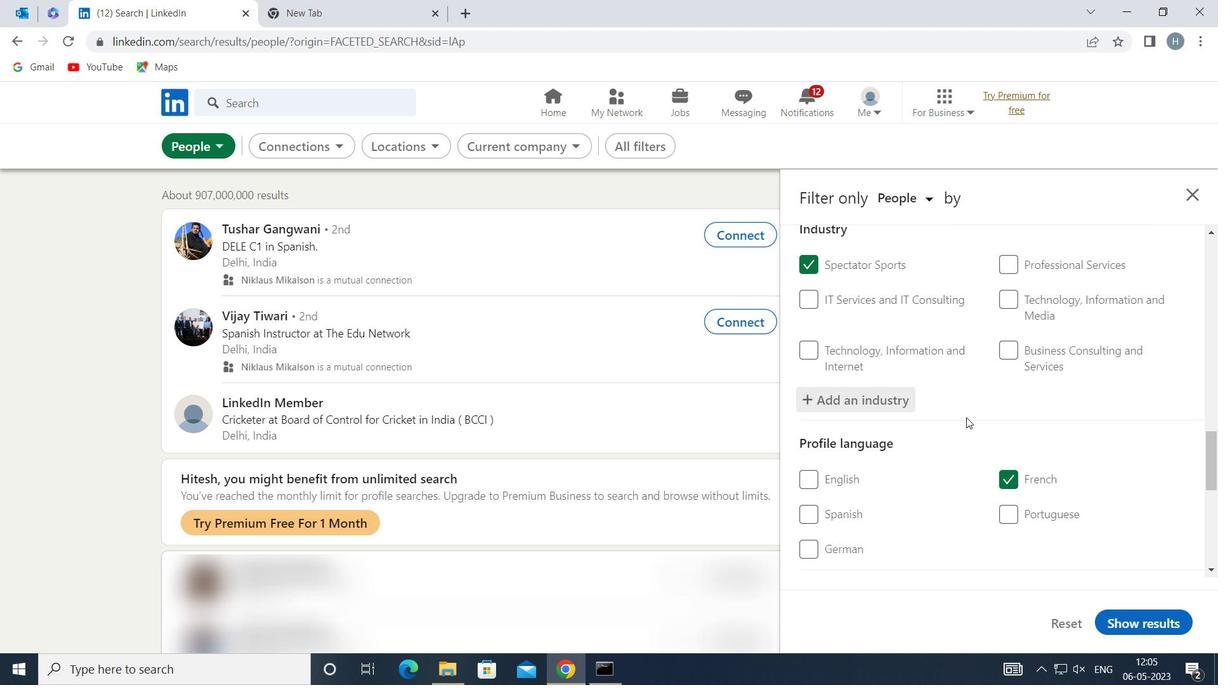 
Action: Mouse scrolled (966, 417) with delta (0, 0)
Screenshot: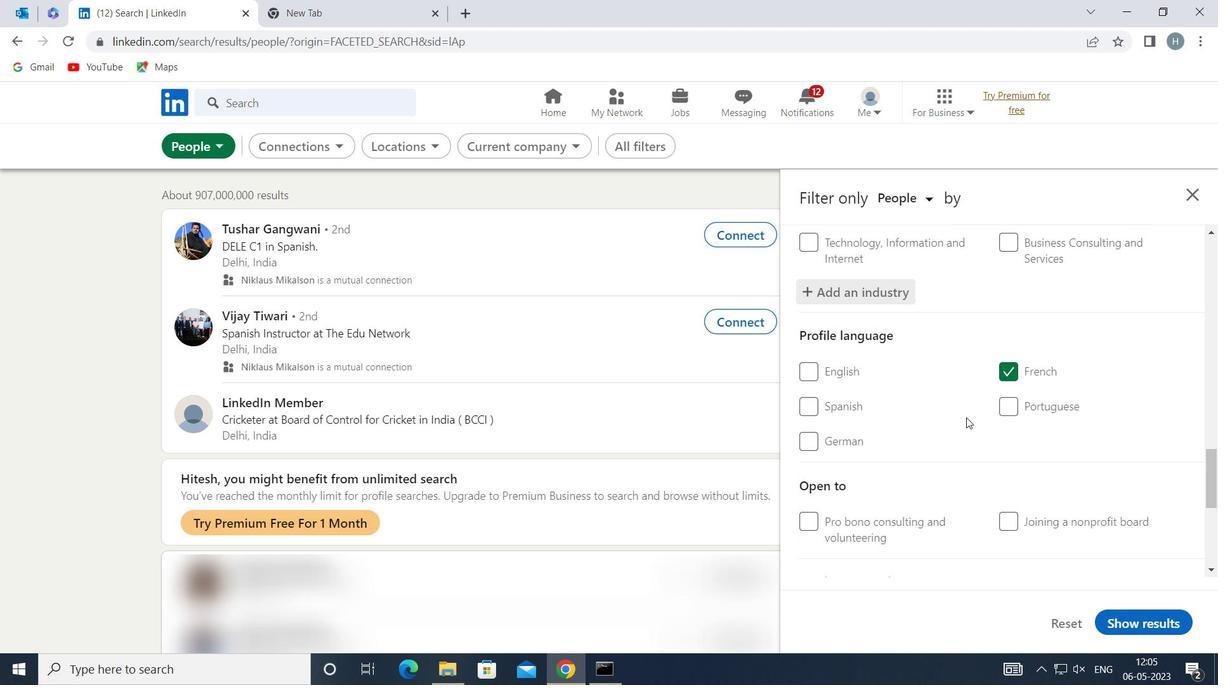 
Action: Mouse scrolled (966, 417) with delta (0, 0)
Screenshot: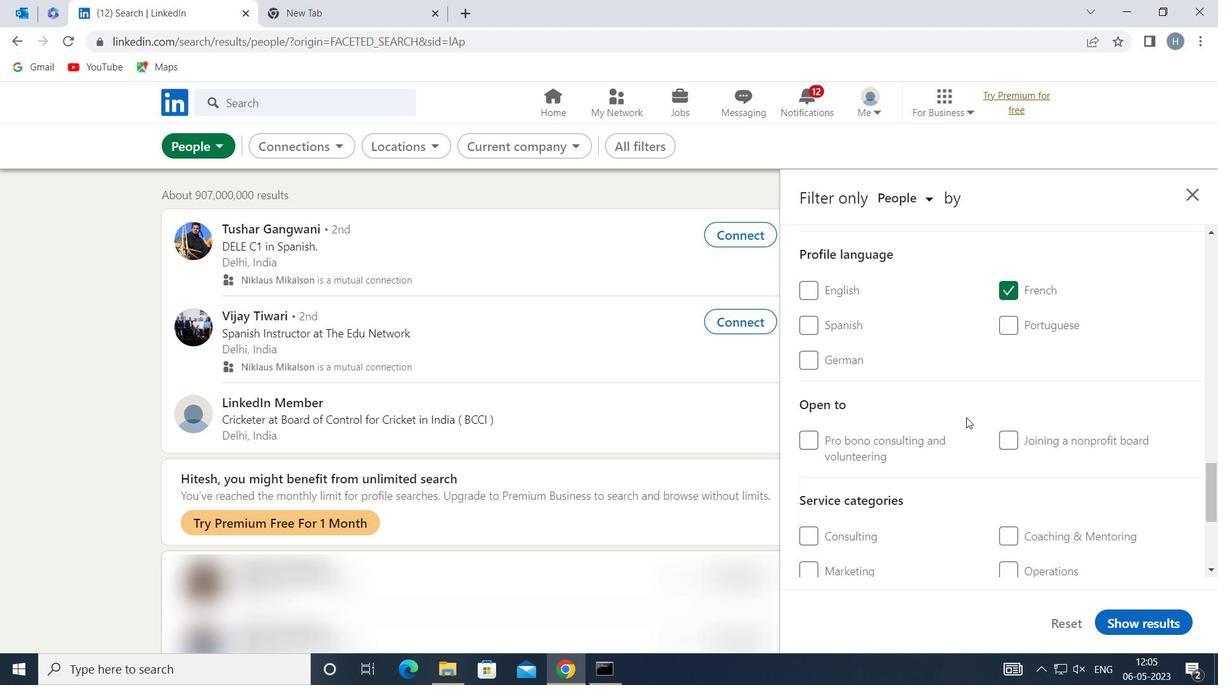 
Action: Mouse scrolled (966, 417) with delta (0, 0)
Screenshot: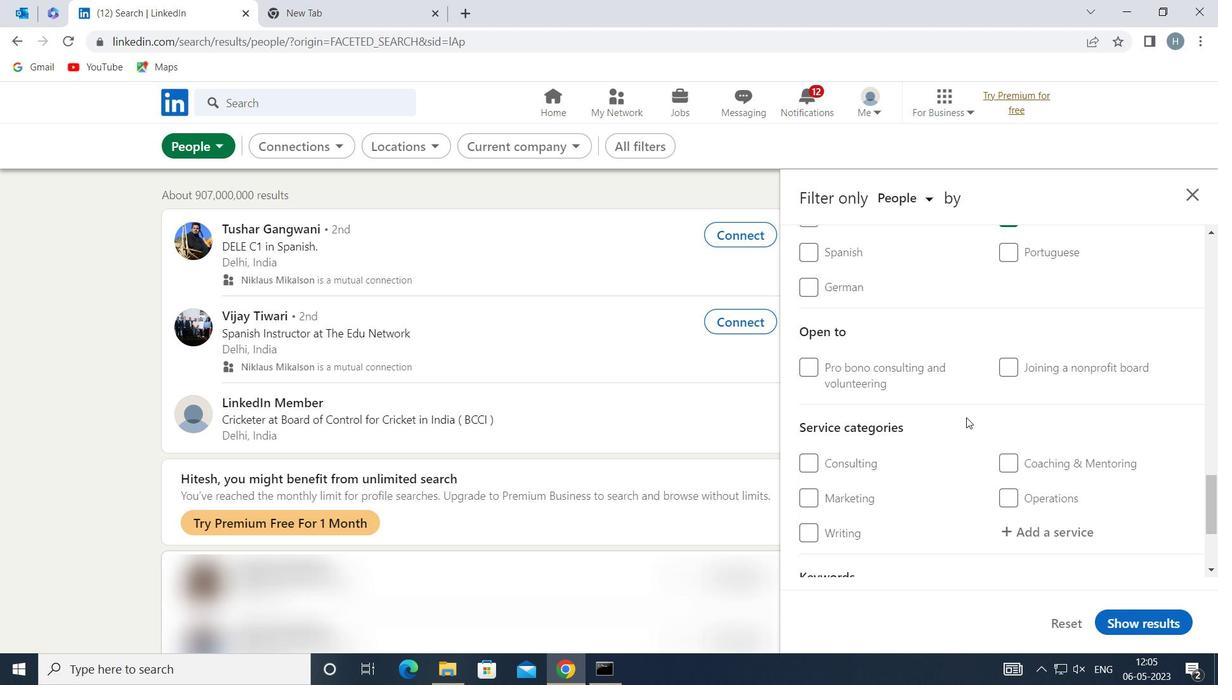 
Action: Mouse moved to (1020, 439)
Screenshot: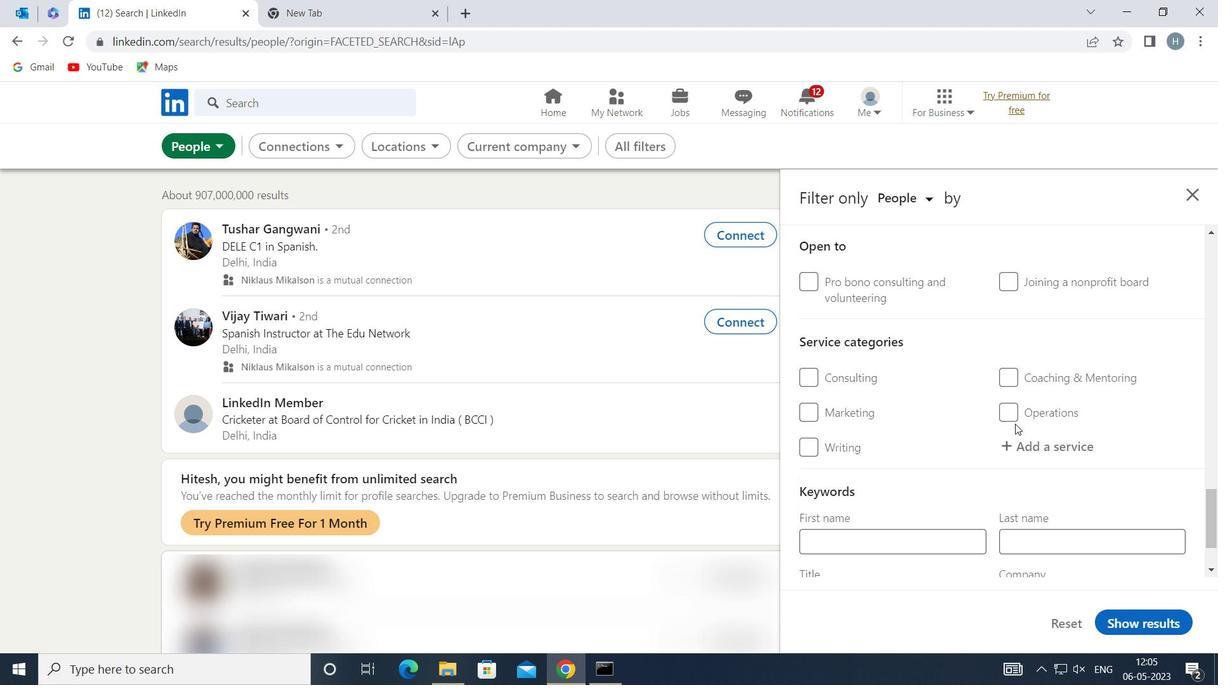 
Action: Mouse pressed left at (1020, 439)
Screenshot: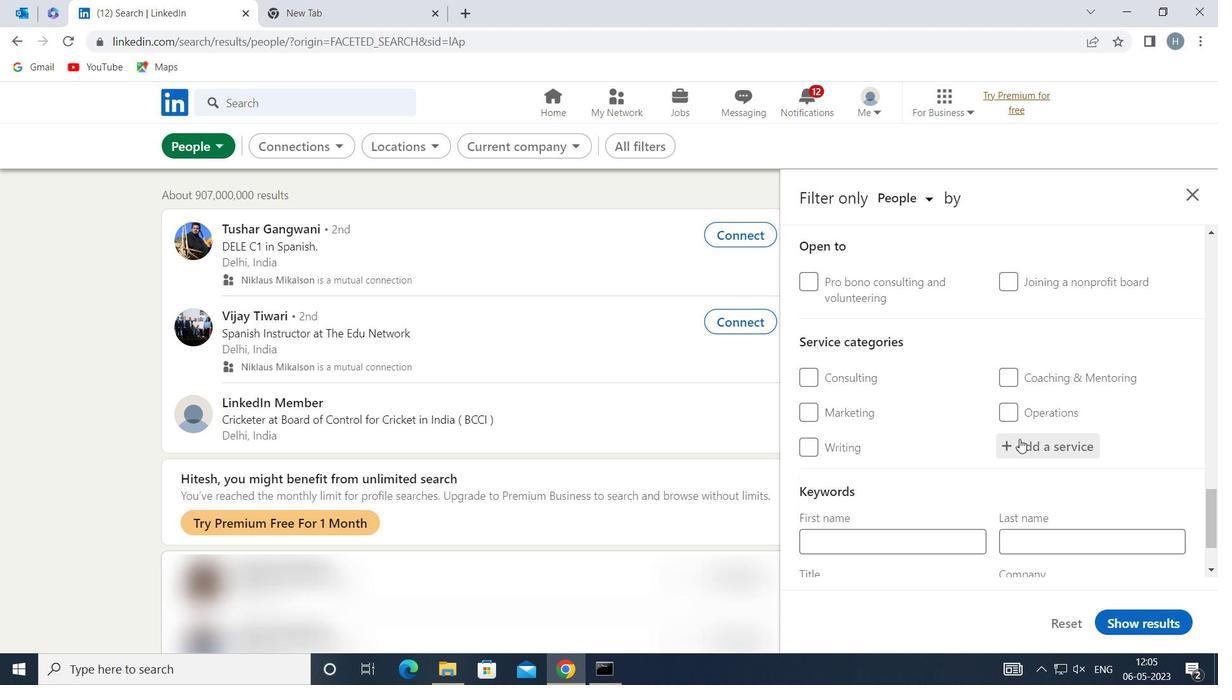 
Action: Key pressed <Key.shift><Key.shift><Key.shift>CUSTOMER<Key.space><Key.shift>SUPP
Screenshot: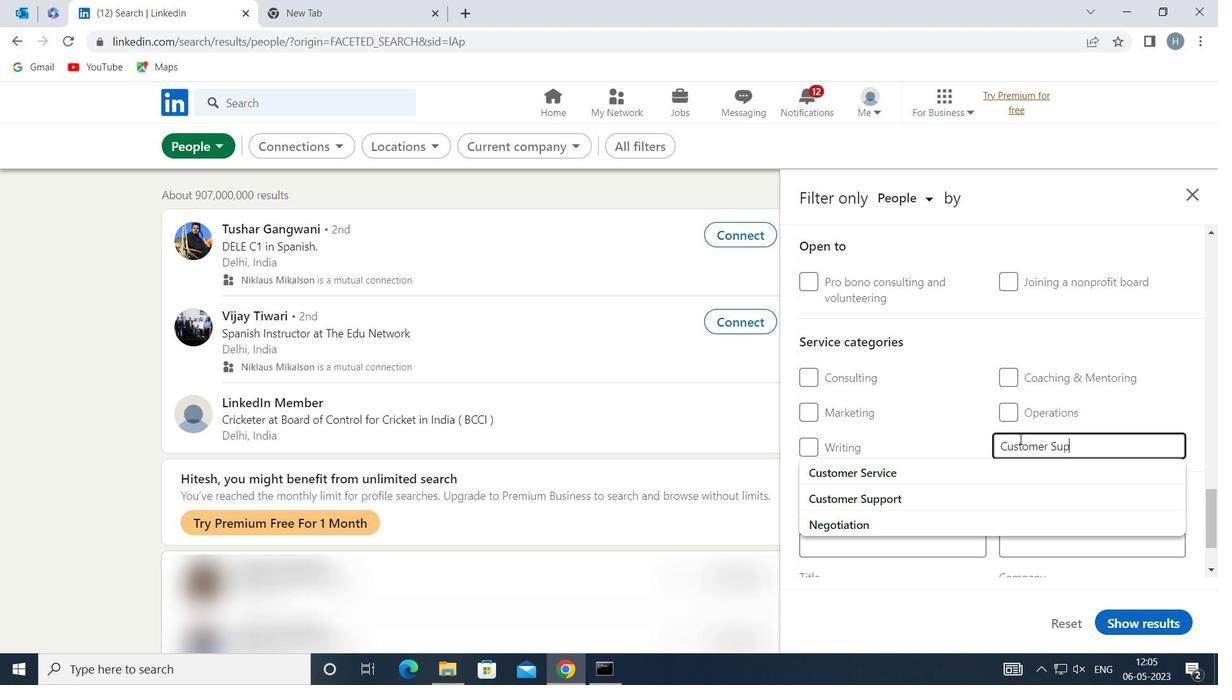
Action: Mouse moved to (949, 491)
Screenshot: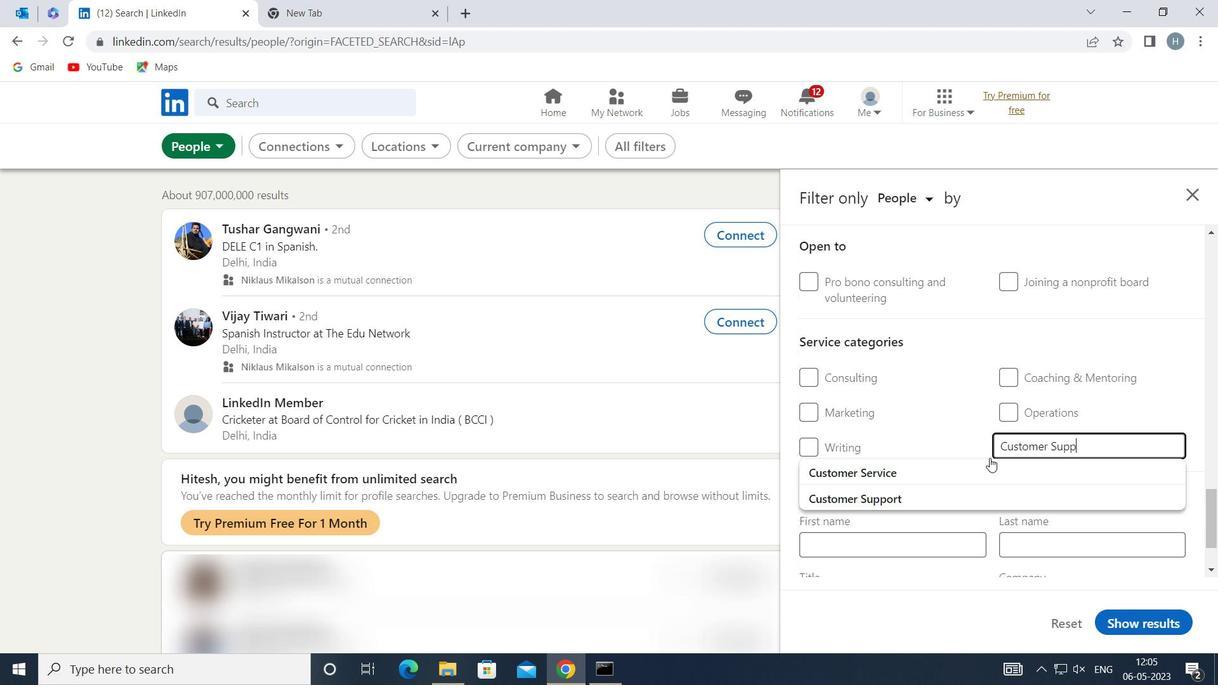 
Action: Mouse pressed left at (949, 491)
Screenshot: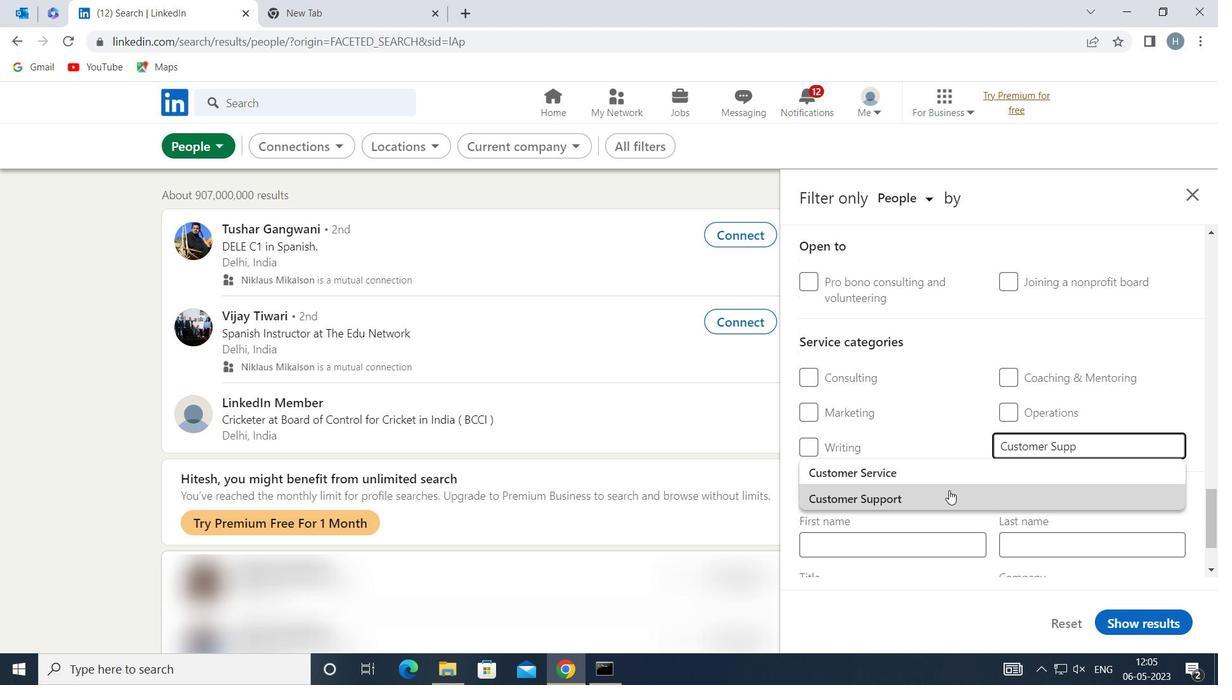 
Action: Mouse moved to (953, 477)
Screenshot: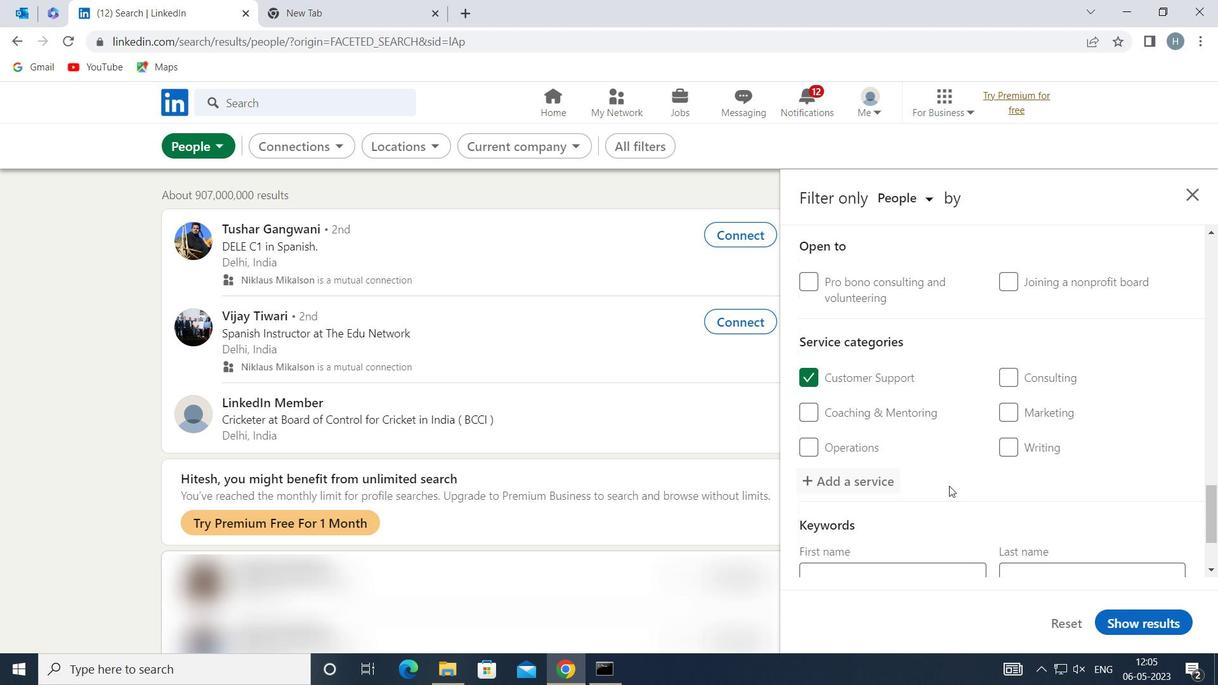 
Action: Mouse scrolled (953, 476) with delta (0, 0)
Screenshot: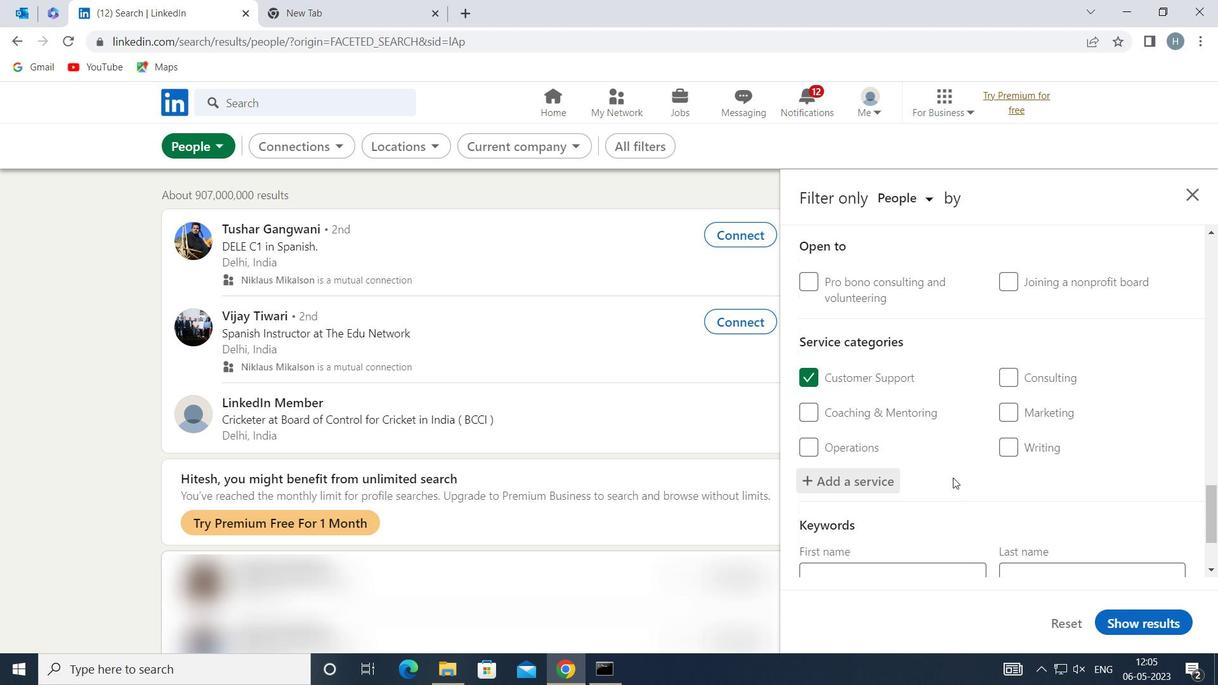 
Action: Mouse scrolled (953, 476) with delta (0, 0)
Screenshot: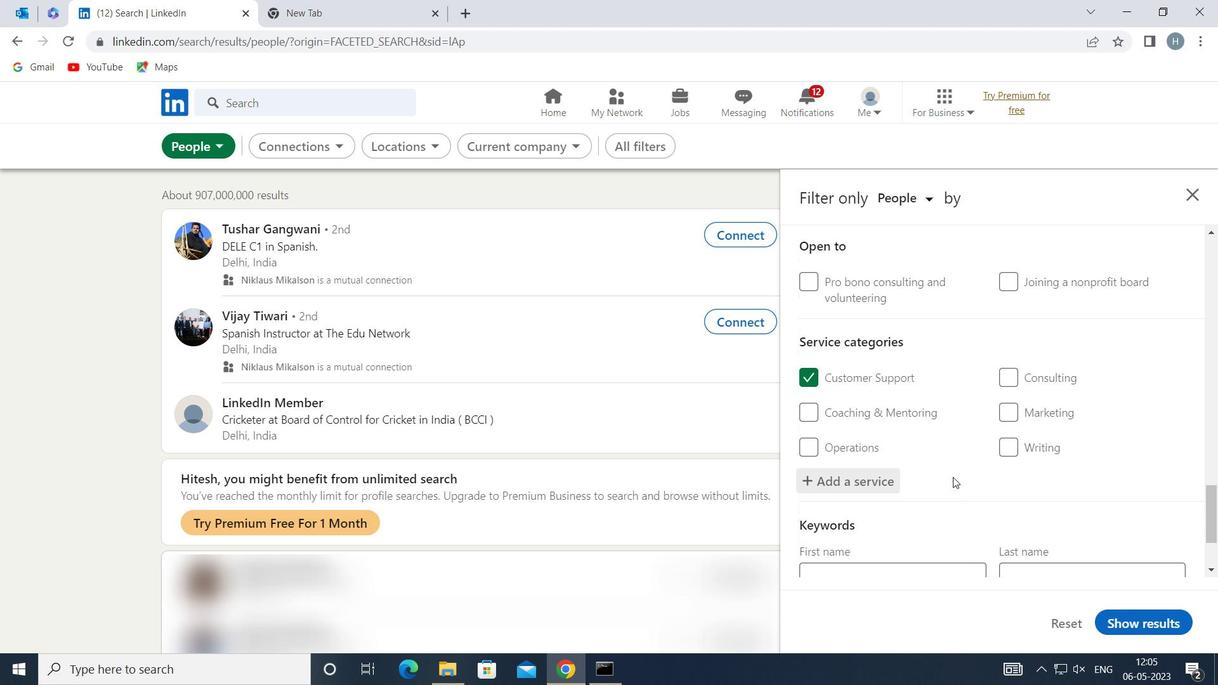 
Action: Mouse scrolled (953, 476) with delta (0, 0)
Screenshot: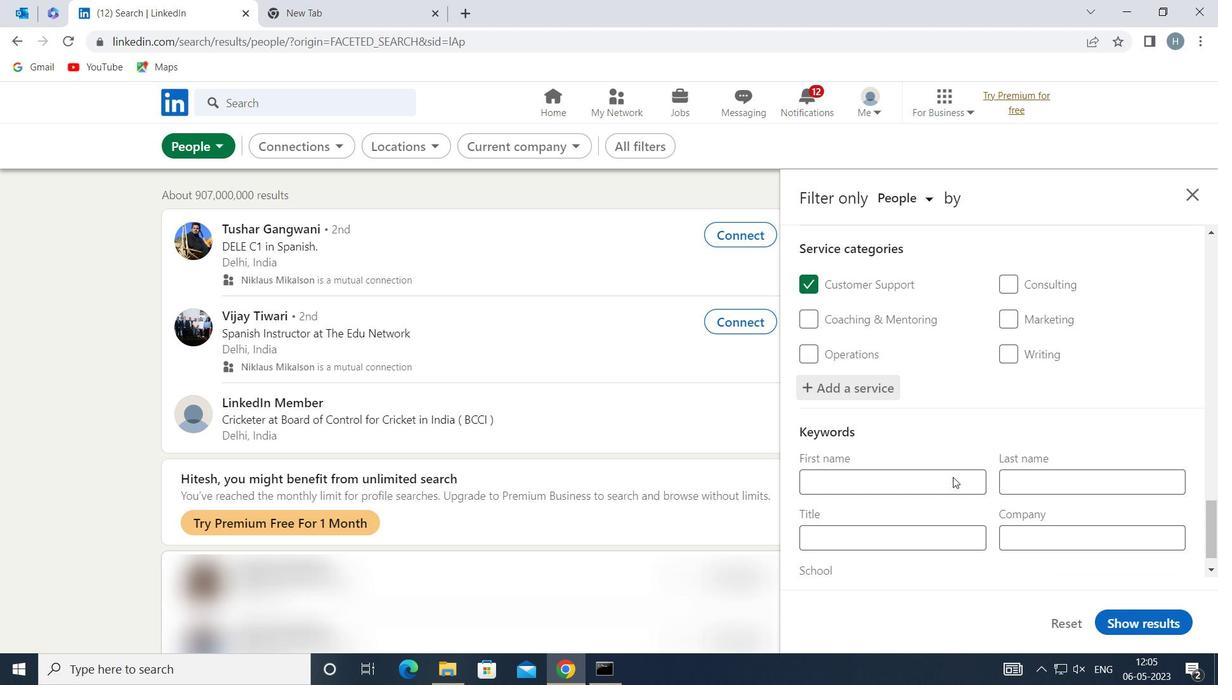 
Action: Mouse scrolled (953, 476) with delta (0, 0)
Screenshot: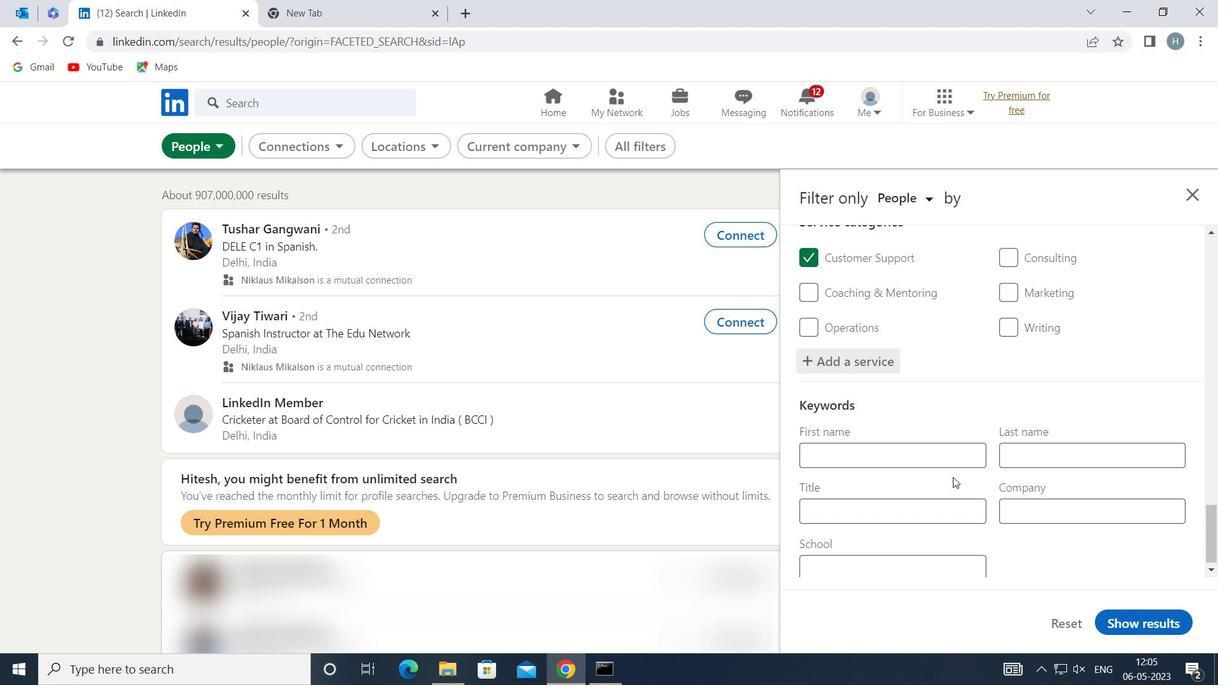 
Action: Mouse moved to (946, 503)
Screenshot: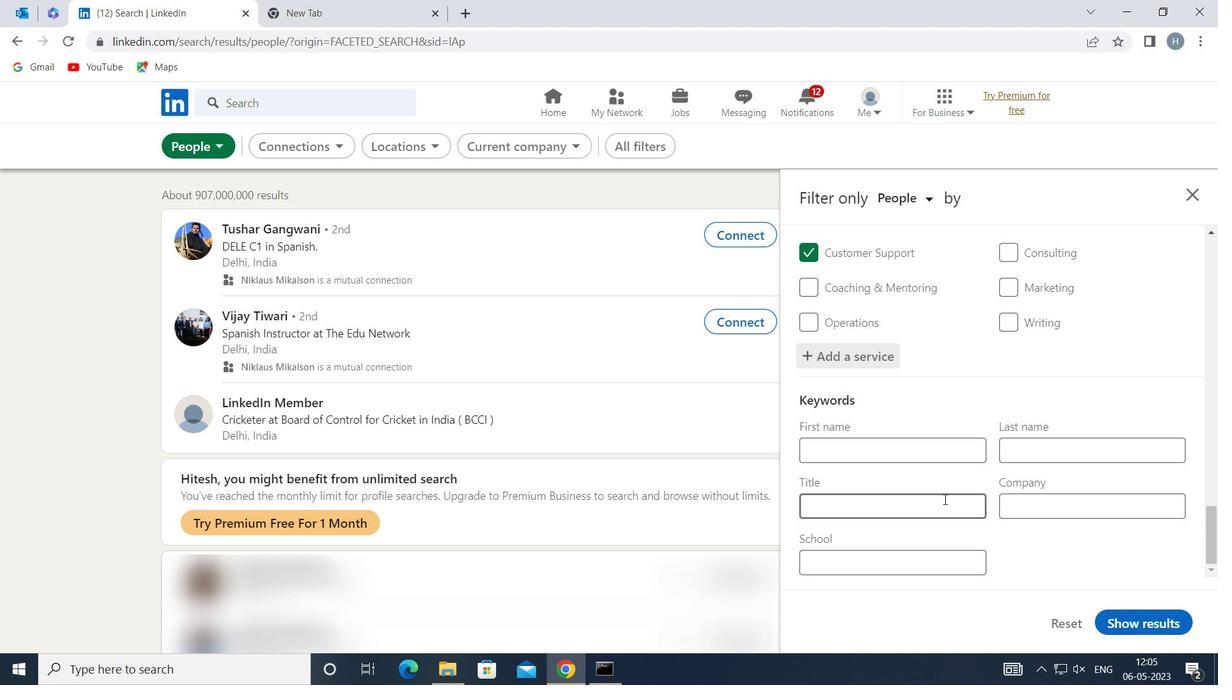 
Action: Mouse pressed left at (946, 503)
Screenshot: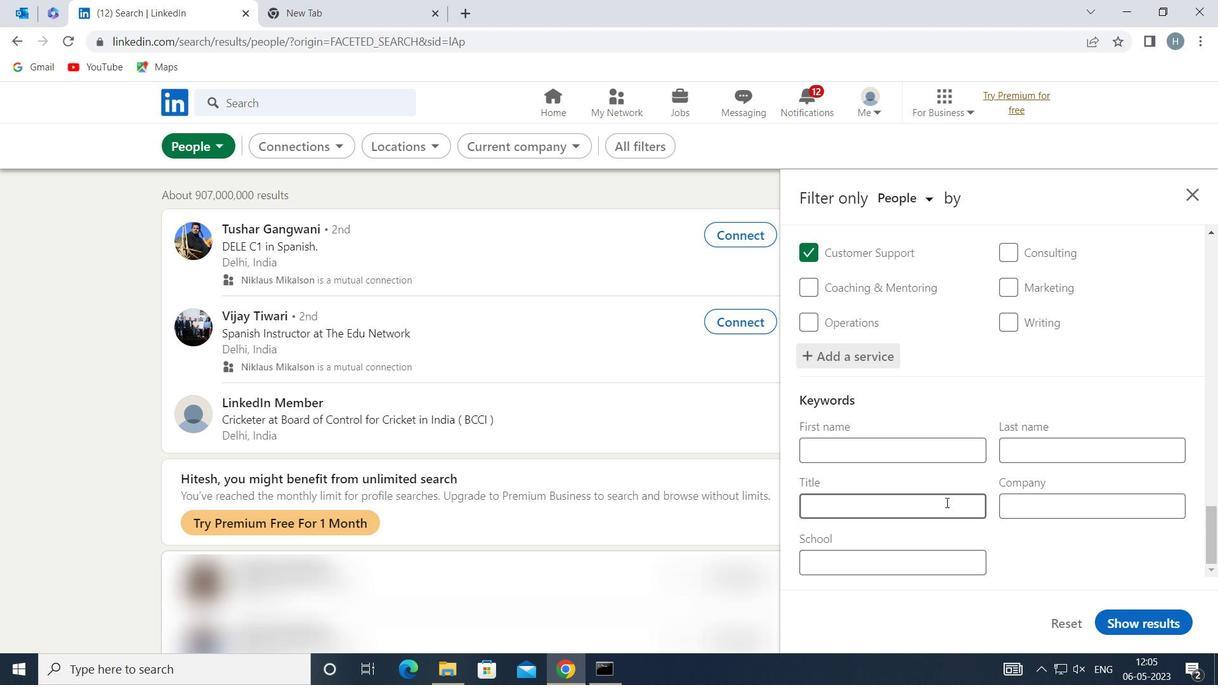 
Action: Mouse moved to (942, 503)
Screenshot: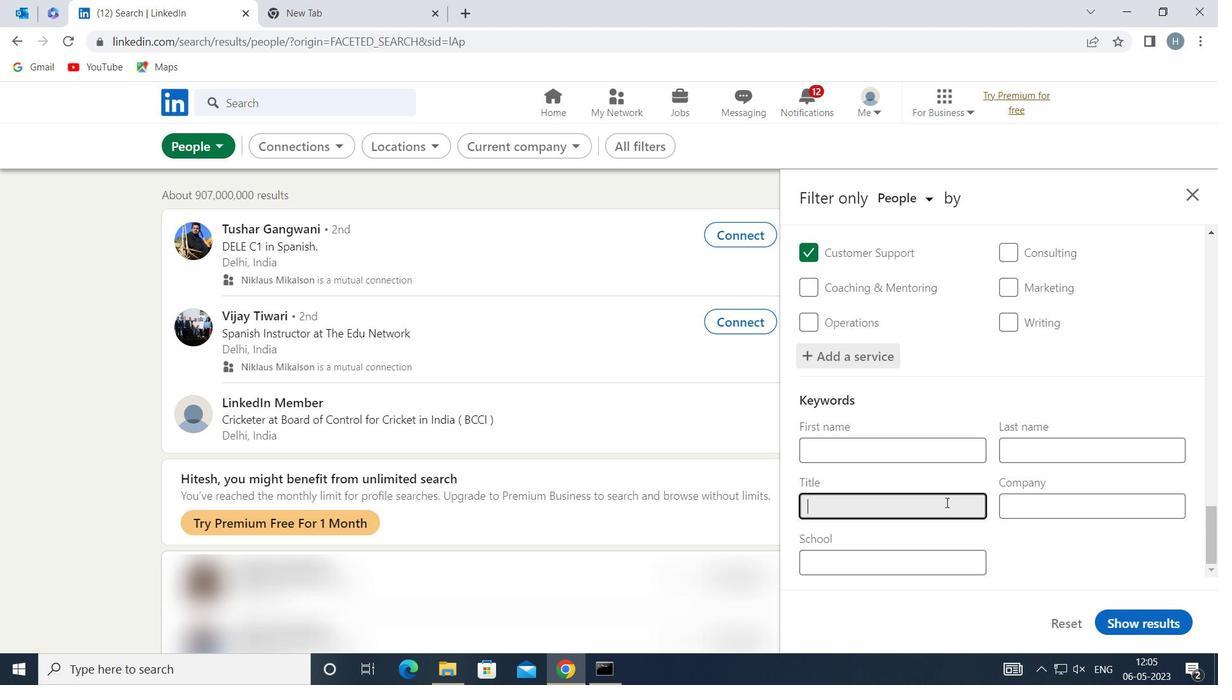 
Action: Key pressed <Key.shift>QUALITY<Key.space><Key.shift>CONTROL<Key.space><Key.shift>COORDINATOR
Screenshot: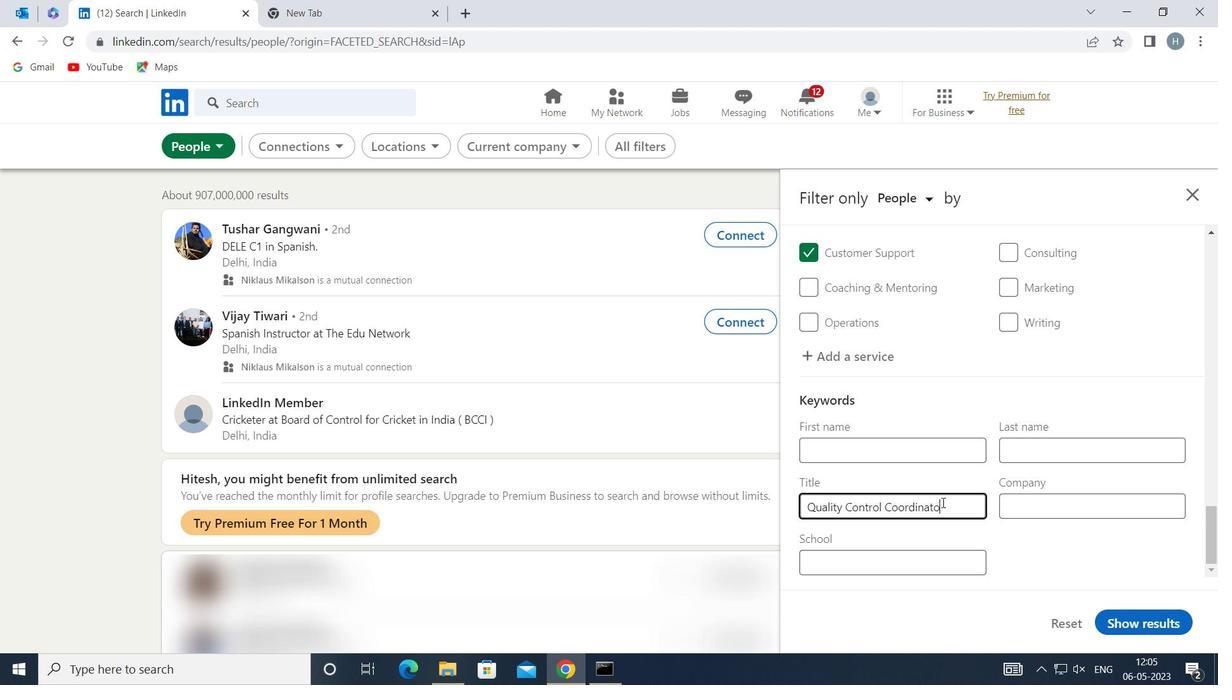 
Action: Mouse moved to (1142, 624)
Screenshot: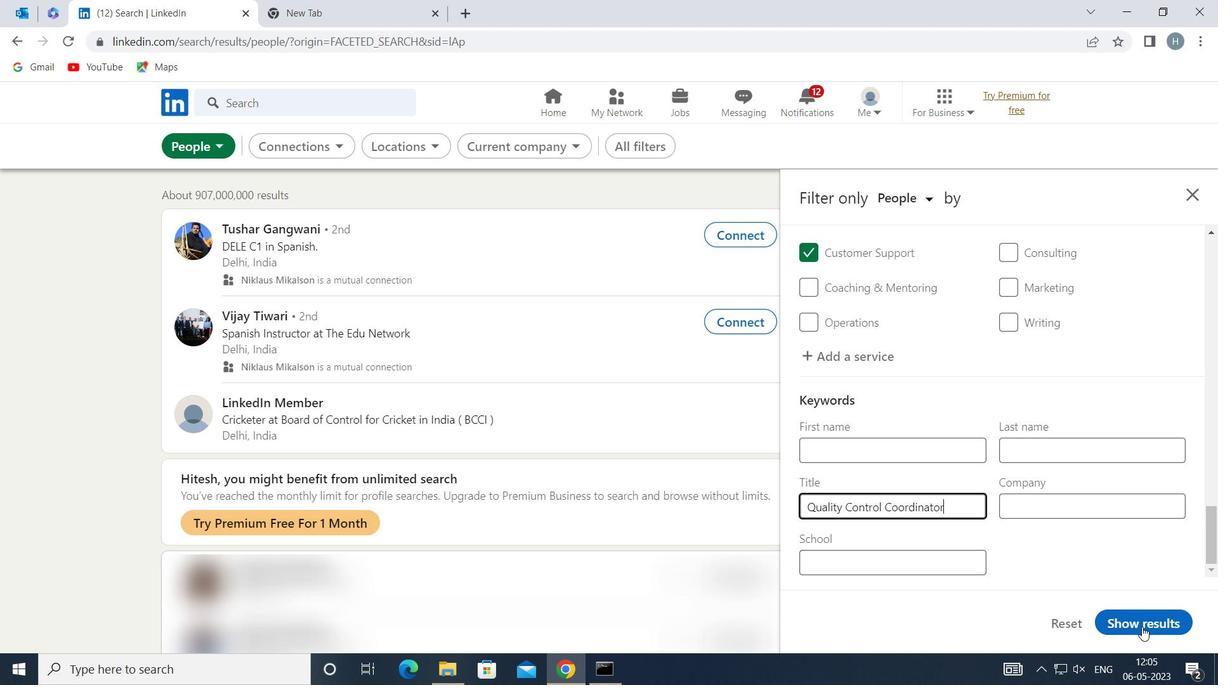 
Action: Mouse pressed left at (1142, 624)
Screenshot: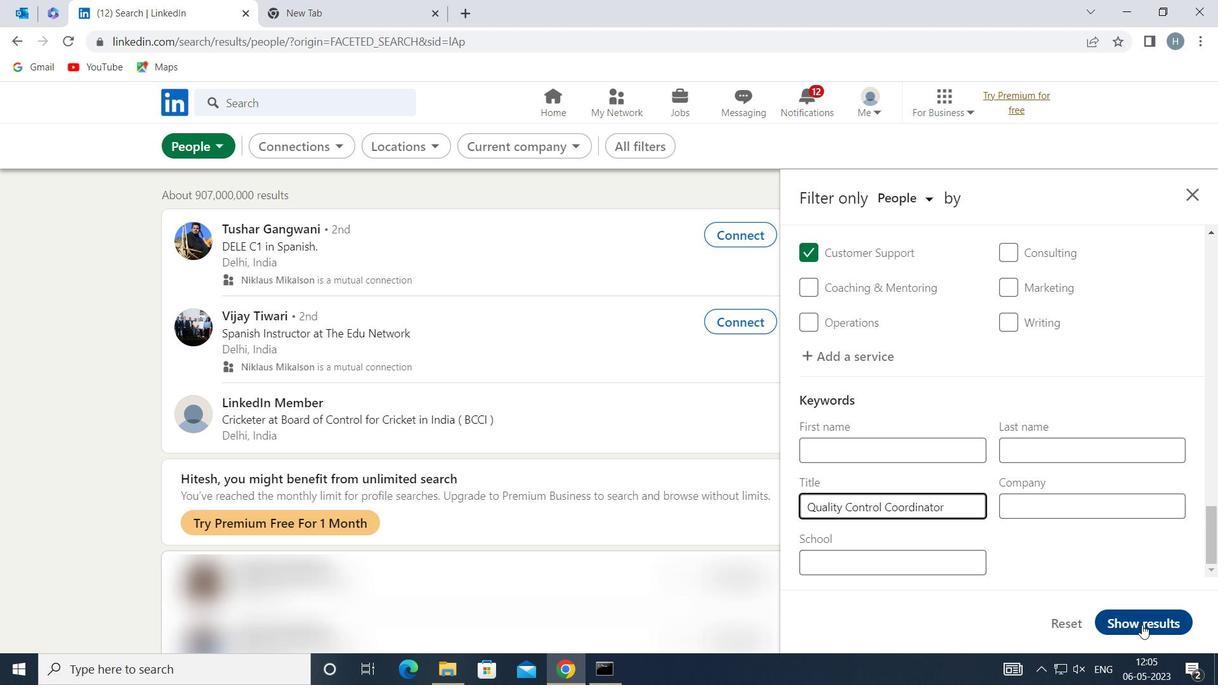 
Action: Mouse moved to (1142, 606)
Screenshot: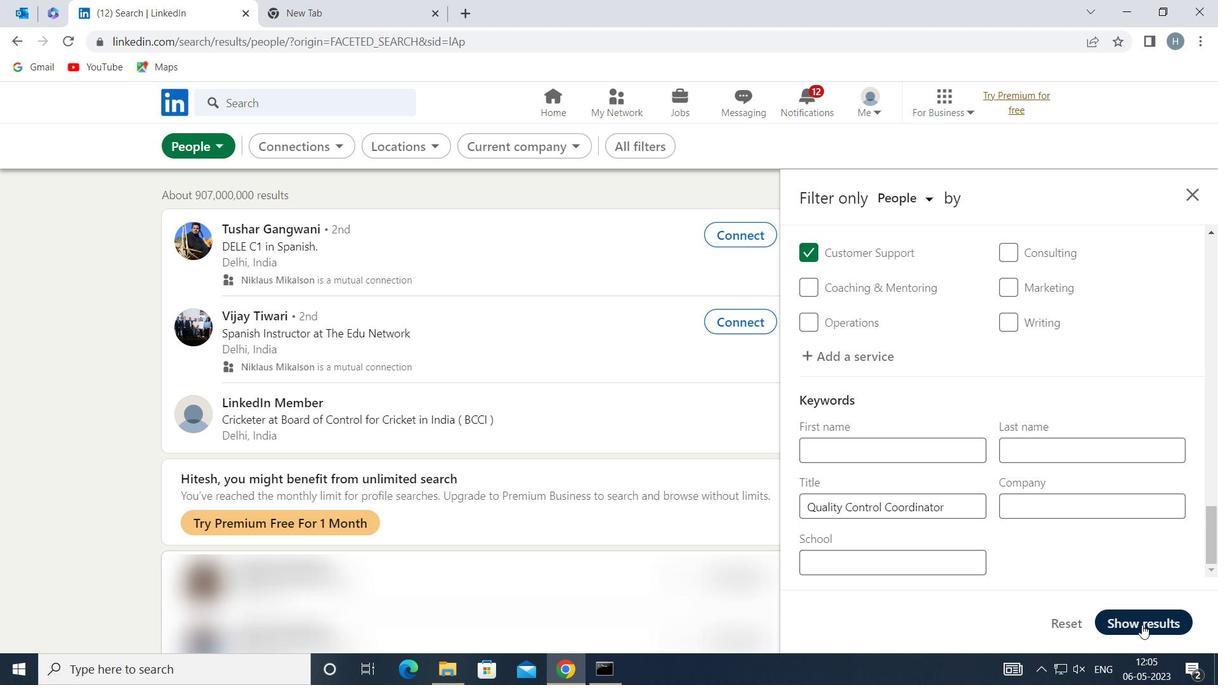 
